 Task: Find a guest house in Sterling Heights, United States, for 4 guests from 10th to 25th July, with a price range of ₹15,000 to ₹25,000, 3 bedrooms, 2 bathrooms, and amenities like TV, gym, and breakfast.
Action: Mouse moved to (722, 139)
Screenshot: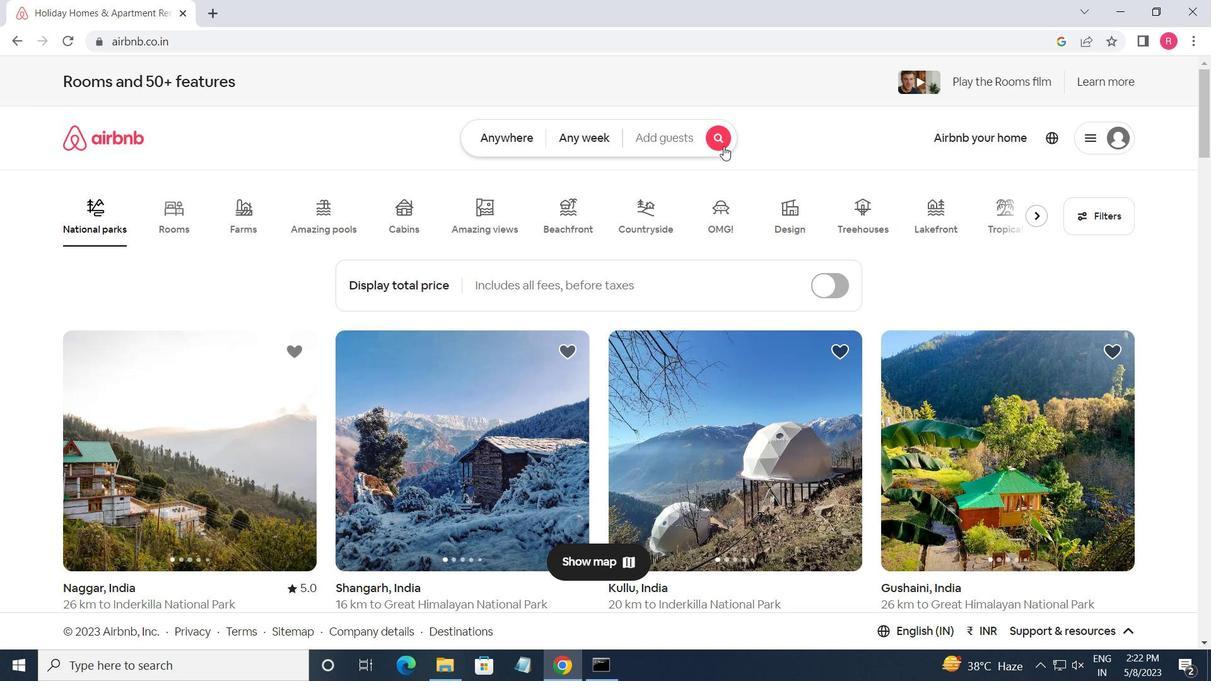 
Action: Mouse pressed left at (722, 139)
Screenshot: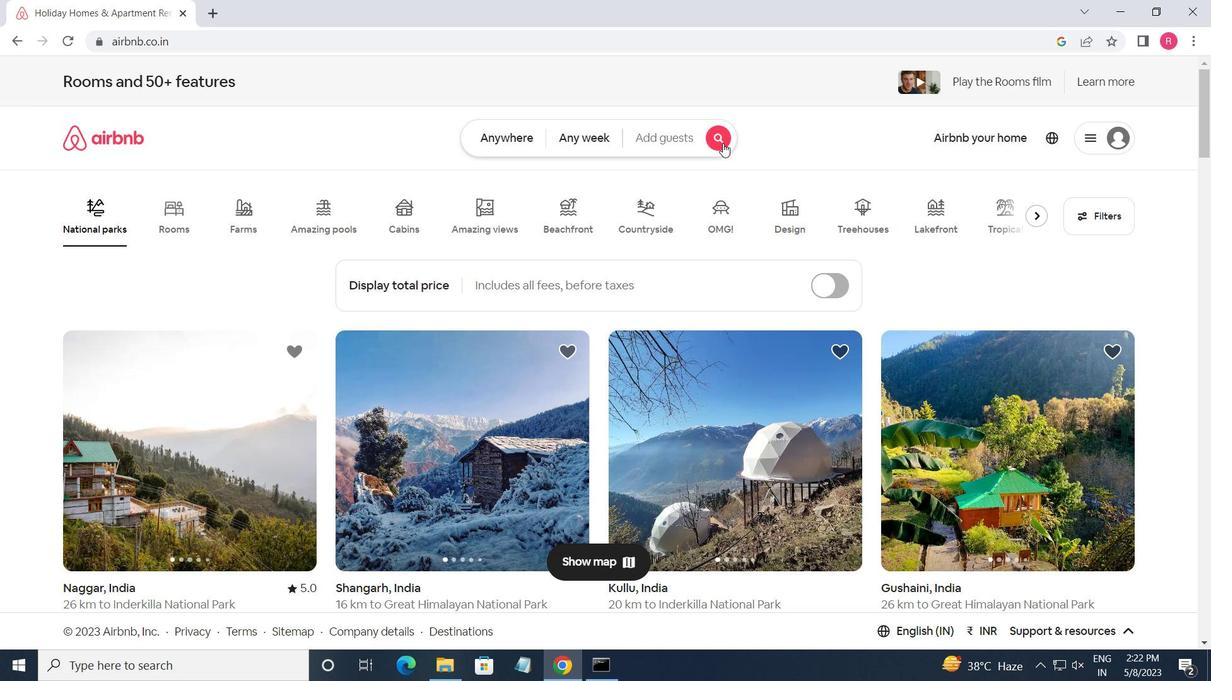
Action: Mouse moved to (359, 200)
Screenshot: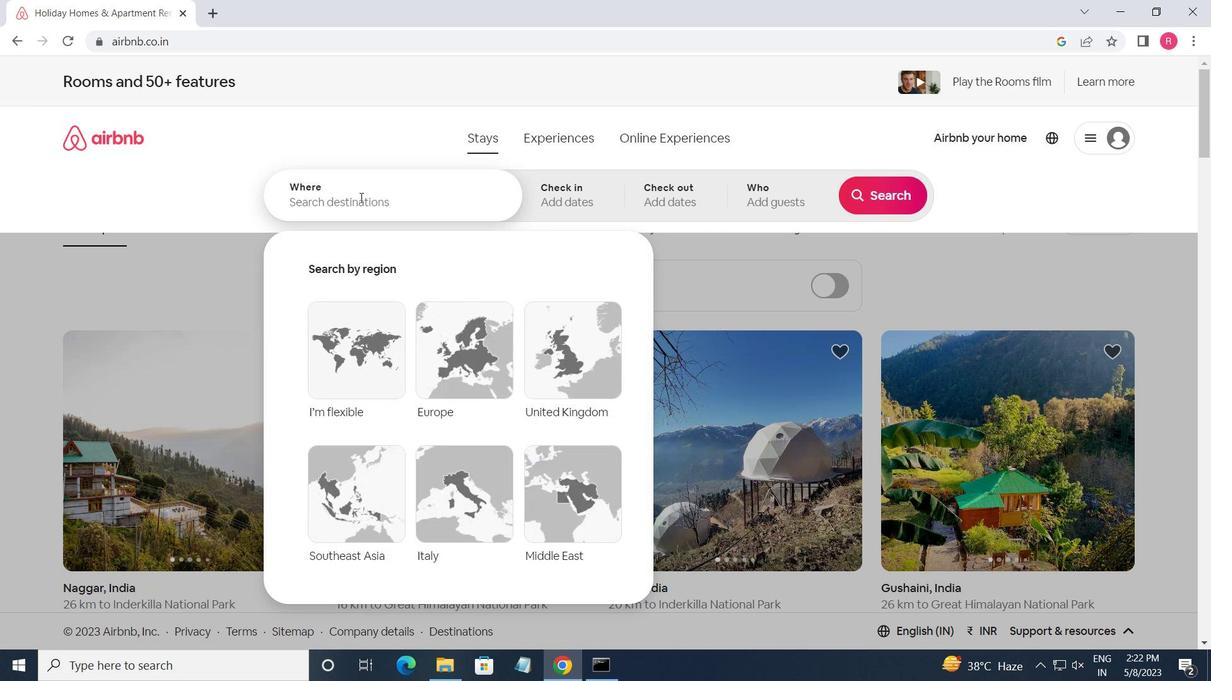 
Action: Mouse pressed left at (359, 200)
Screenshot: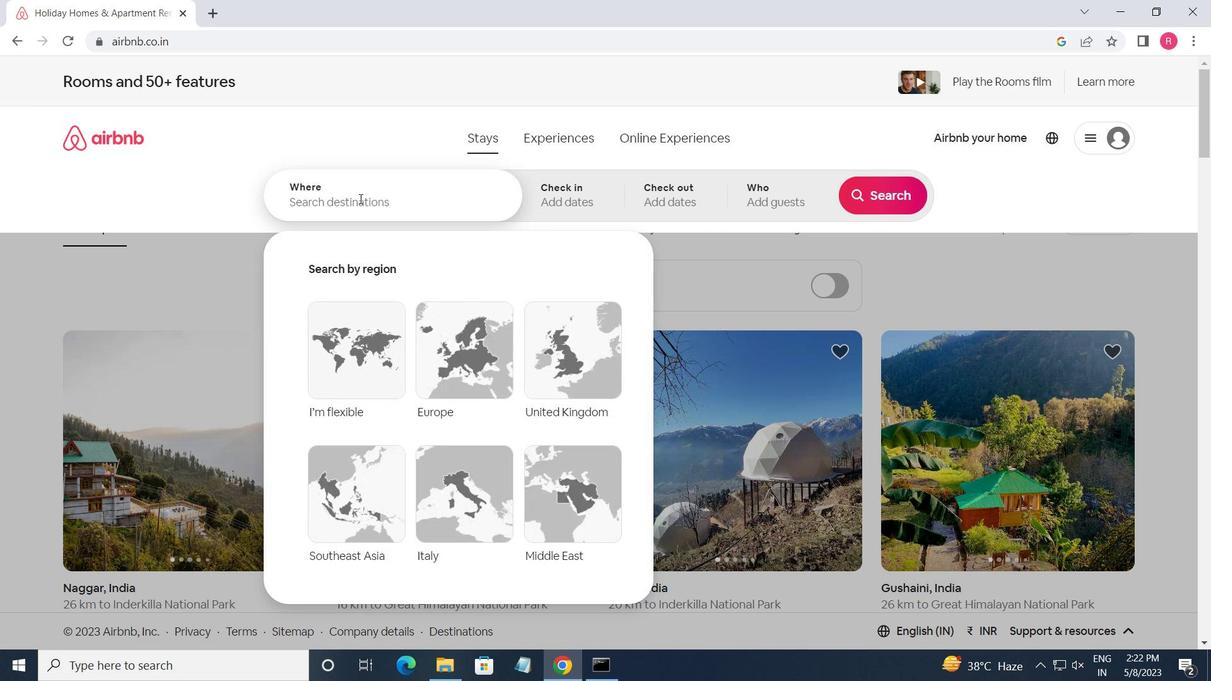 
Action: Key pressed <Key.shift>STERLING<Key.space><Key.shift_r>HIGHTS,<Key.space><Key.shift_r>UNITES<Key.backspace>D<Key.space><Key.shift><Key.shift><Key.shift><Key.shift><Key.shift><Key.shift><Key.shift><Key.shift><Key.shift><Key.shift><Key.shift><Key.shift><Key.shift><Key.shift><Key.shift><Key.shift>STATS<Key.enter>
Screenshot: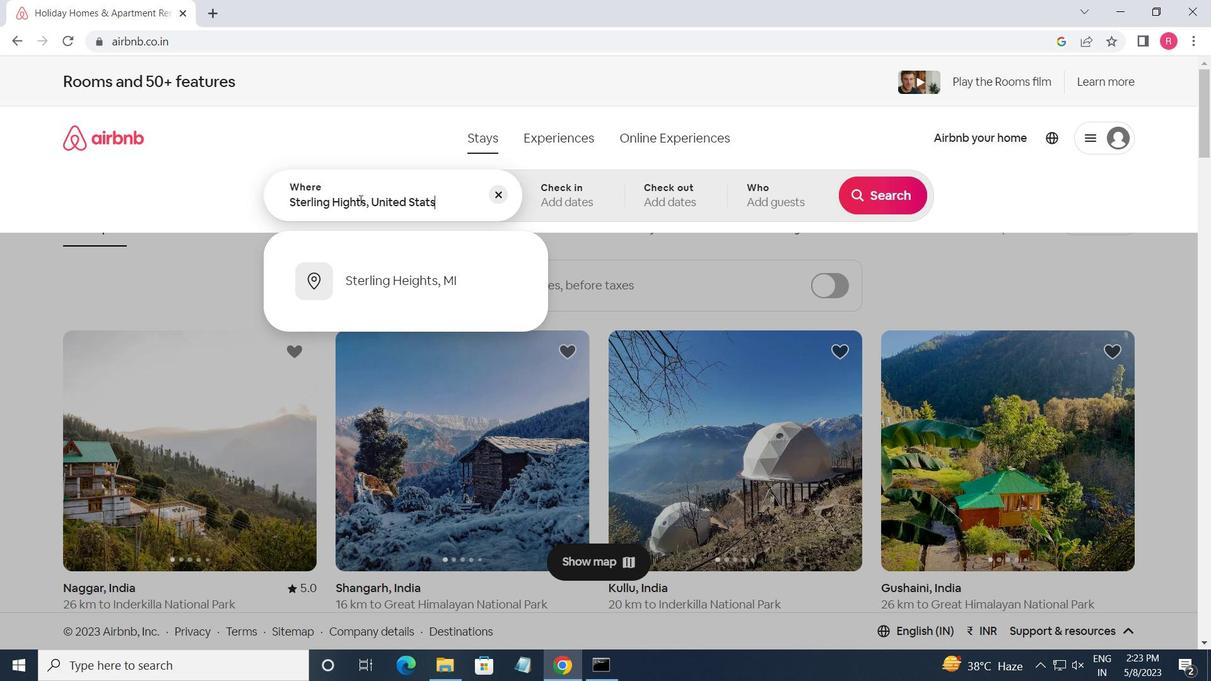 
Action: Mouse moved to (449, 207)
Screenshot: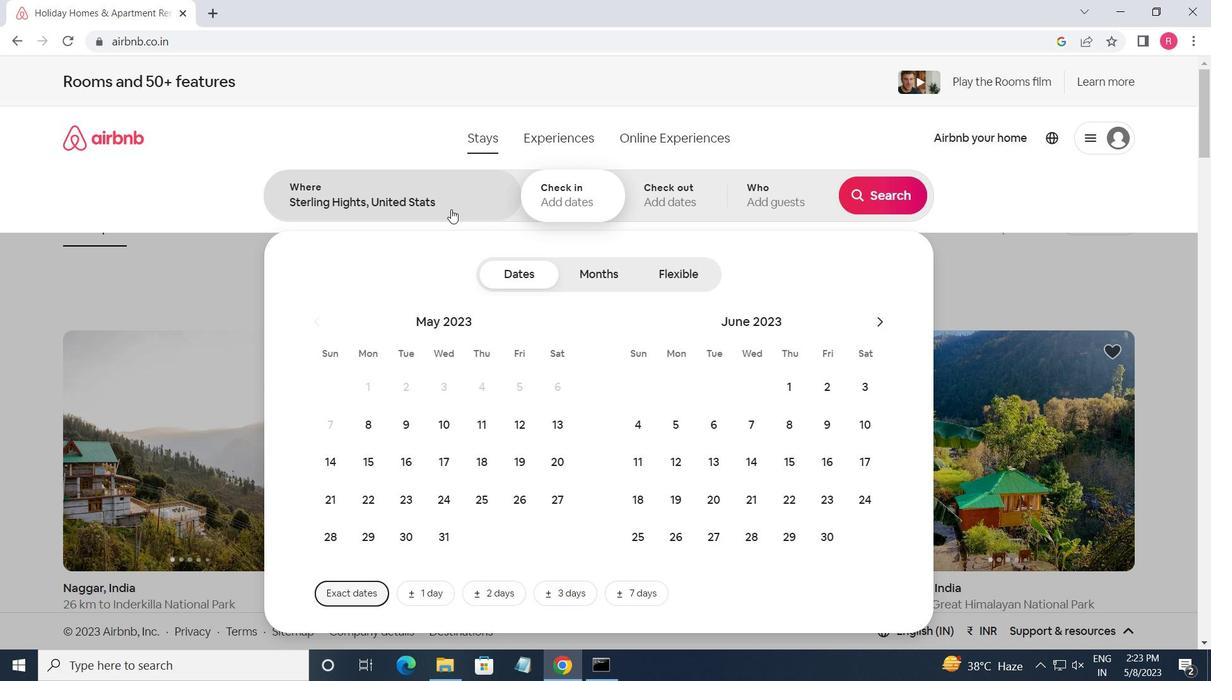 
Action: Mouse pressed left at (449, 207)
Screenshot: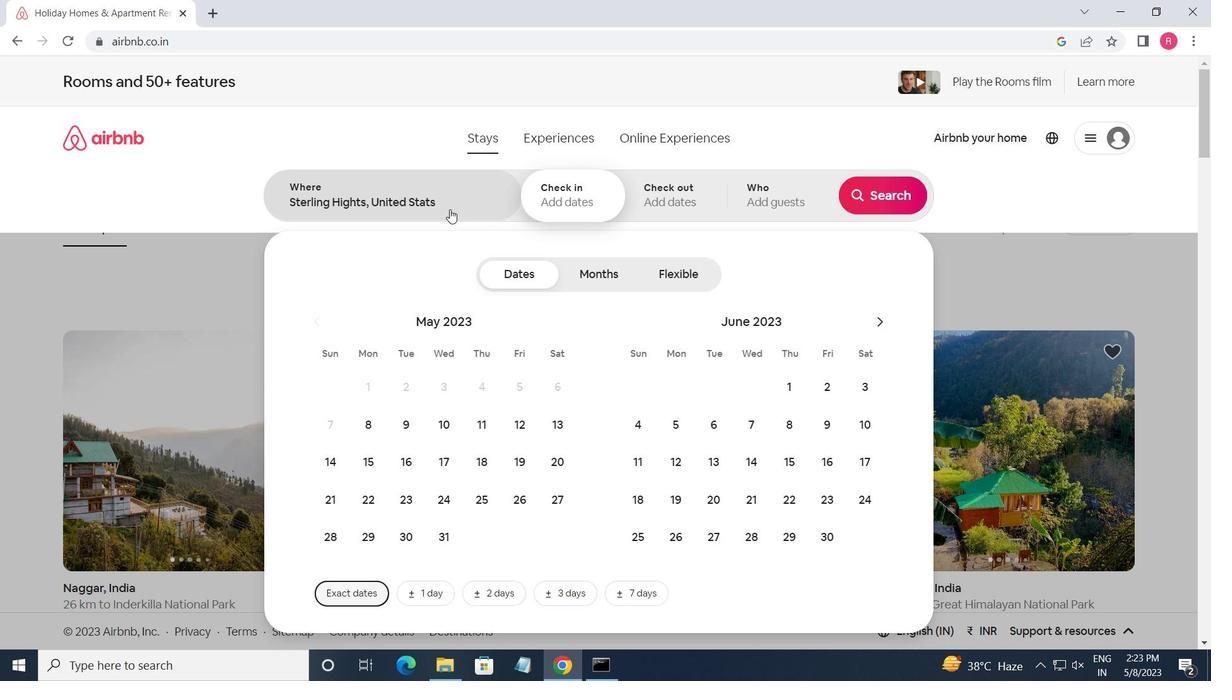
Action: Key pressed <Key.backspace>ES<Key.enter>
Screenshot: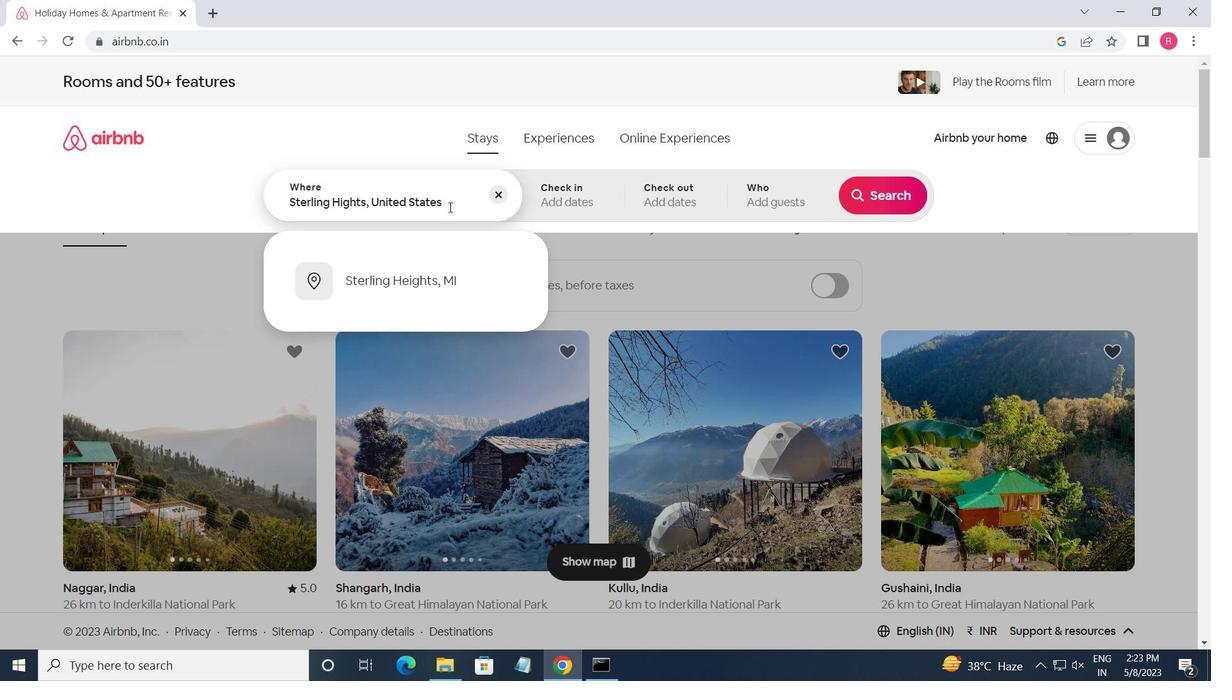 
Action: Mouse moved to (871, 325)
Screenshot: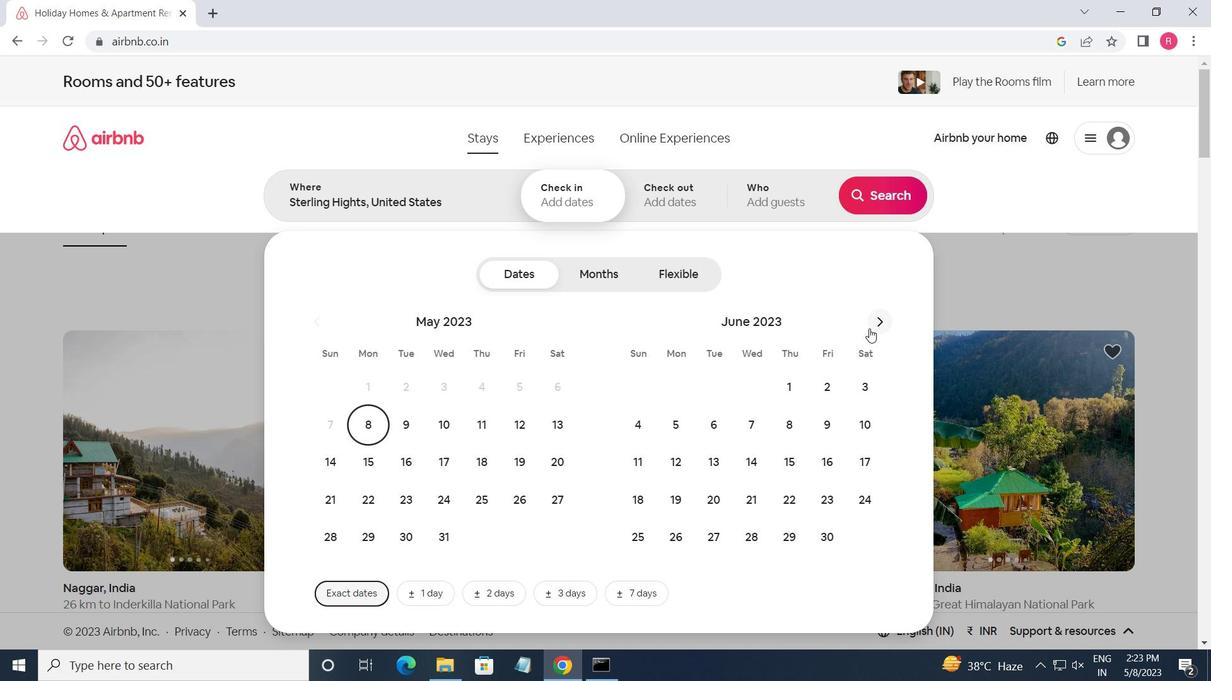
Action: Mouse pressed left at (871, 325)
Screenshot: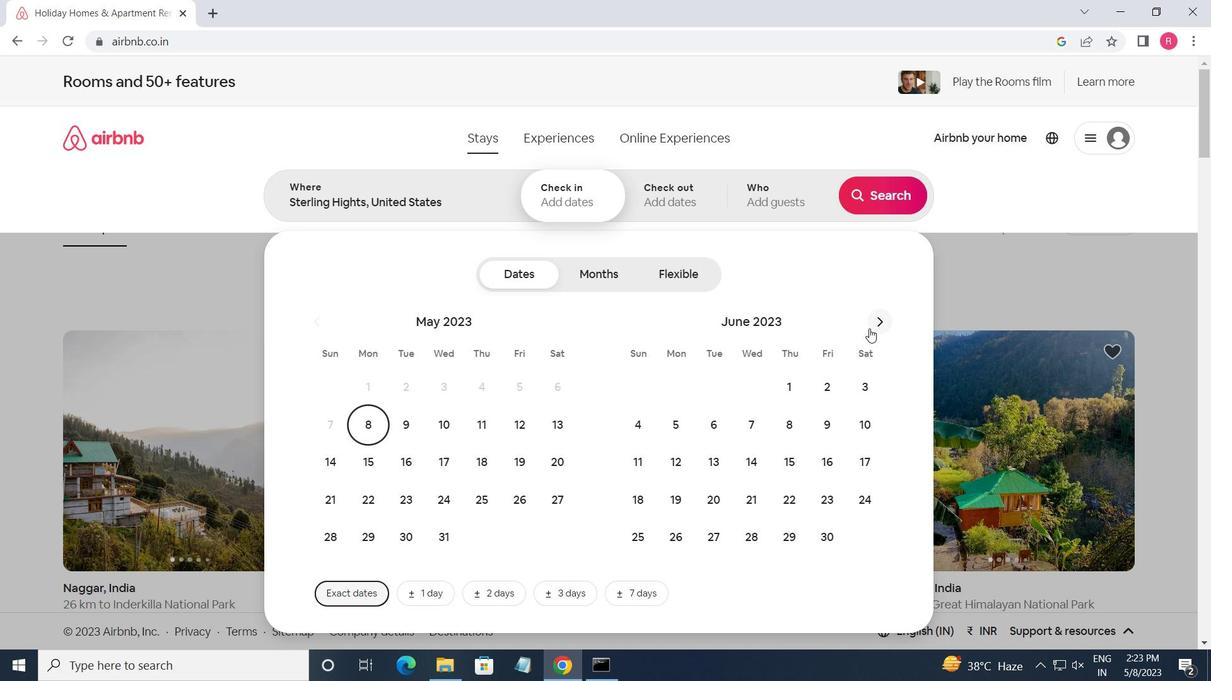 
Action: Mouse moved to (673, 474)
Screenshot: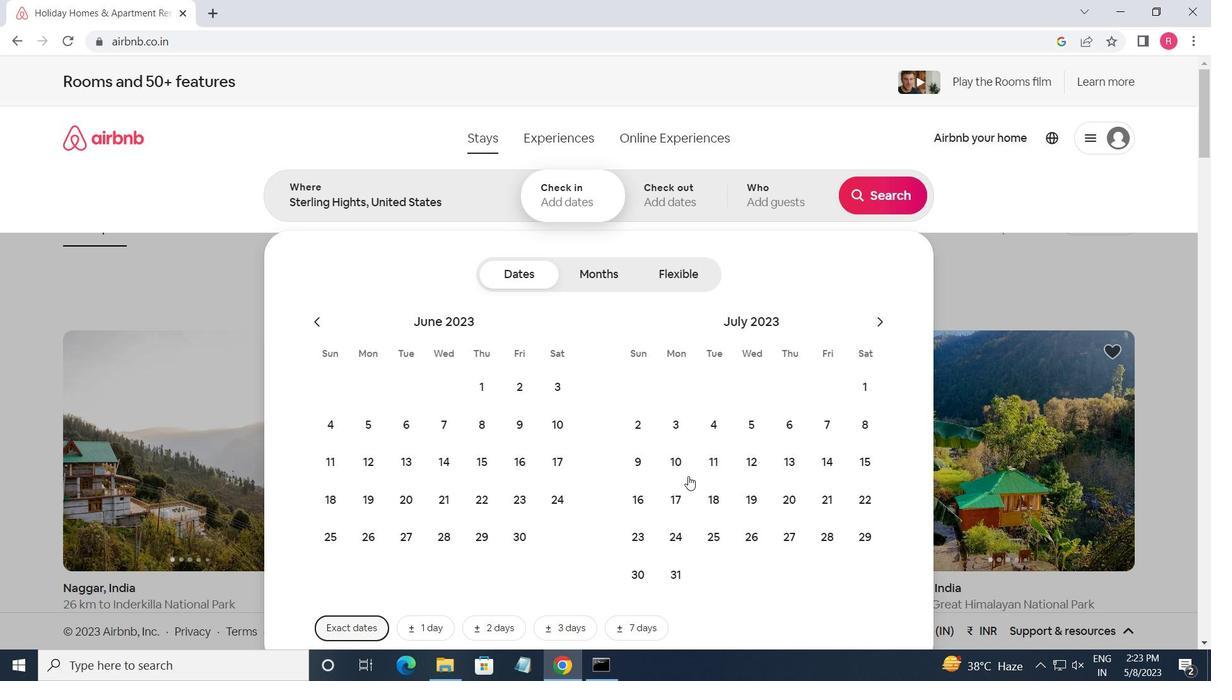 
Action: Mouse pressed left at (673, 474)
Screenshot: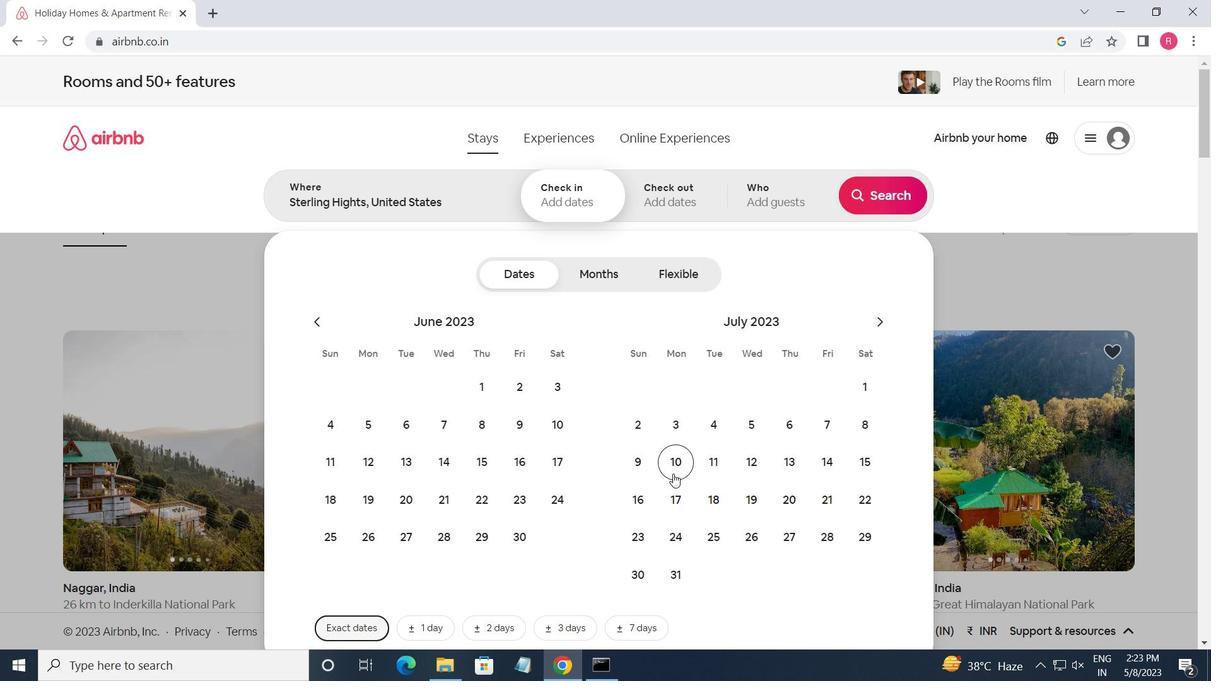 
Action: Mouse moved to (708, 528)
Screenshot: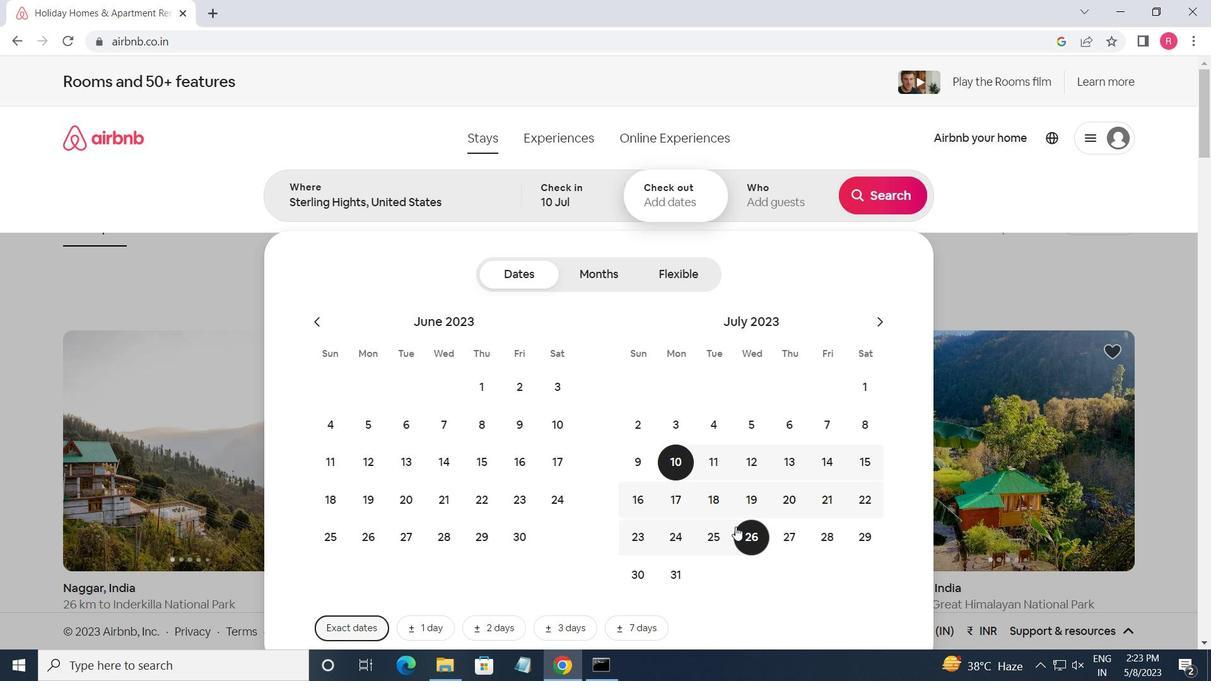 
Action: Mouse pressed left at (708, 528)
Screenshot: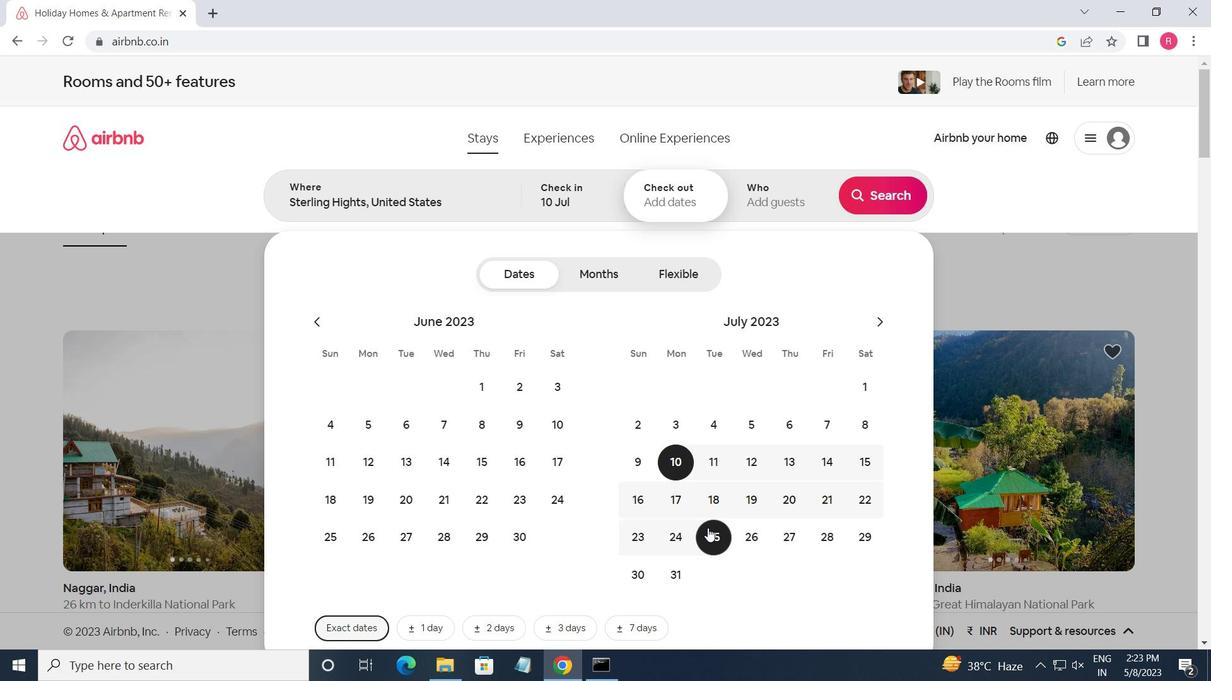 
Action: Mouse moved to (758, 209)
Screenshot: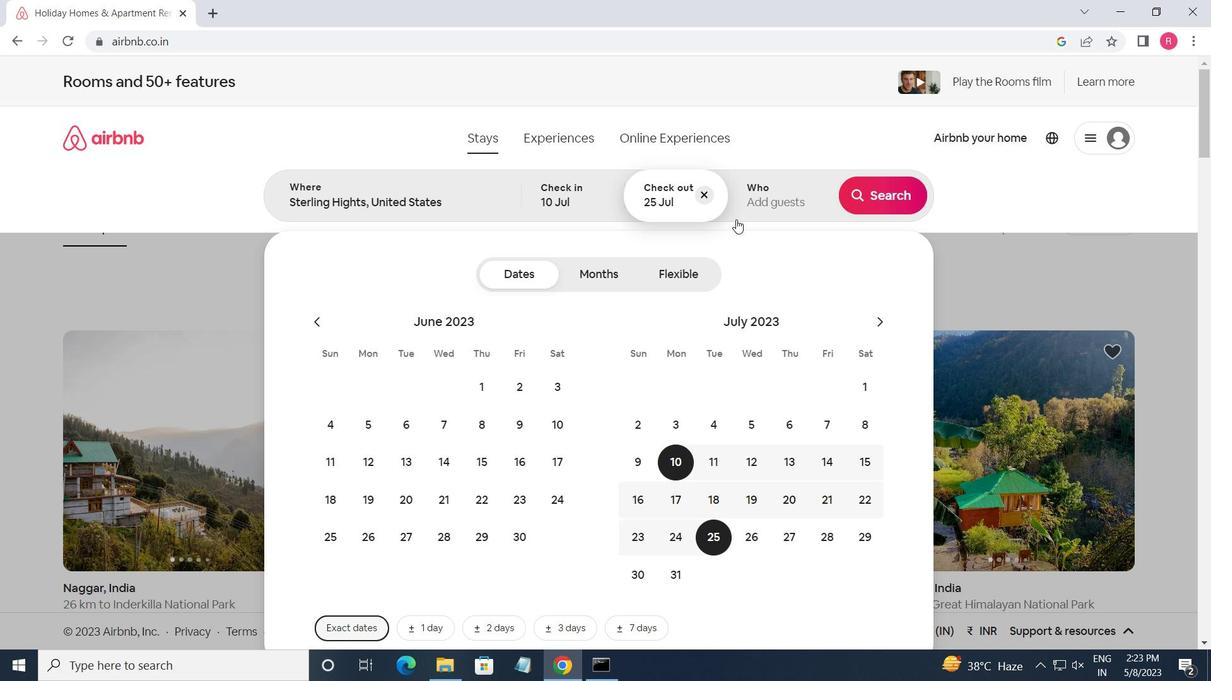 
Action: Mouse pressed left at (758, 209)
Screenshot: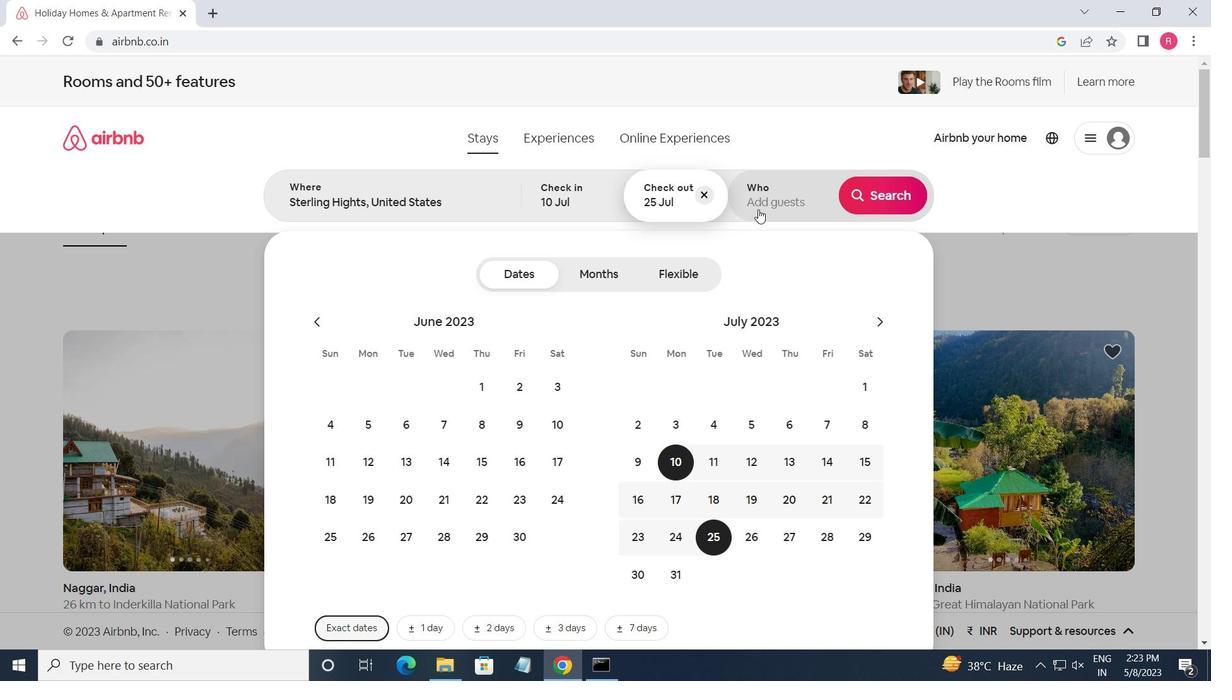 
Action: Mouse moved to (884, 276)
Screenshot: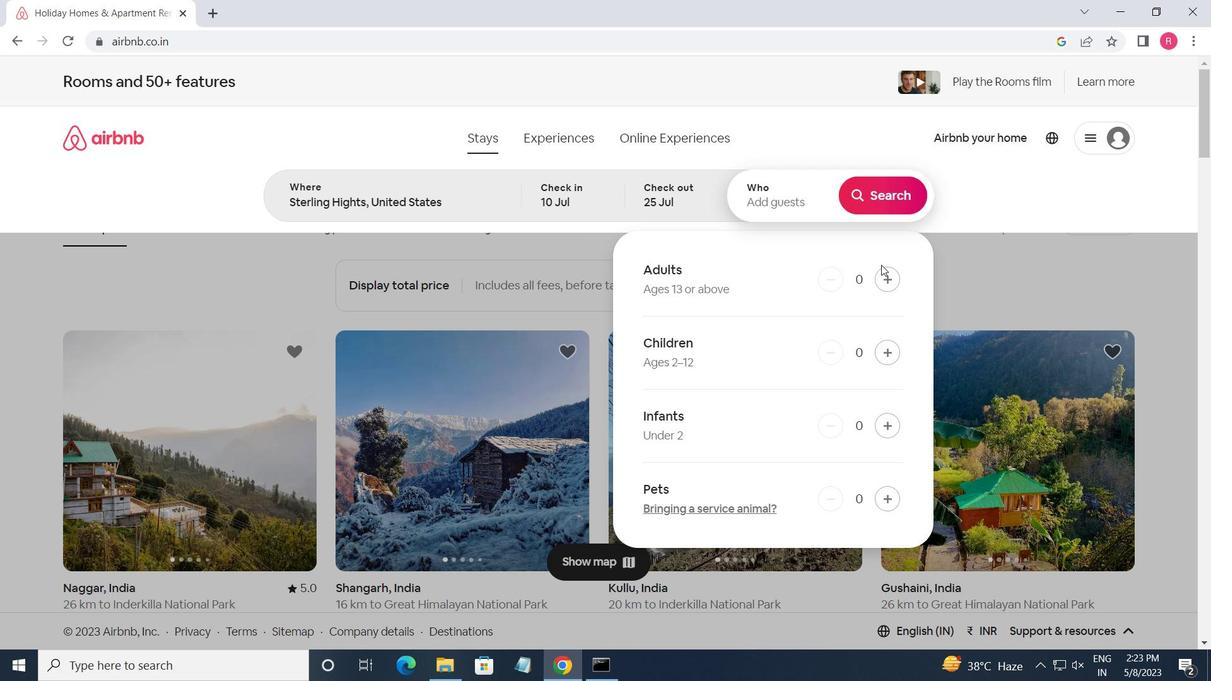 
Action: Mouse pressed left at (884, 276)
Screenshot: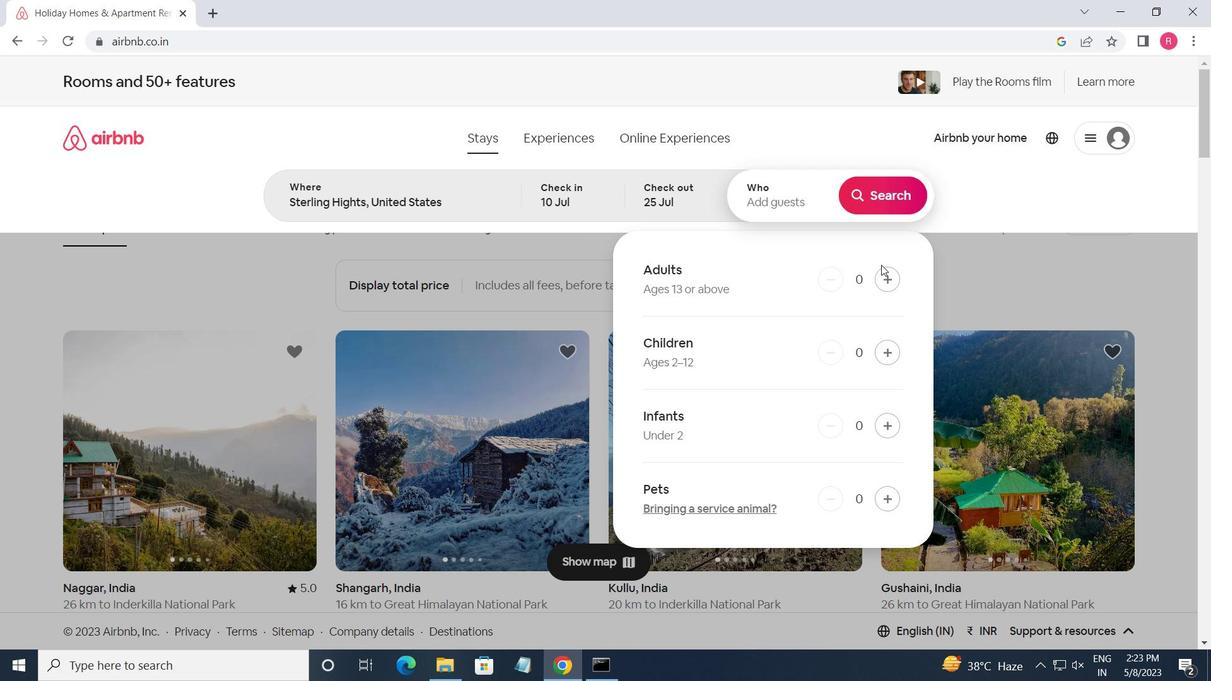 
Action: Mouse moved to (885, 276)
Screenshot: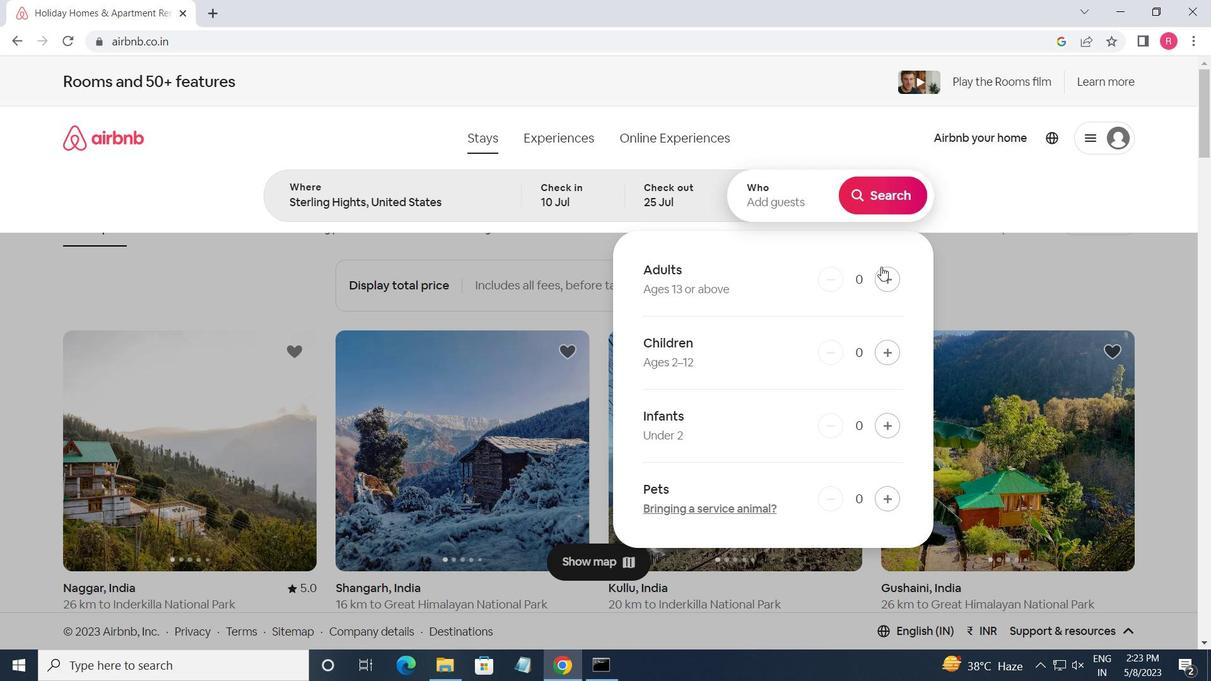 
Action: Mouse pressed left at (885, 276)
Screenshot: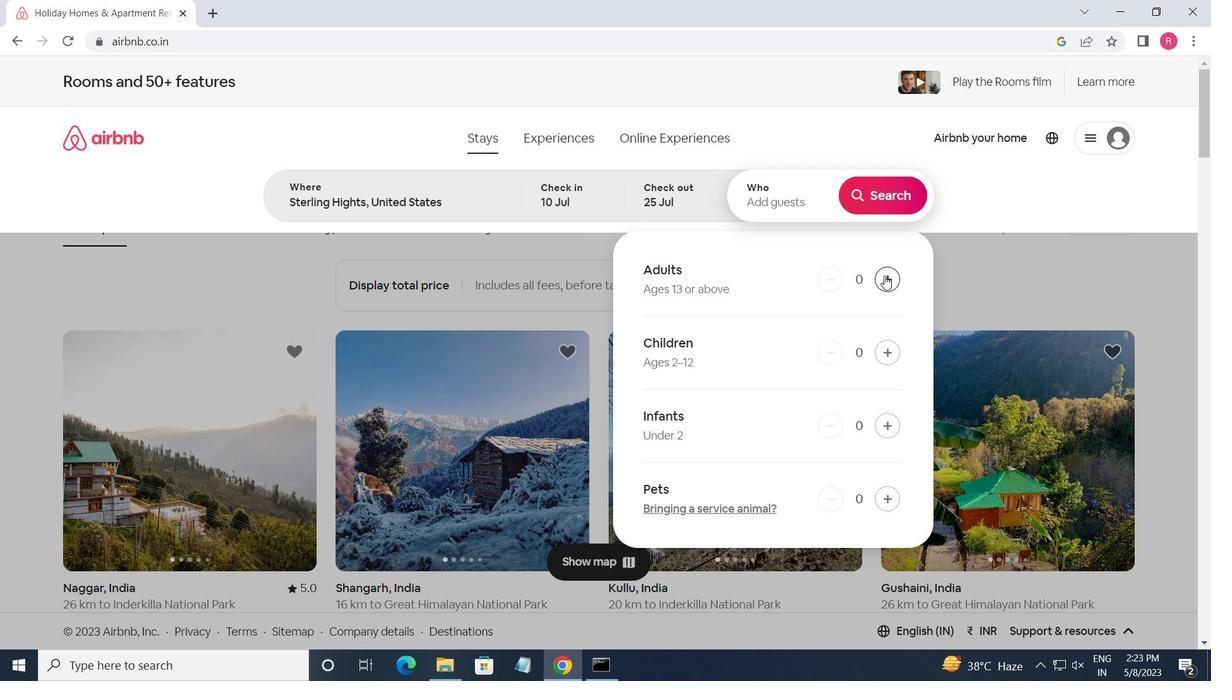 
Action: Mouse moved to (884, 276)
Screenshot: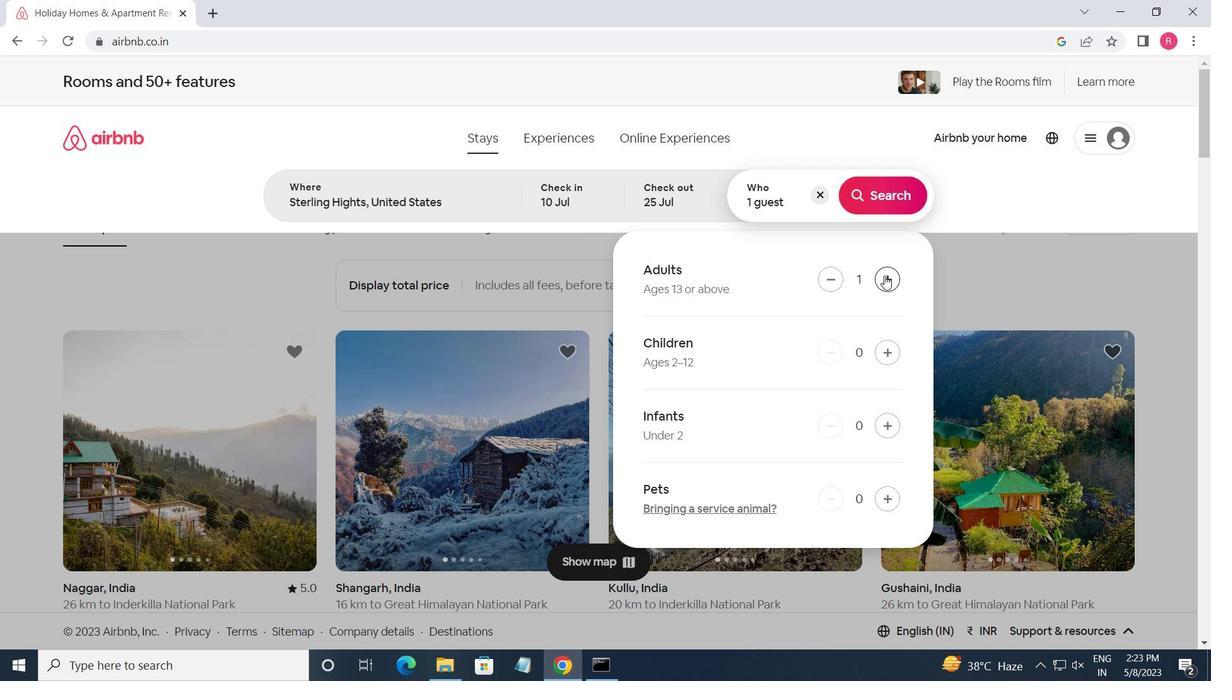 
Action: Mouse pressed left at (884, 276)
Screenshot: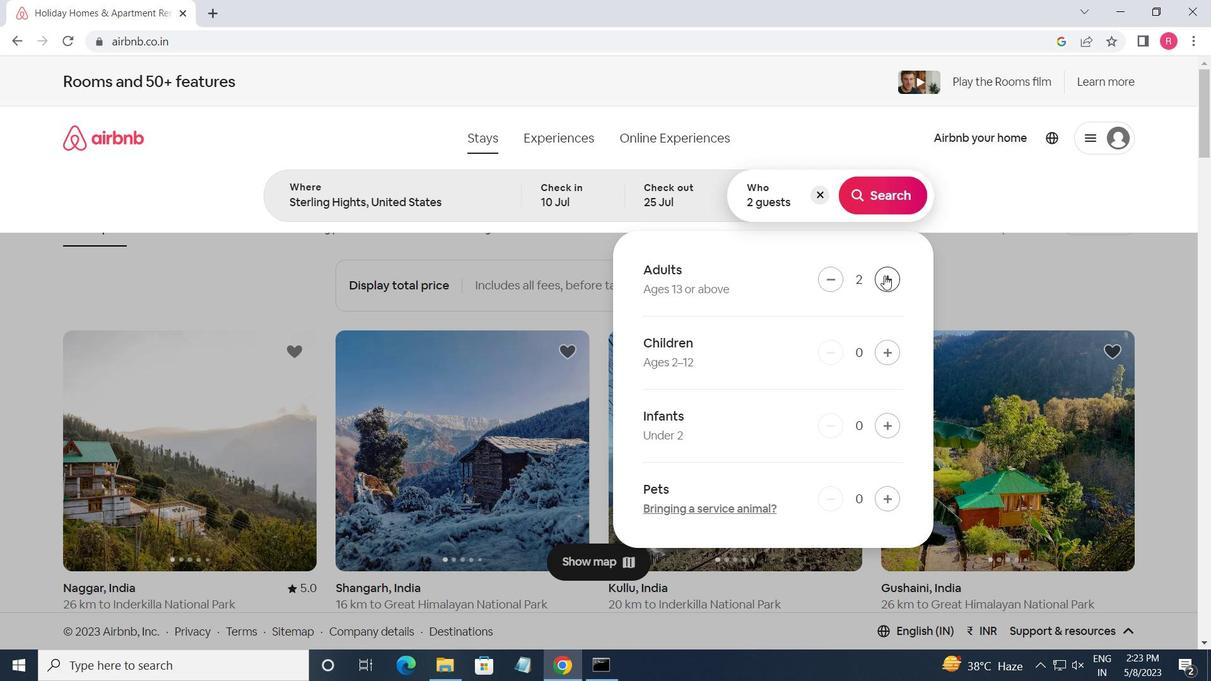 
Action: Mouse moved to (889, 349)
Screenshot: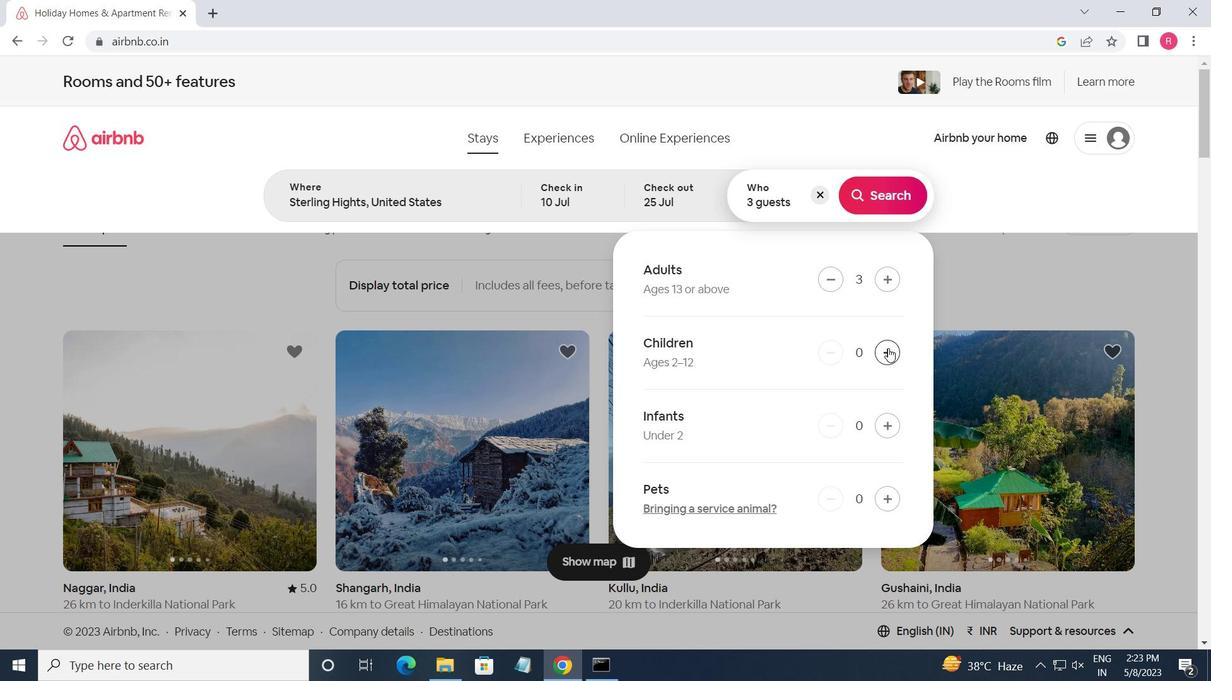 
Action: Mouse pressed left at (889, 349)
Screenshot: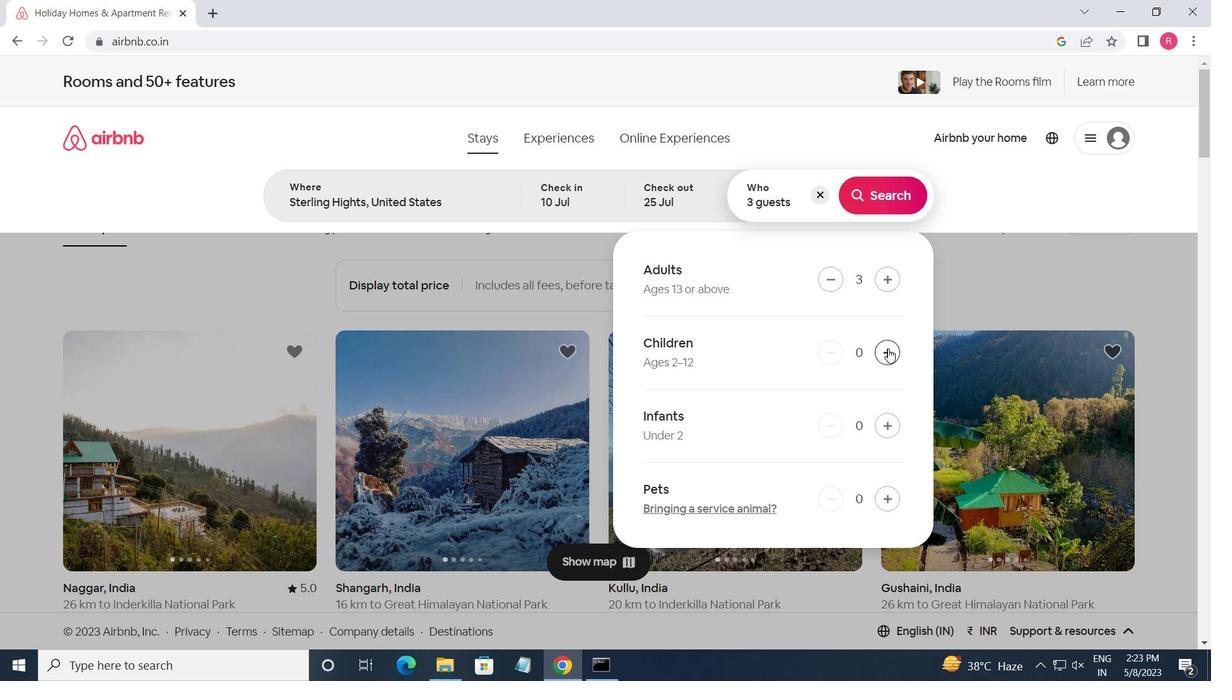 
Action: Mouse moved to (877, 200)
Screenshot: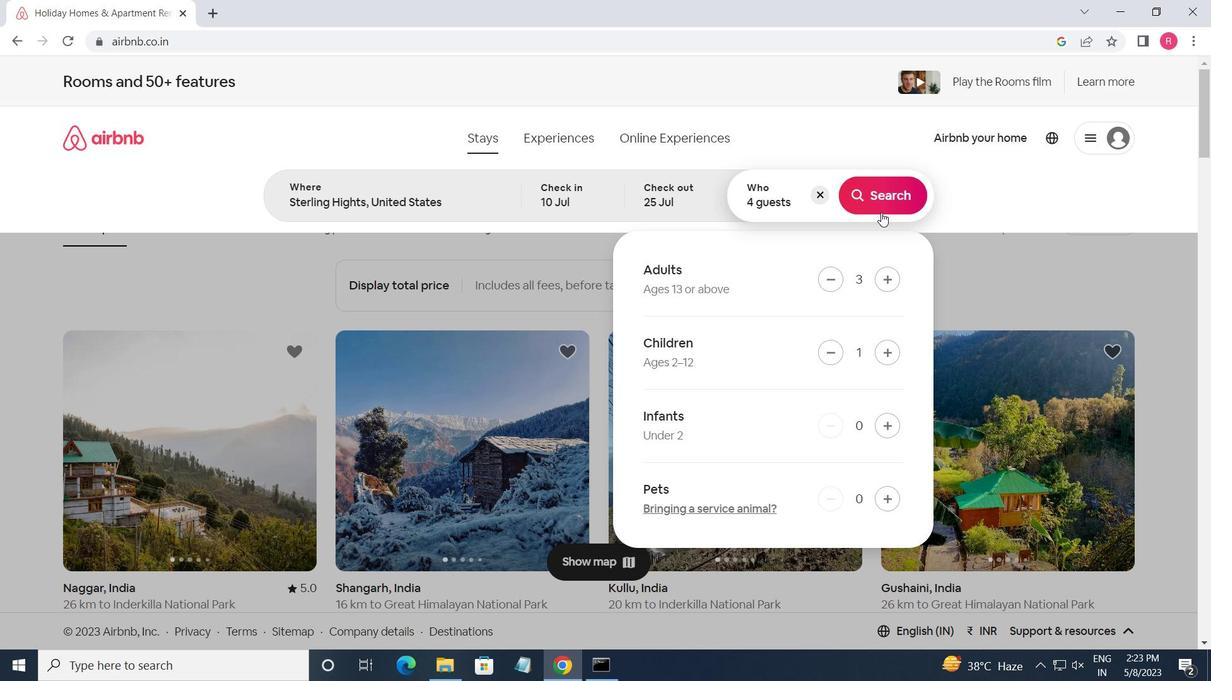 
Action: Mouse pressed left at (877, 200)
Screenshot: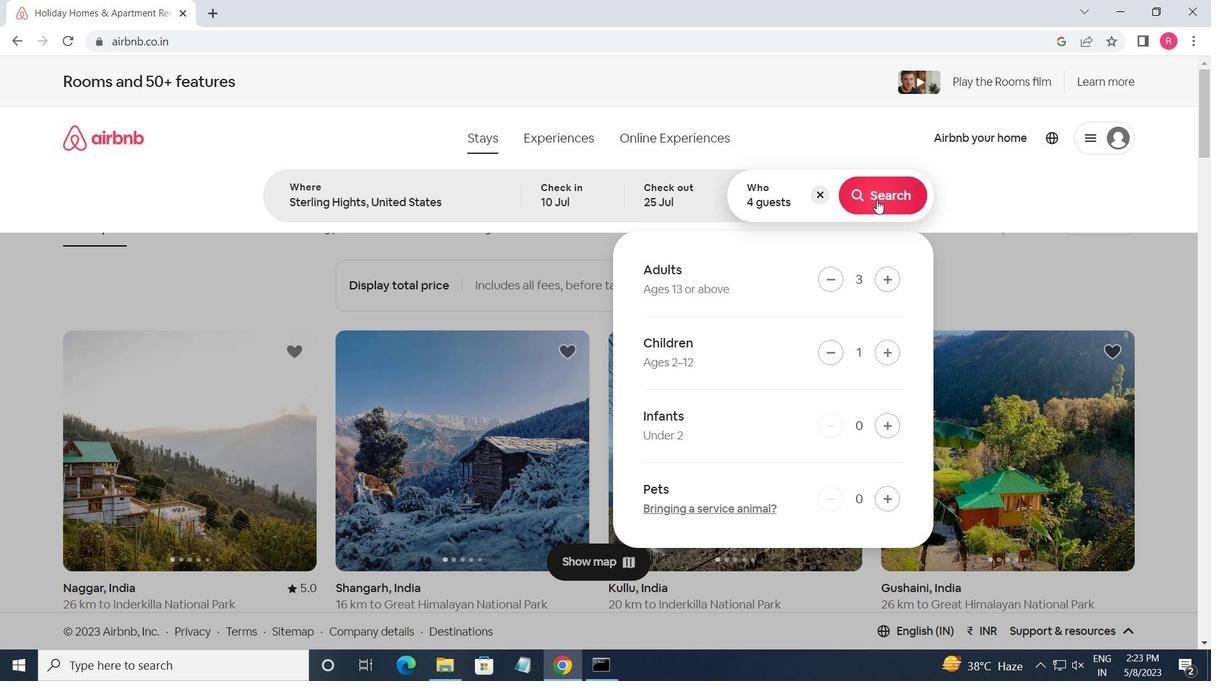 
Action: Mouse moved to (1129, 145)
Screenshot: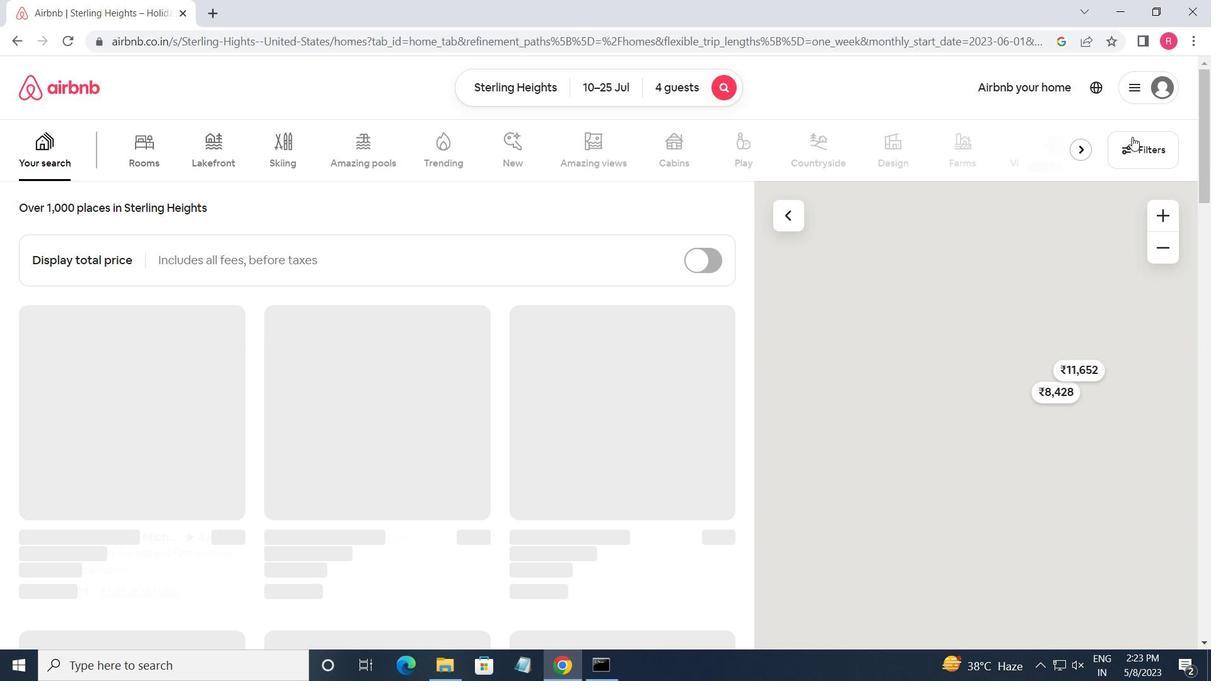 
Action: Mouse pressed left at (1129, 145)
Screenshot: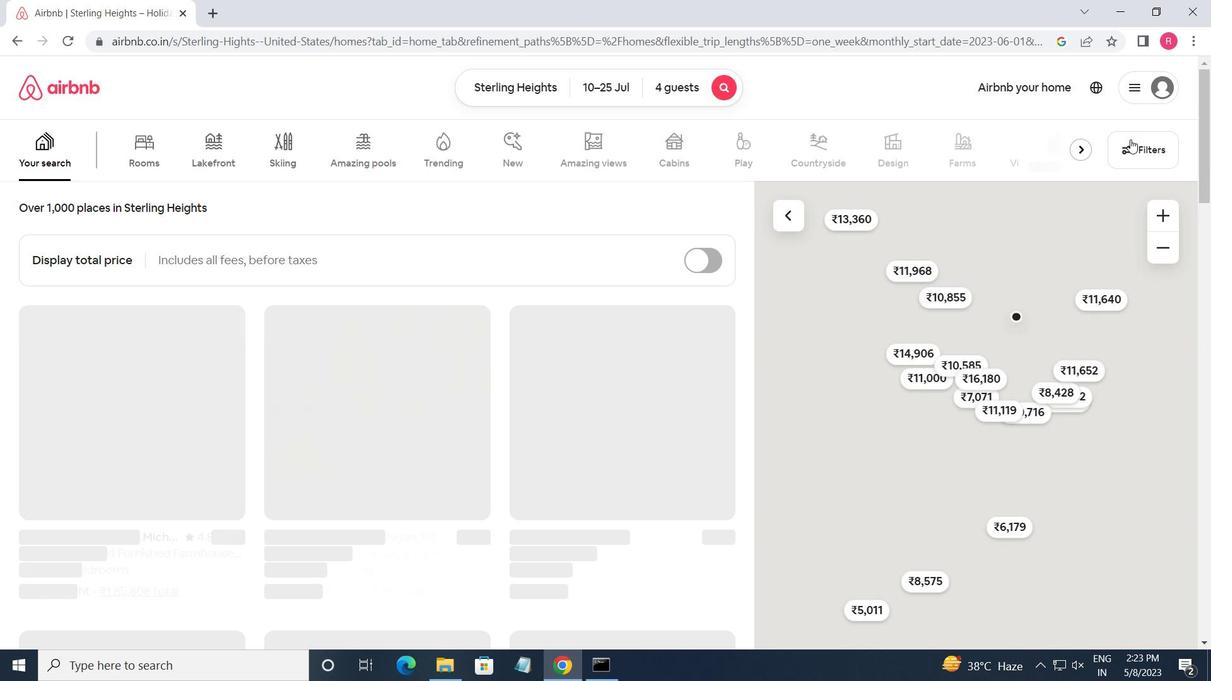 
Action: Mouse moved to (414, 530)
Screenshot: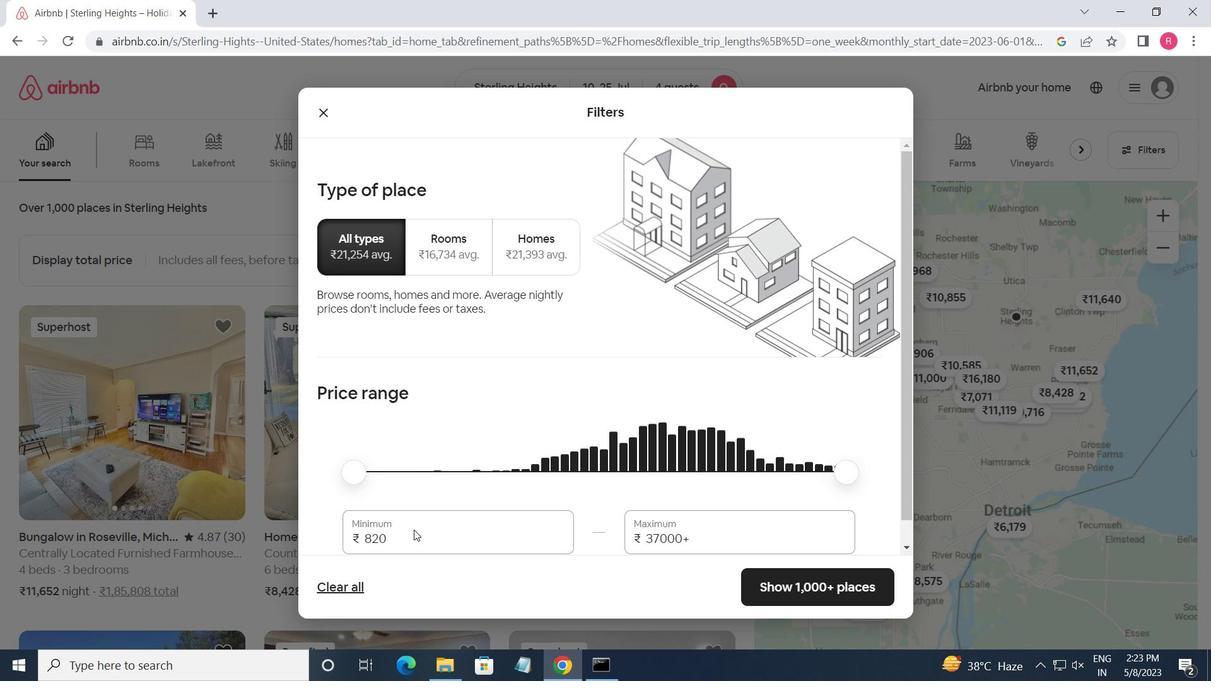 
Action: Mouse pressed left at (414, 530)
Screenshot: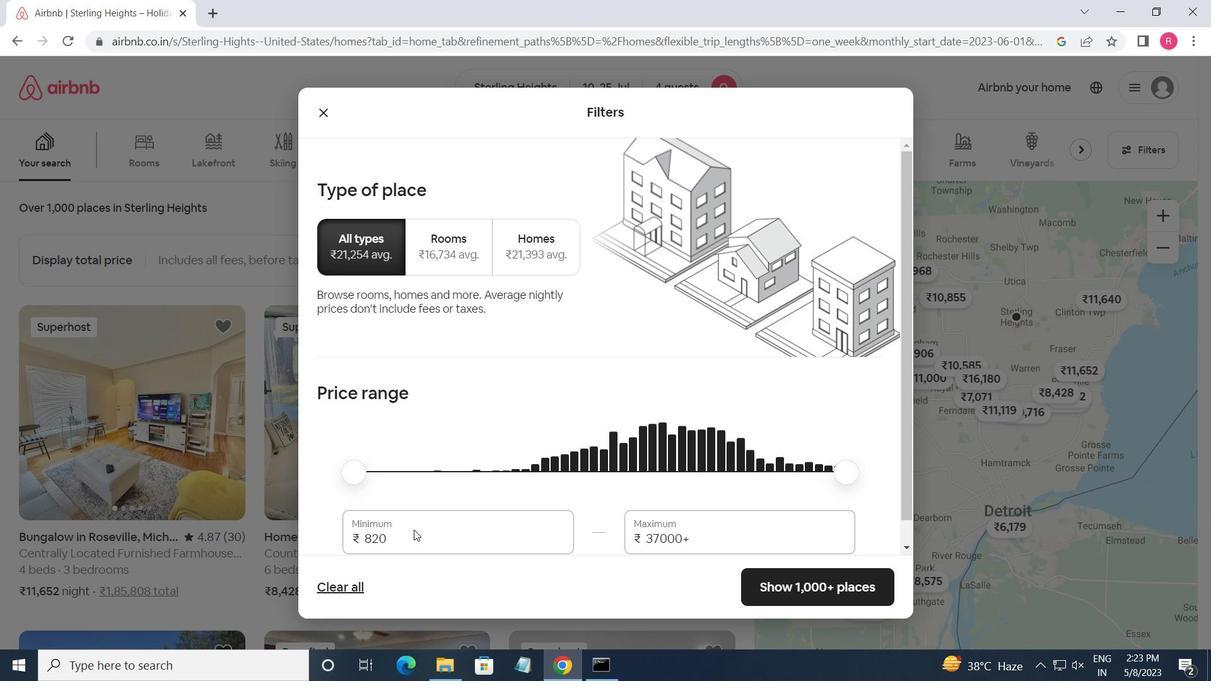 
Action: Mouse moved to (414, 530)
Screenshot: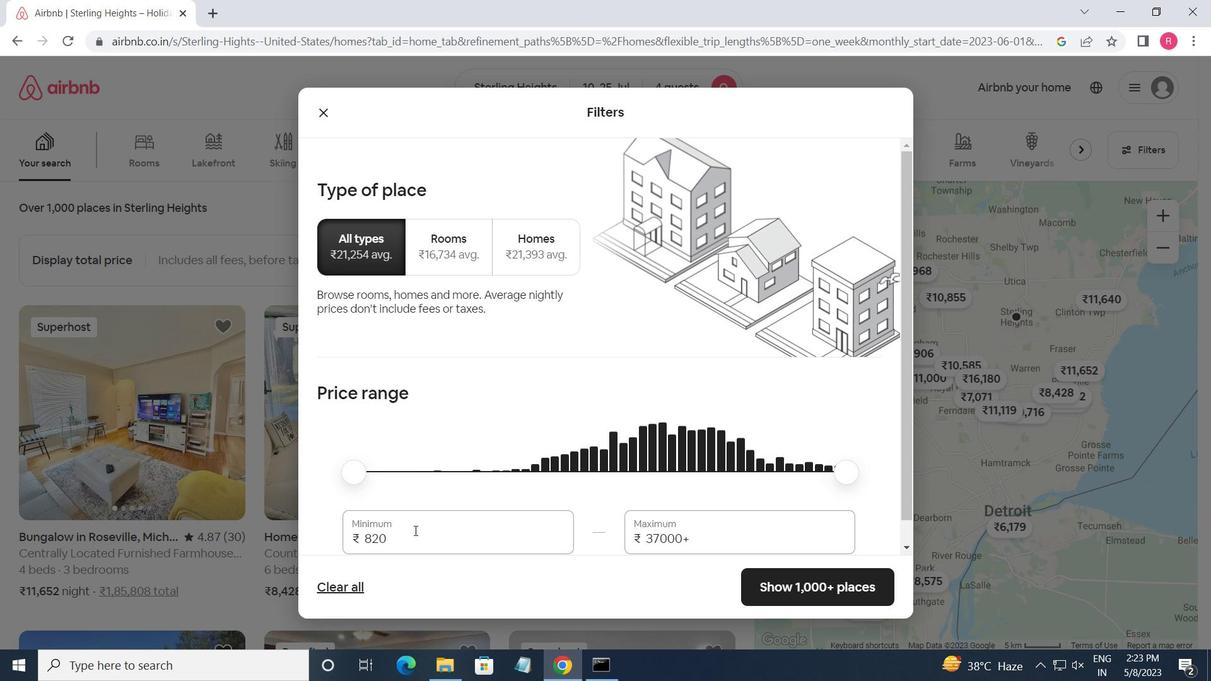 
Action: Key pressed <Key.backspace><Key.backspace><Key.backspace><Key.backspace>15000<Key.tab>25000
Screenshot: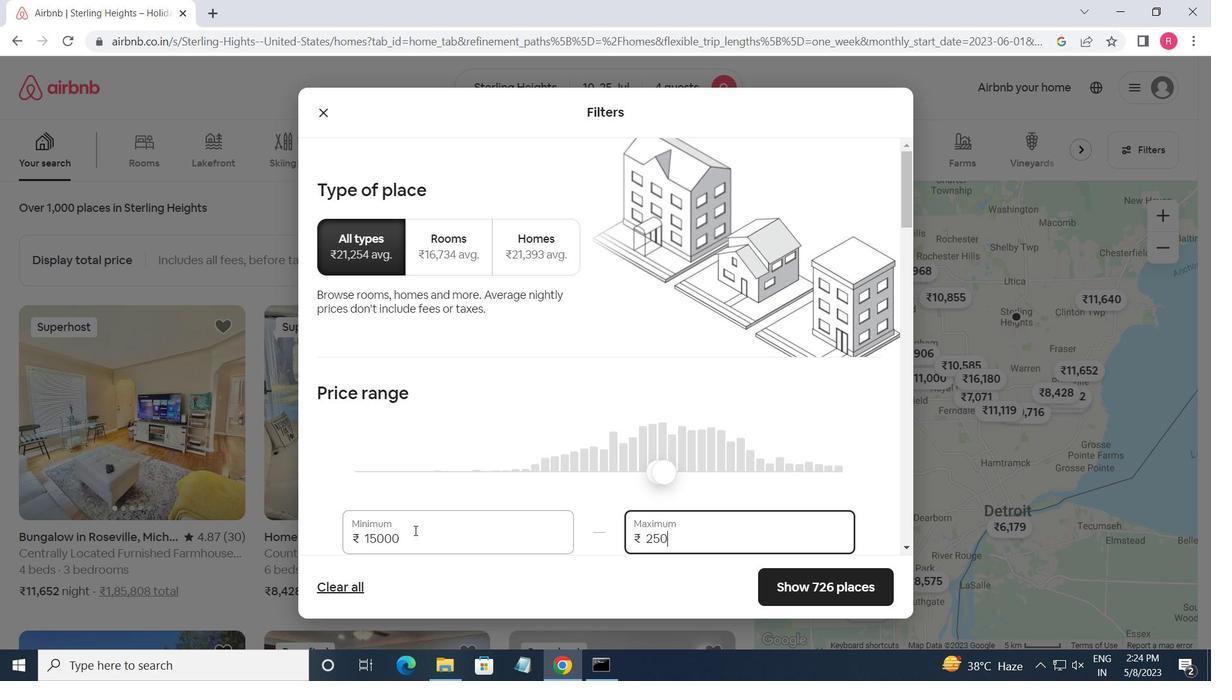 
Action: Mouse moved to (424, 535)
Screenshot: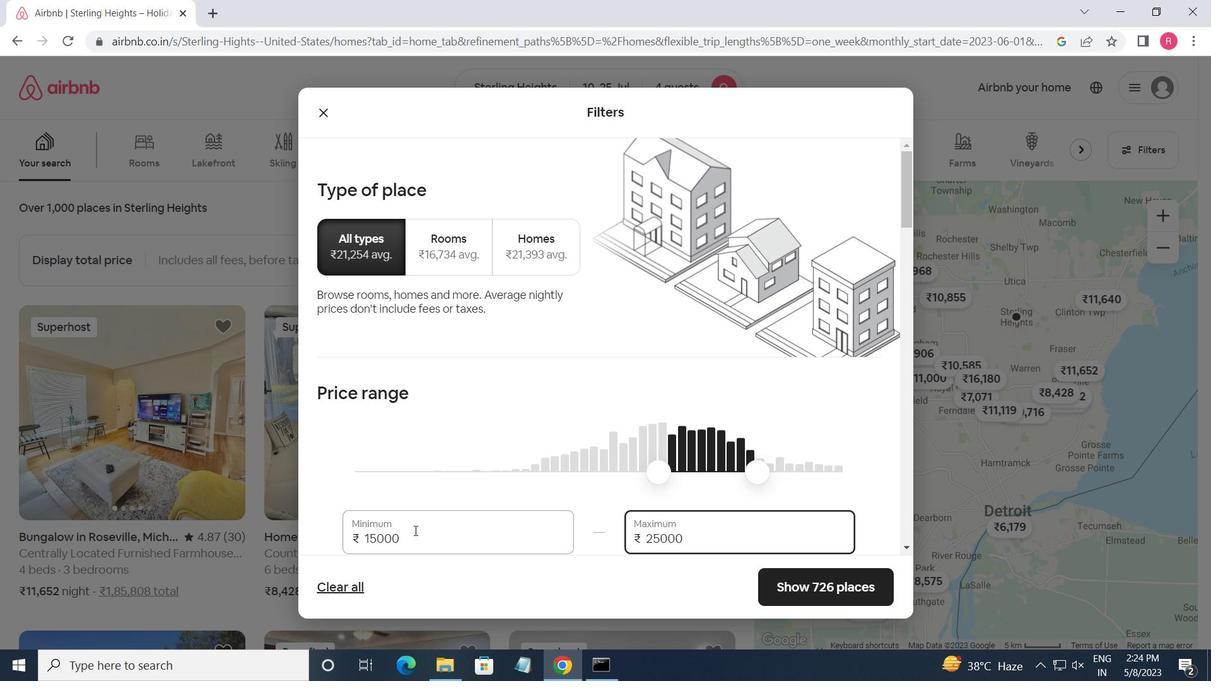 
Action: Mouse scrolled (424, 534) with delta (0, 0)
Screenshot: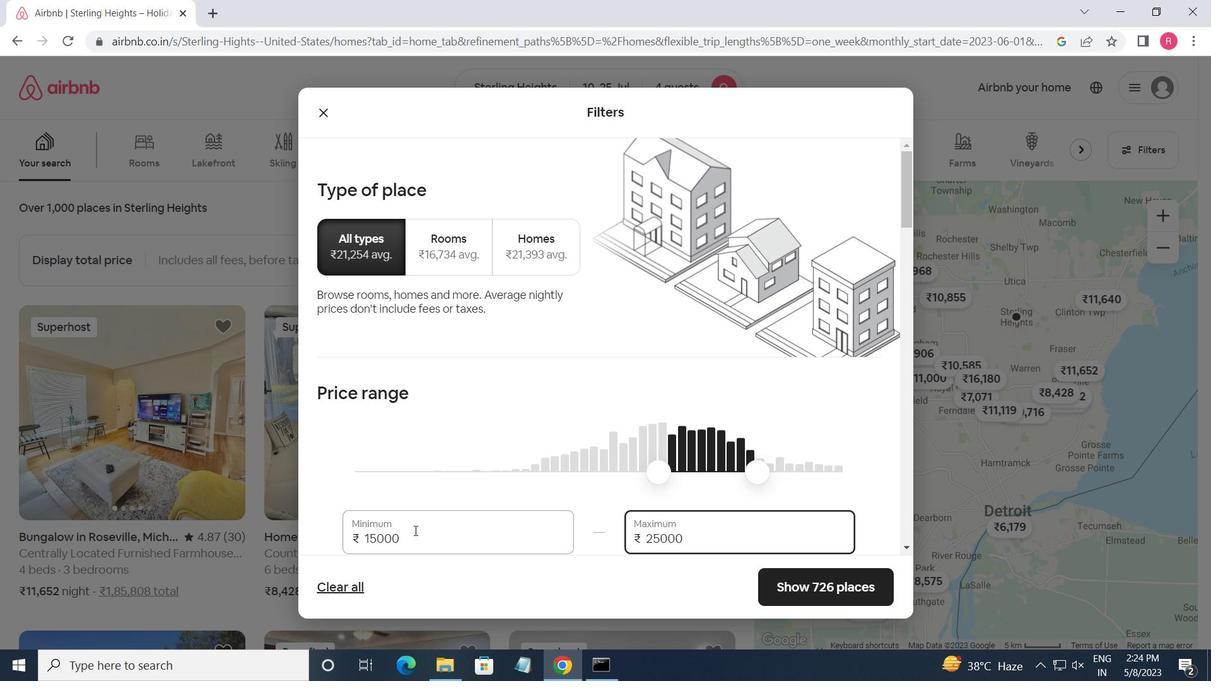 
Action: Mouse moved to (425, 535)
Screenshot: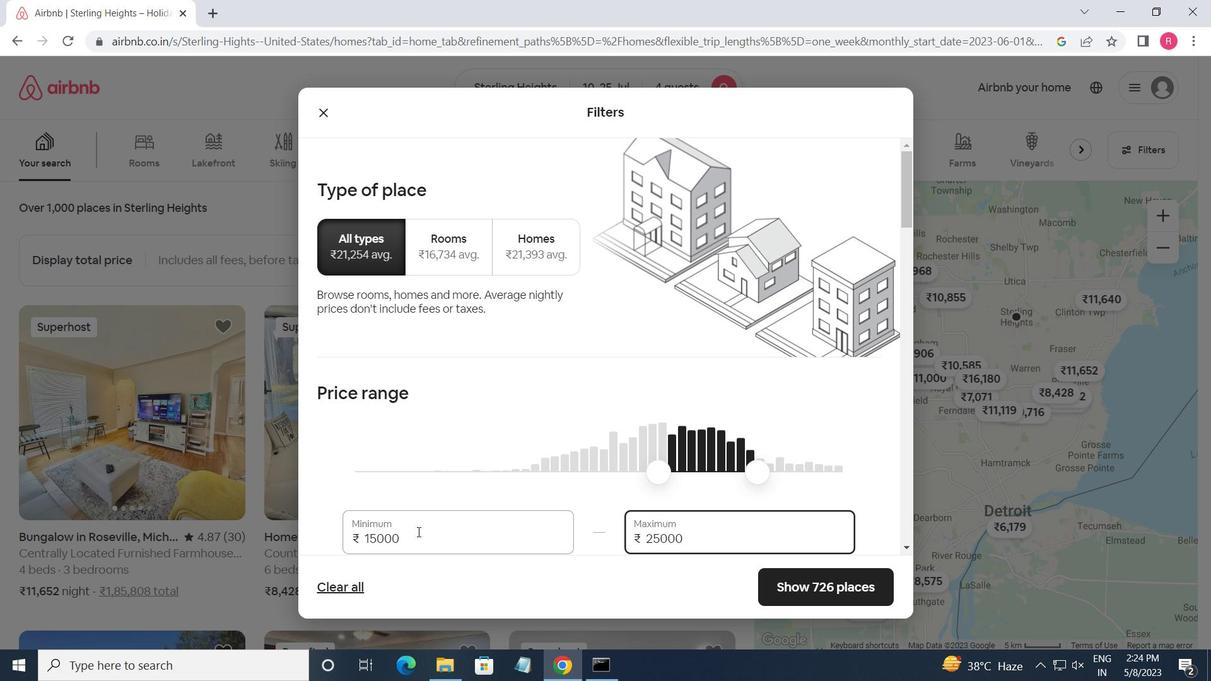 
Action: Mouse scrolled (425, 534) with delta (0, 0)
Screenshot: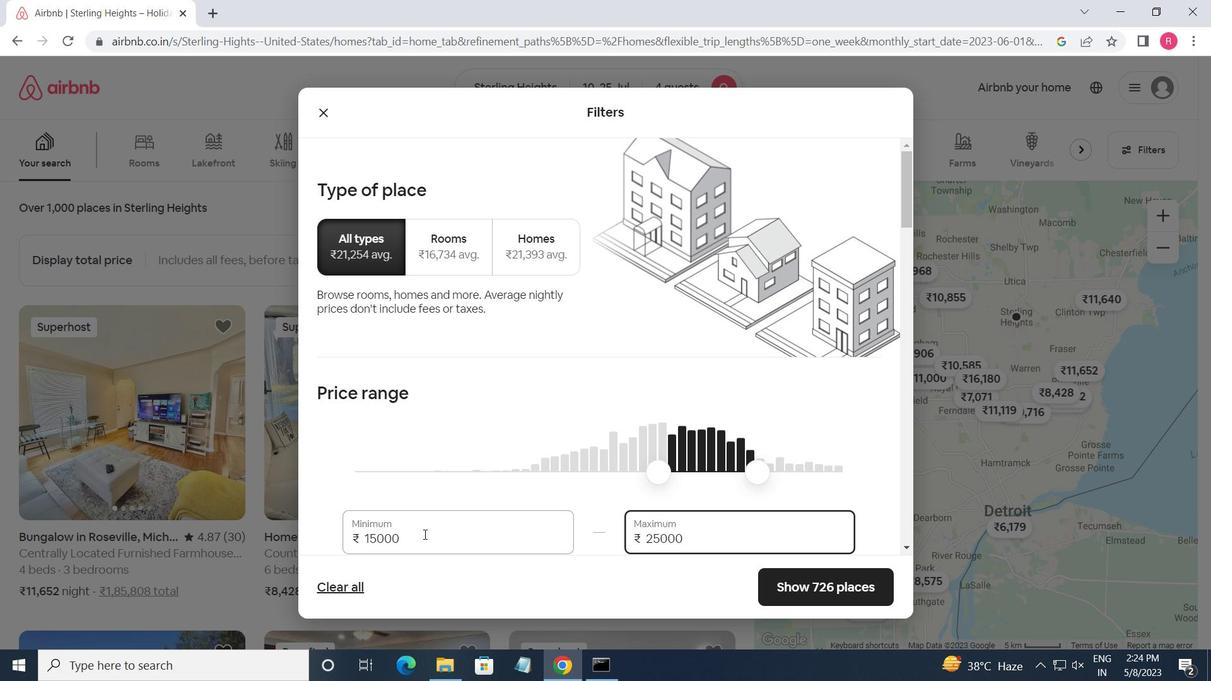 
Action: Mouse moved to (586, 442)
Screenshot: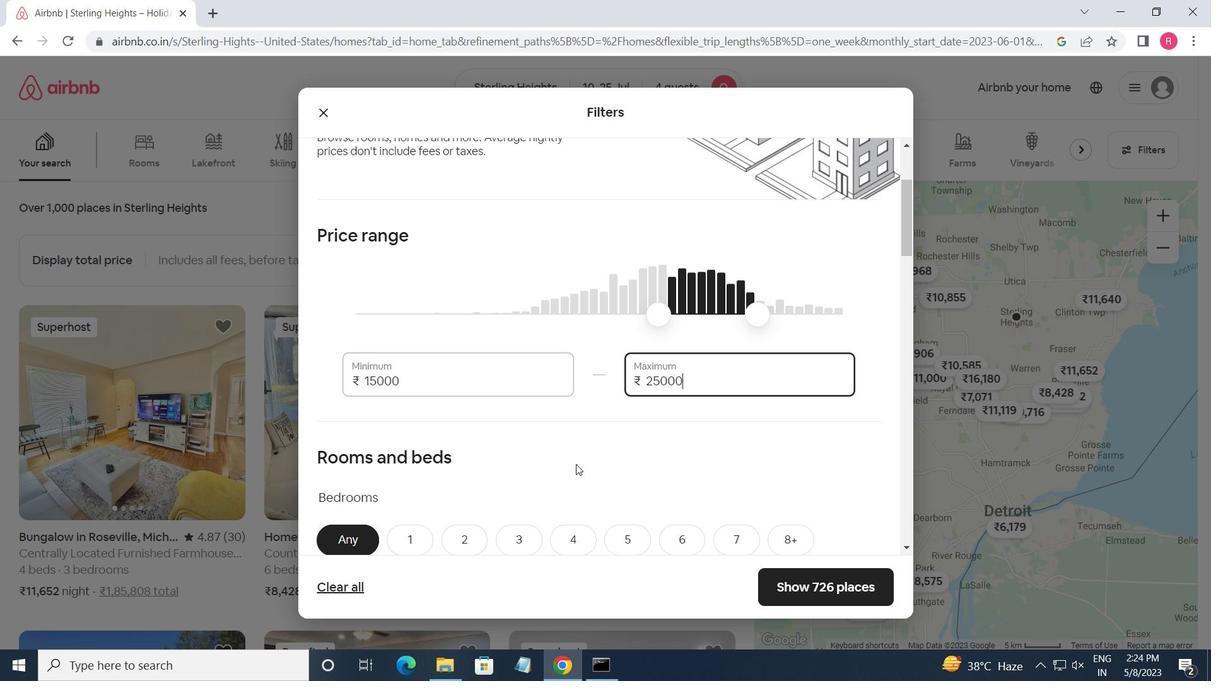 
Action: Mouse scrolled (586, 441) with delta (0, 0)
Screenshot: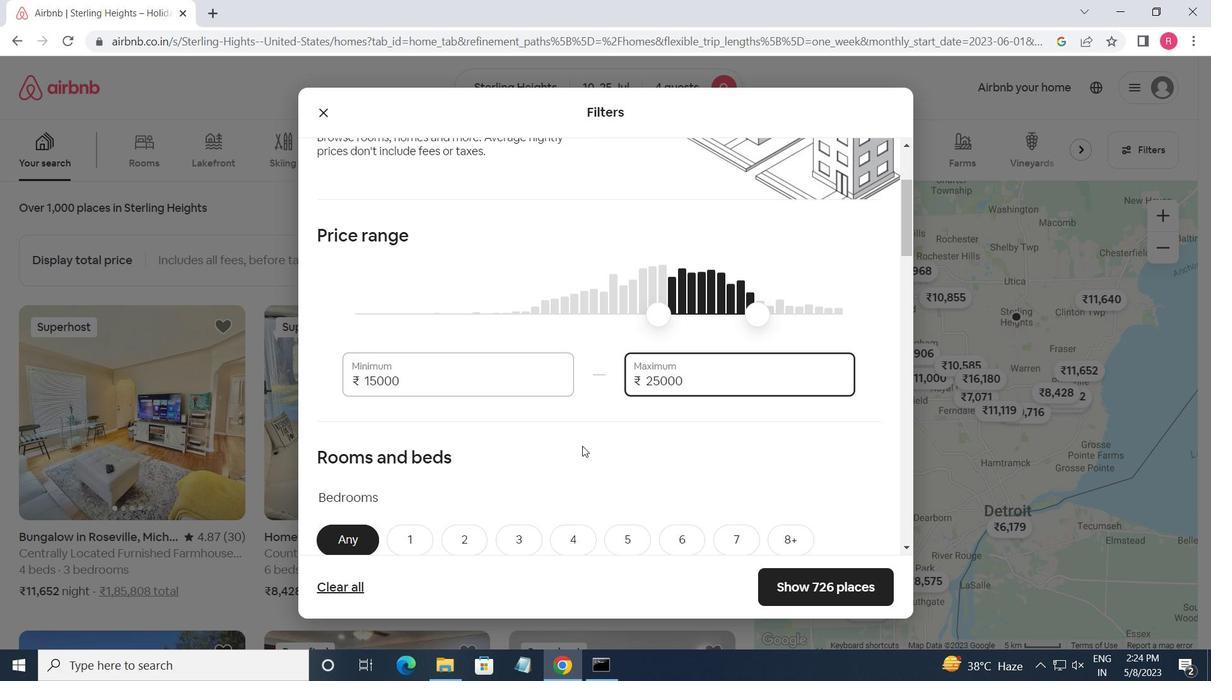 
Action: Mouse scrolled (586, 441) with delta (0, 0)
Screenshot: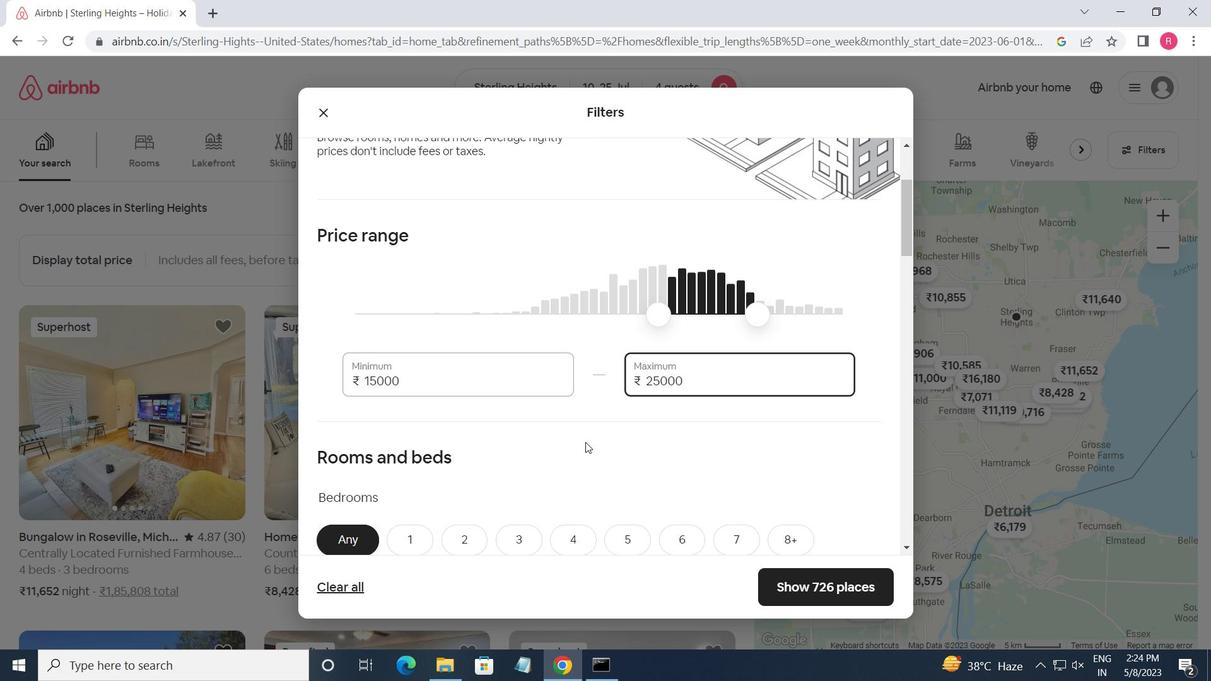 
Action: Mouse moved to (464, 383)
Screenshot: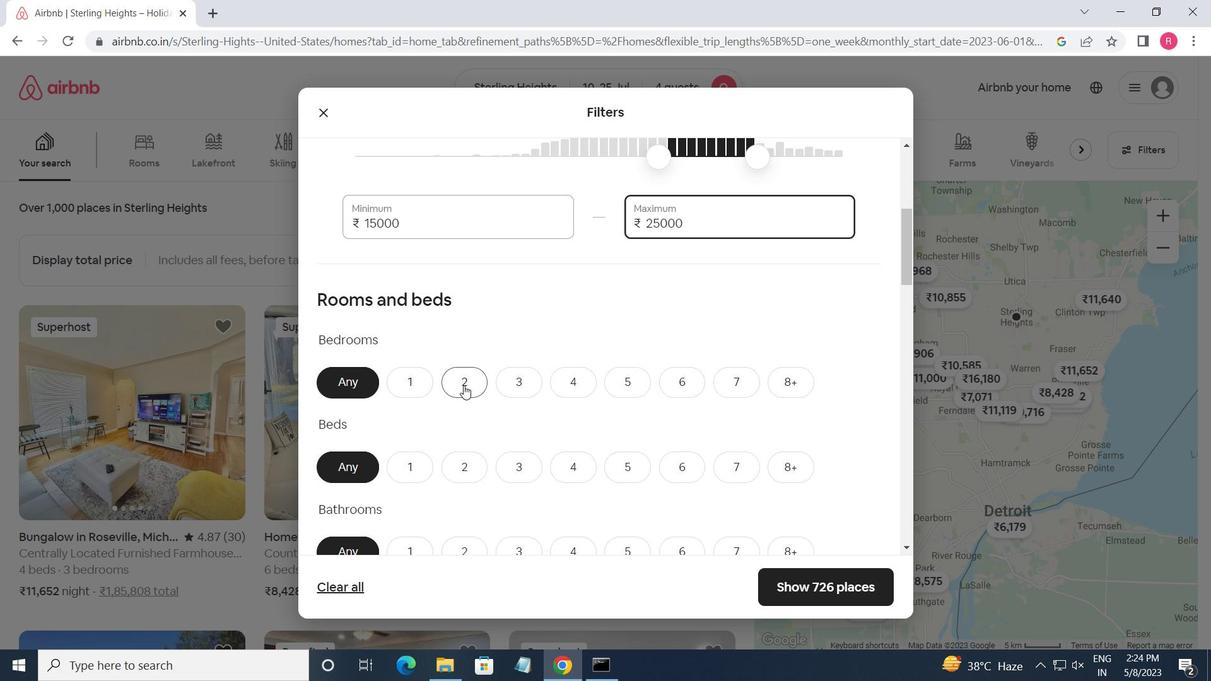 
Action: Mouse pressed left at (464, 383)
Screenshot: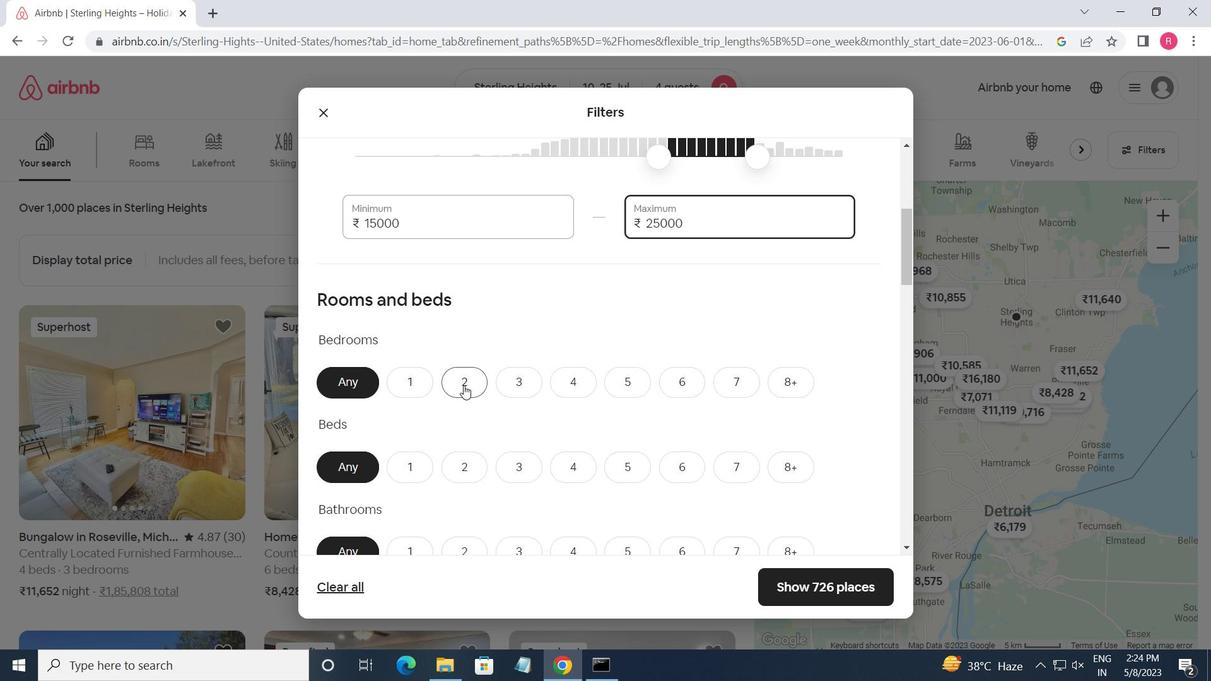 
Action: Mouse moved to (522, 470)
Screenshot: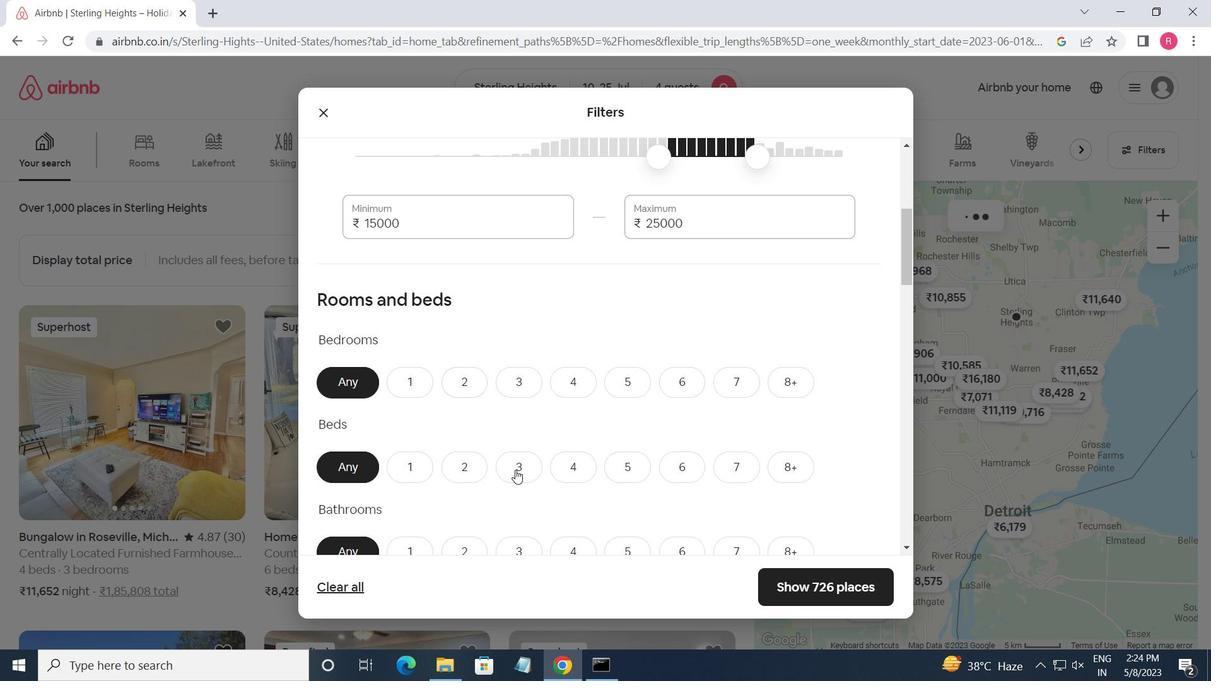 
Action: Mouse pressed left at (522, 470)
Screenshot: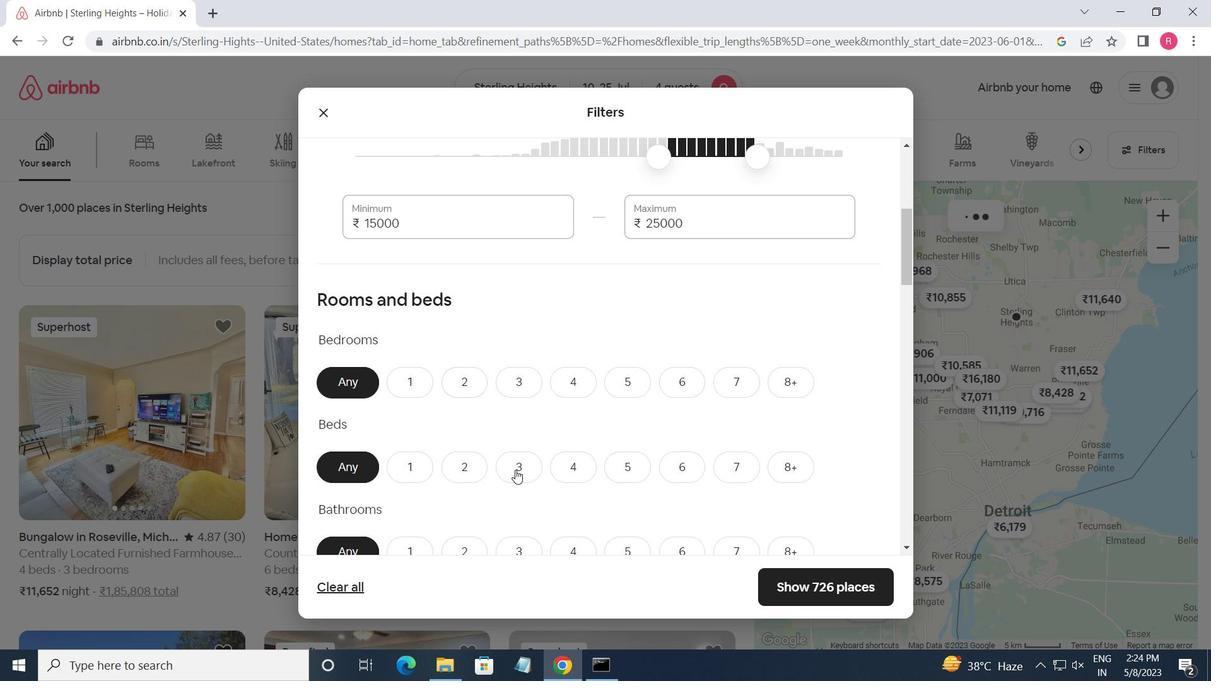 
Action: Mouse moved to (455, 381)
Screenshot: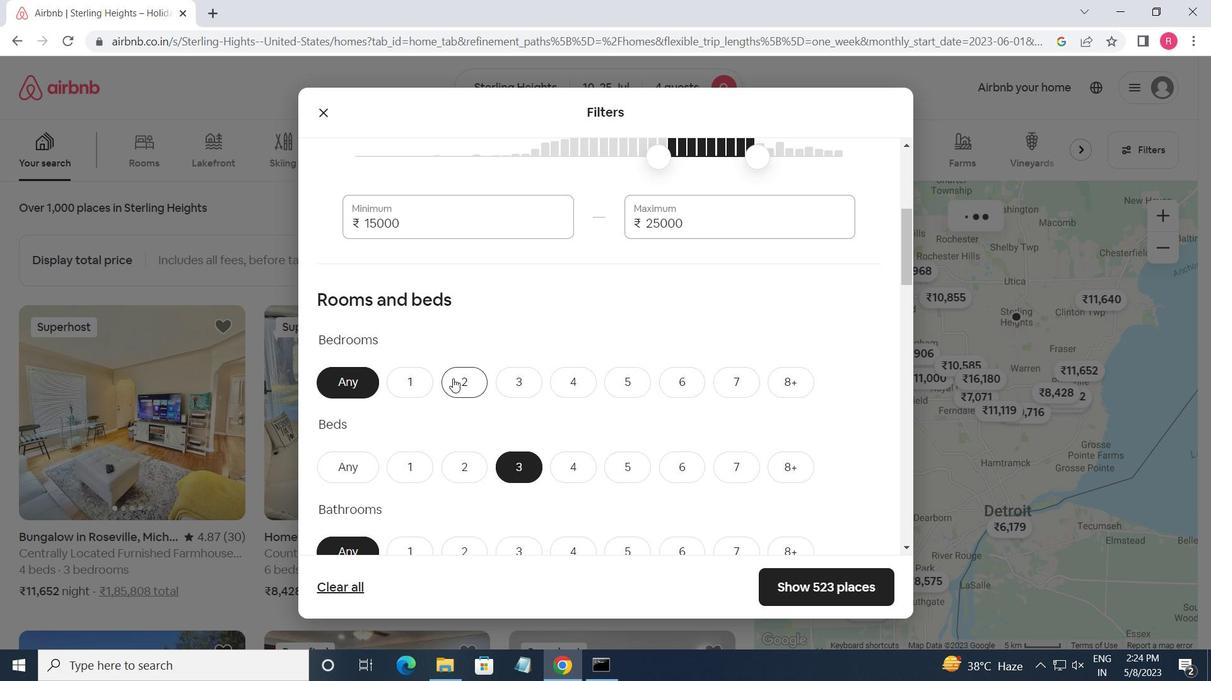 
Action: Mouse pressed left at (455, 381)
Screenshot: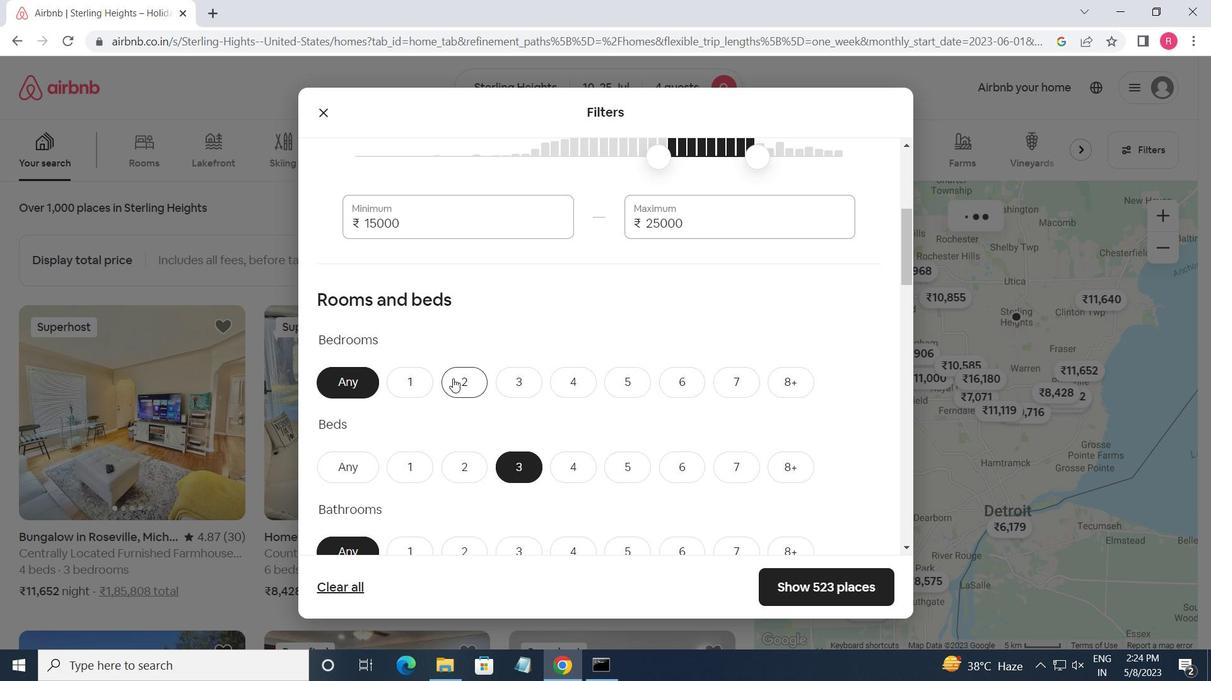 
Action: Mouse moved to (477, 439)
Screenshot: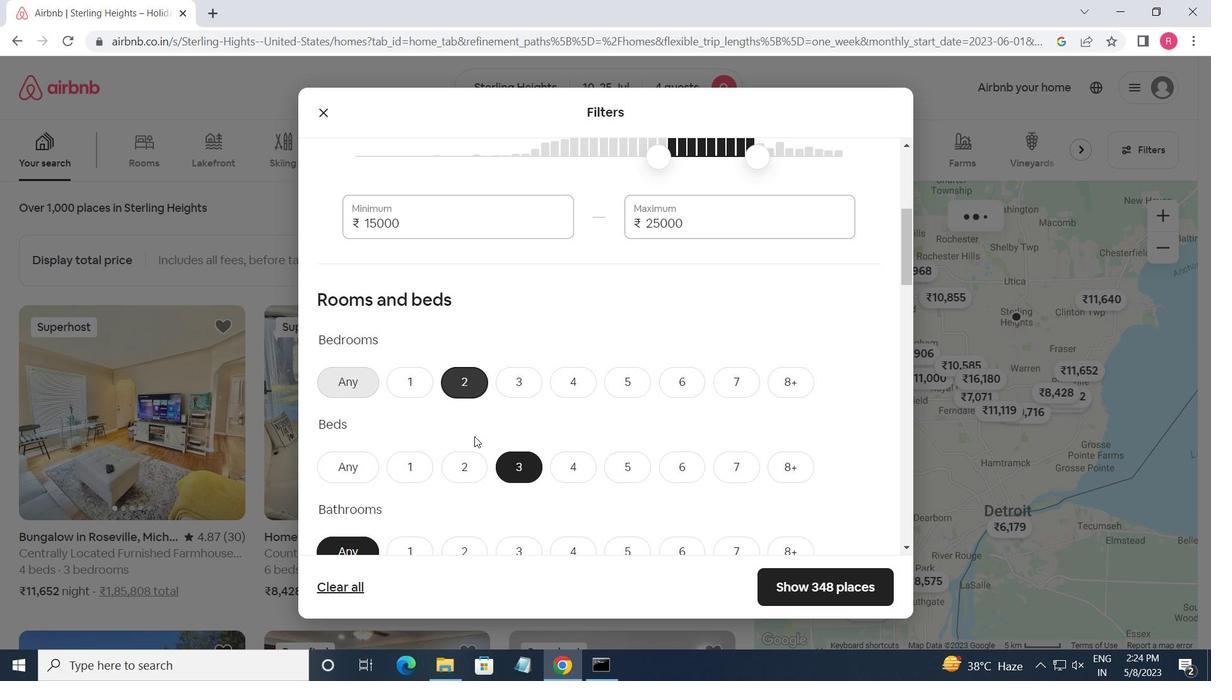 
Action: Mouse scrolled (477, 439) with delta (0, 0)
Screenshot: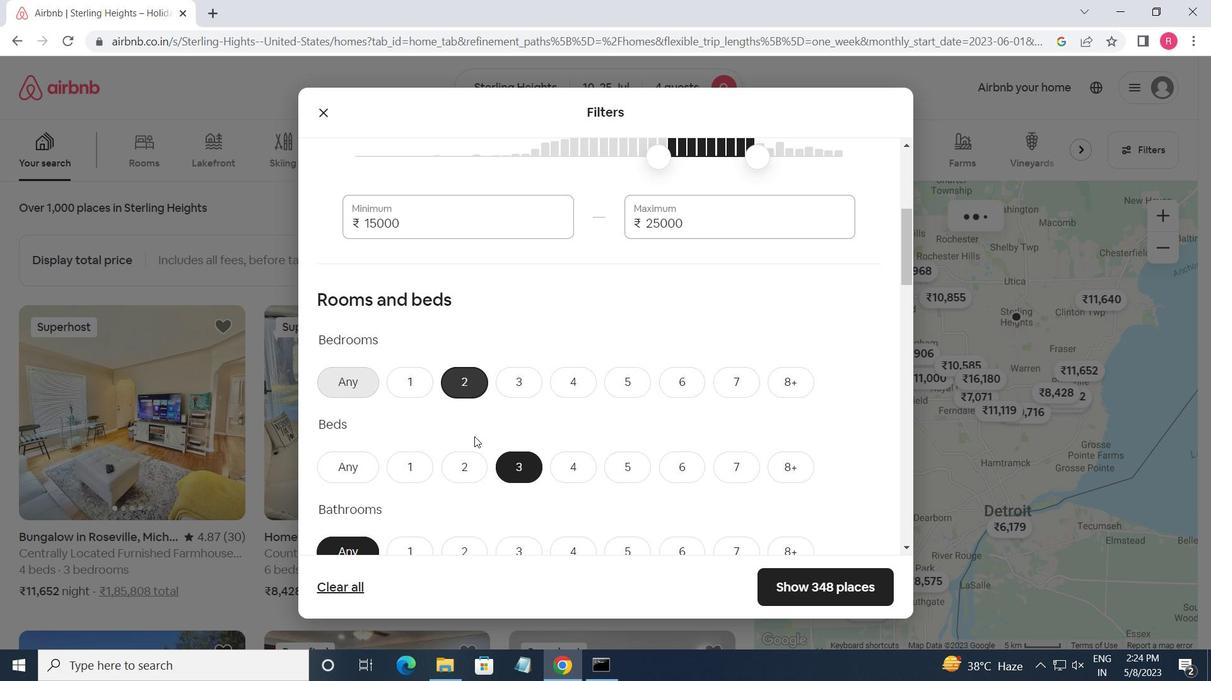 
Action: Mouse moved to (469, 471)
Screenshot: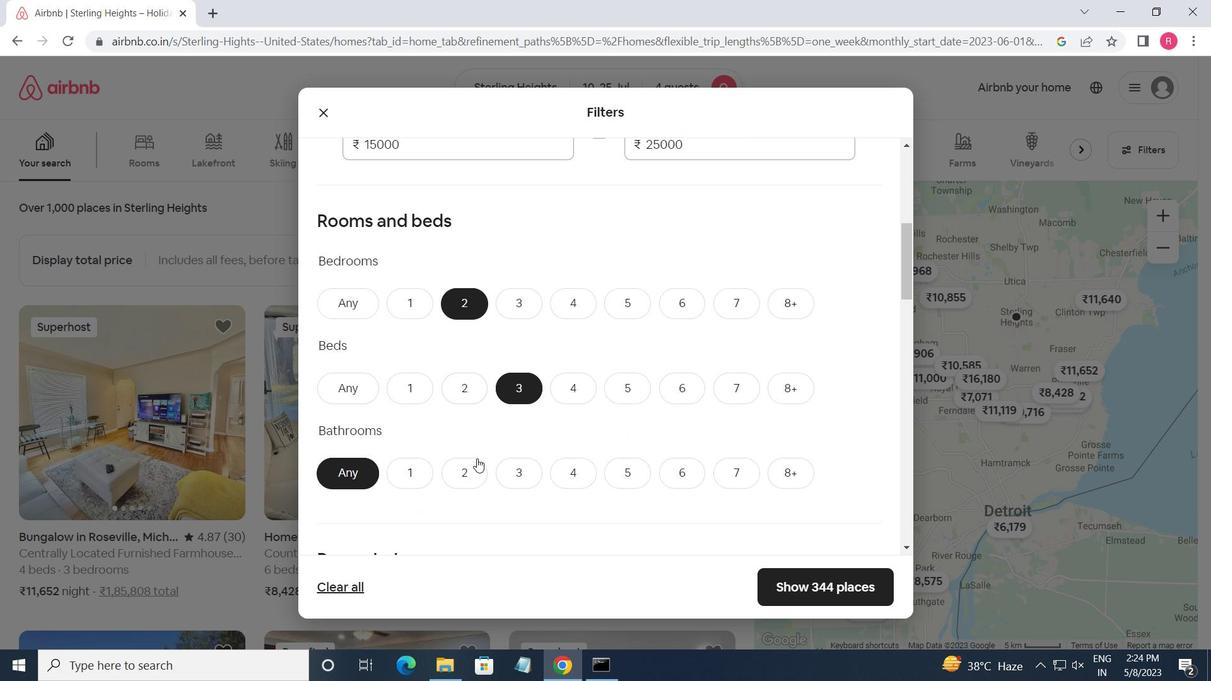 
Action: Mouse pressed left at (469, 471)
Screenshot: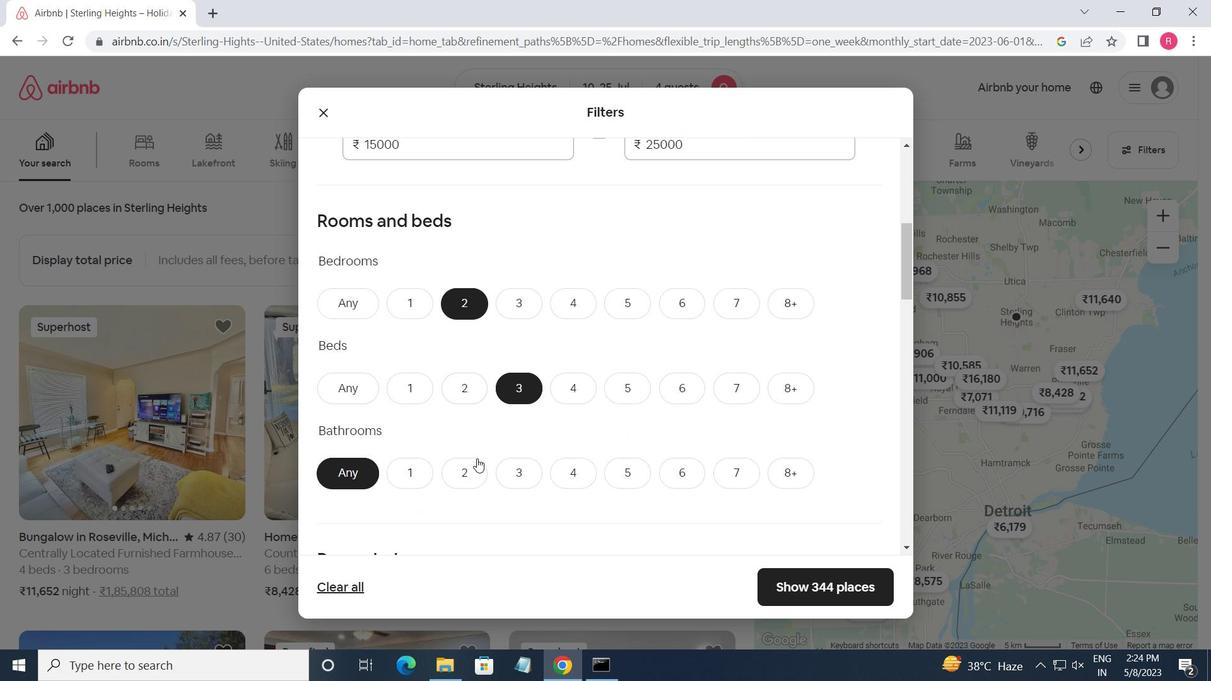 
Action: Mouse moved to (468, 472)
Screenshot: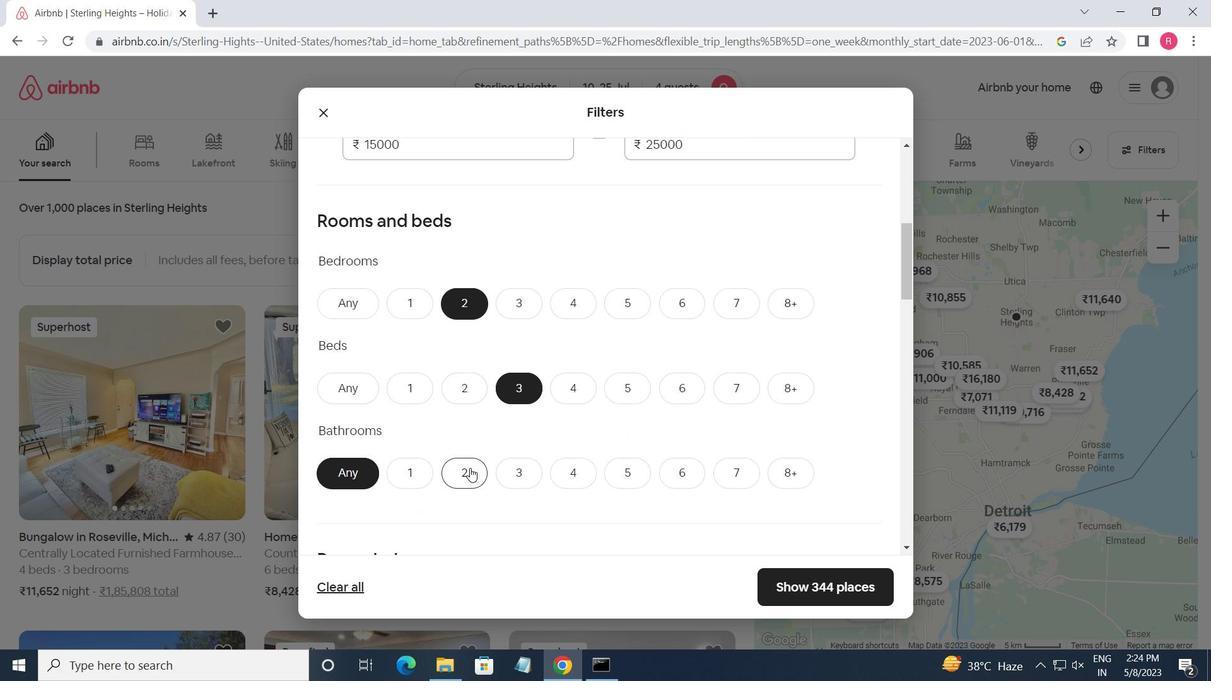 
Action: Mouse scrolled (468, 471) with delta (0, 0)
Screenshot: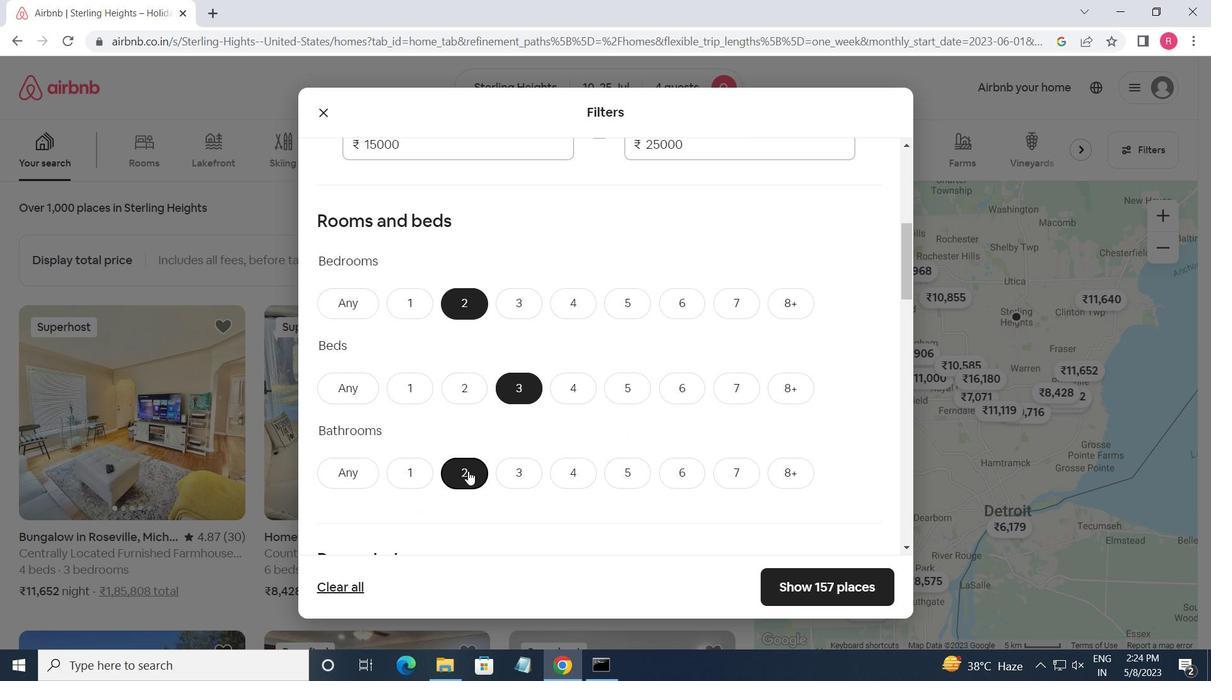 
Action: Mouse scrolled (468, 471) with delta (0, 0)
Screenshot: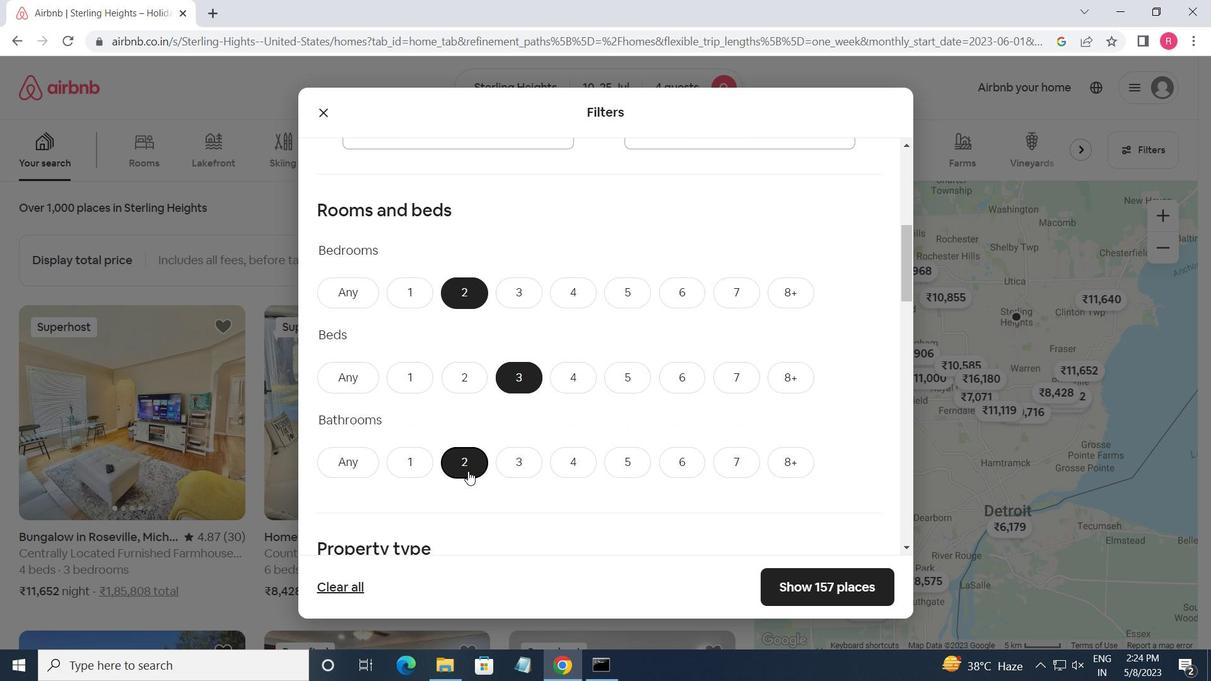 
Action: Mouse scrolled (468, 471) with delta (0, 0)
Screenshot: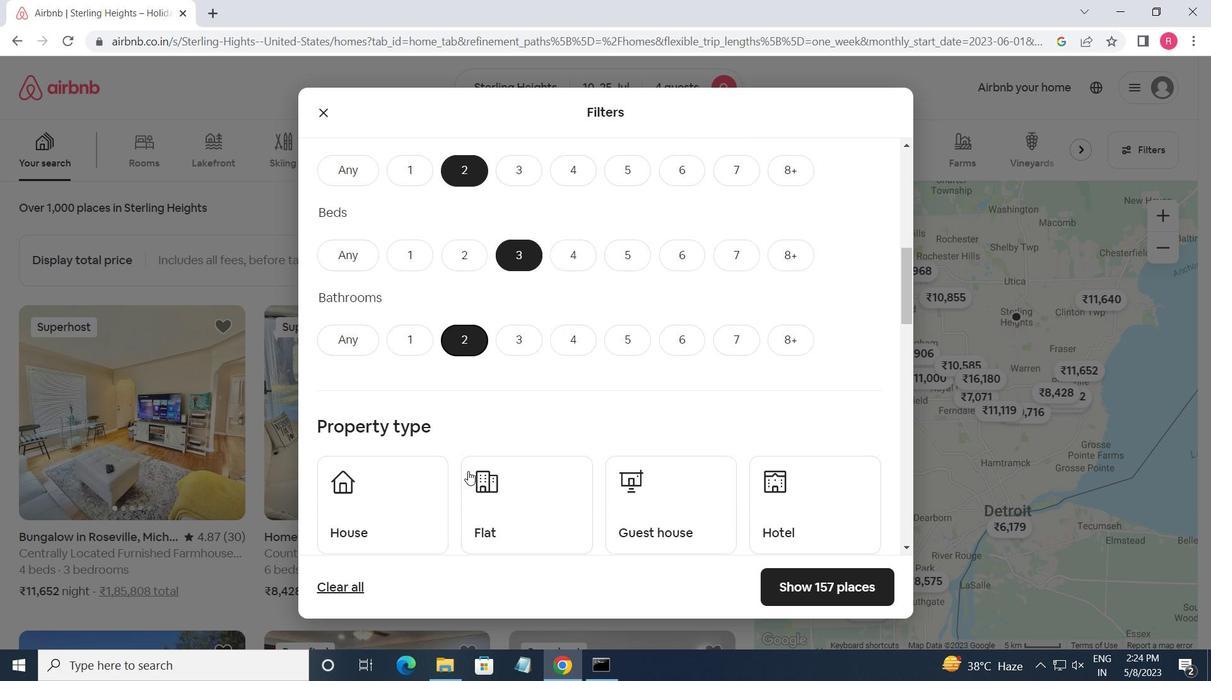 
Action: Mouse moved to (382, 429)
Screenshot: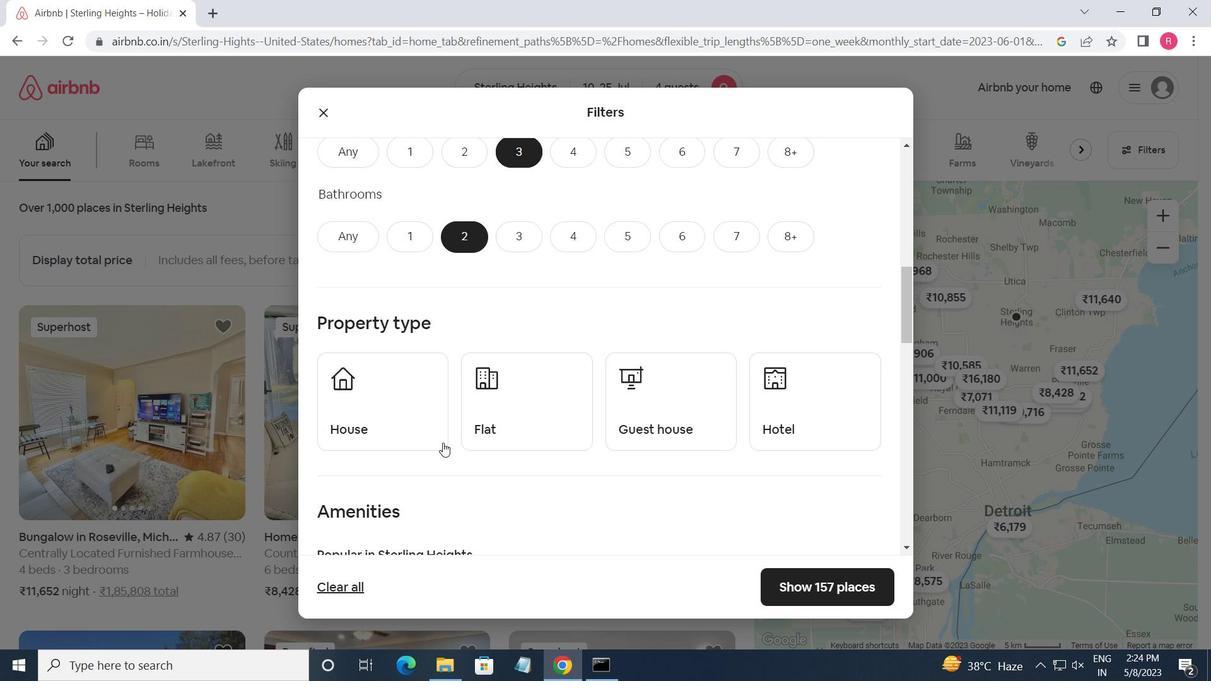 
Action: Mouse pressed left at (382, 429)
Screenshot: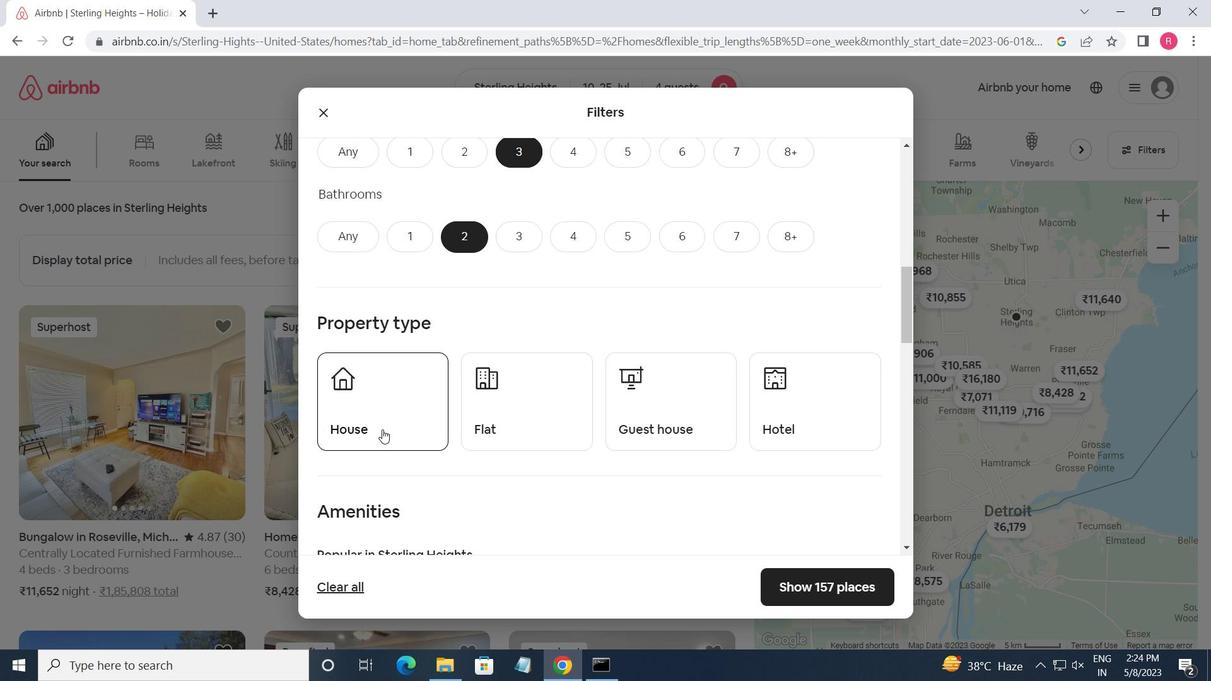 
Action: Mouse moved to (491, 426)
Screenshot: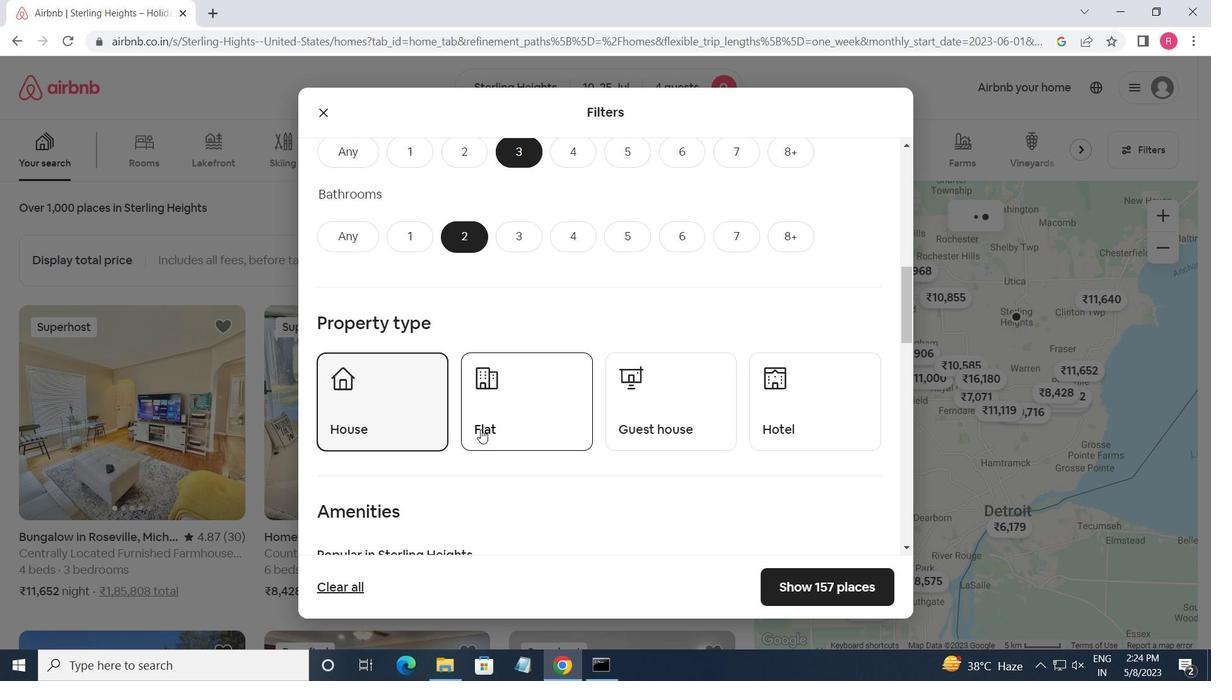 
Action: Mouse pressed left at (491, 426)
Screenshot: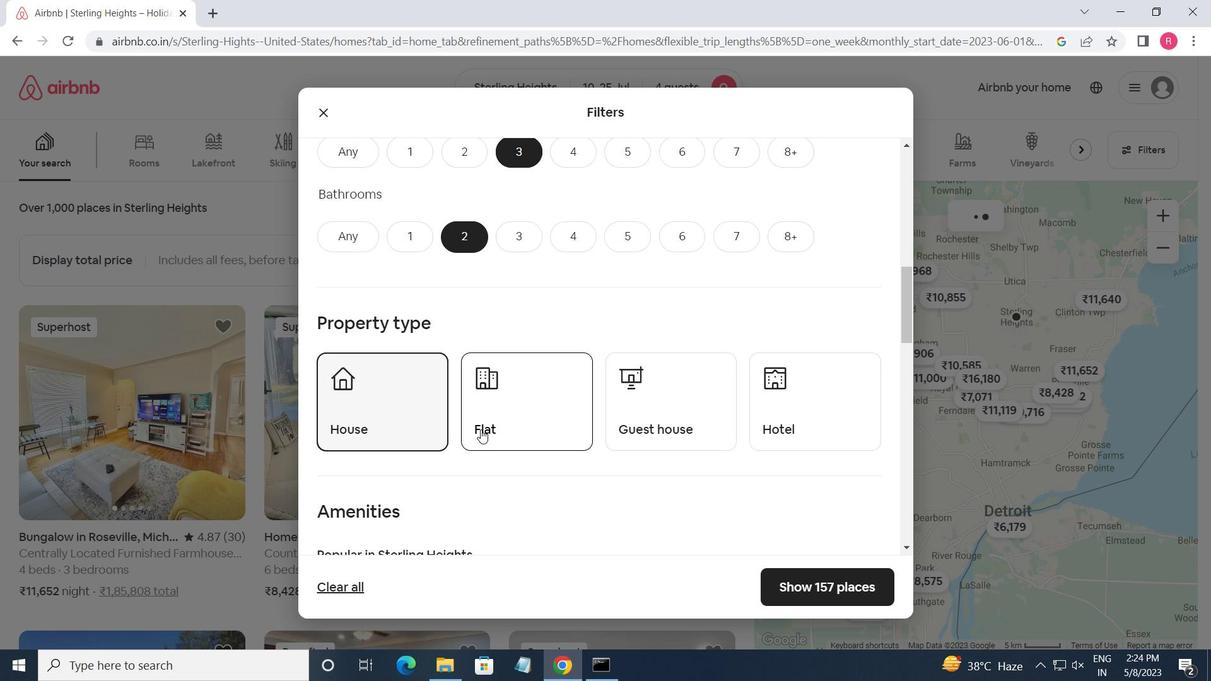 
Action: Mouse moved to (660, 436)
Screenshot: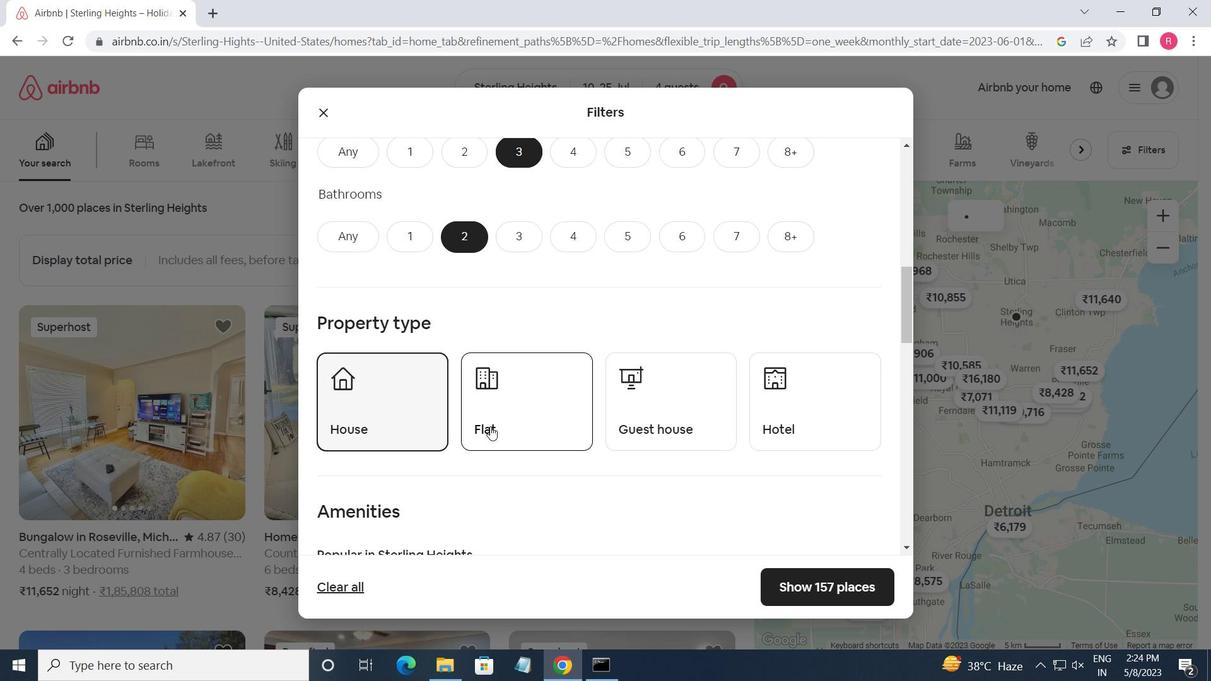 
Action: Mouse pressed left at (660, 436)
Screenshot: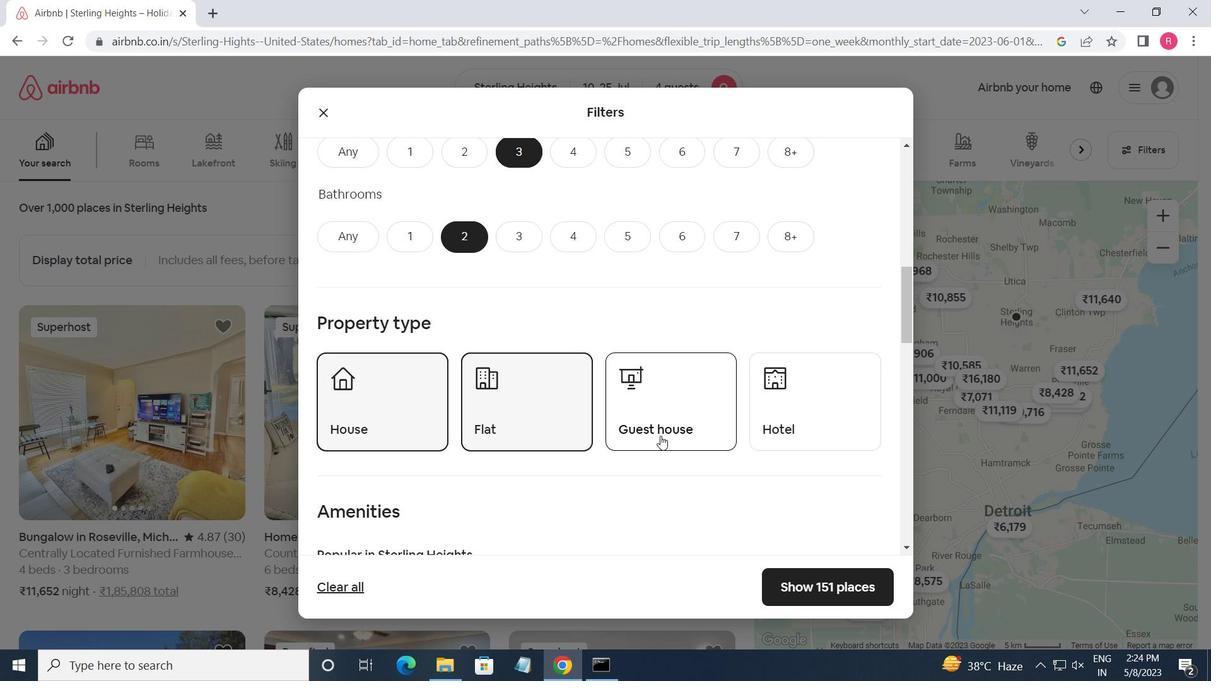 
Action: Mouse moved to (654, 432)
Screenshot: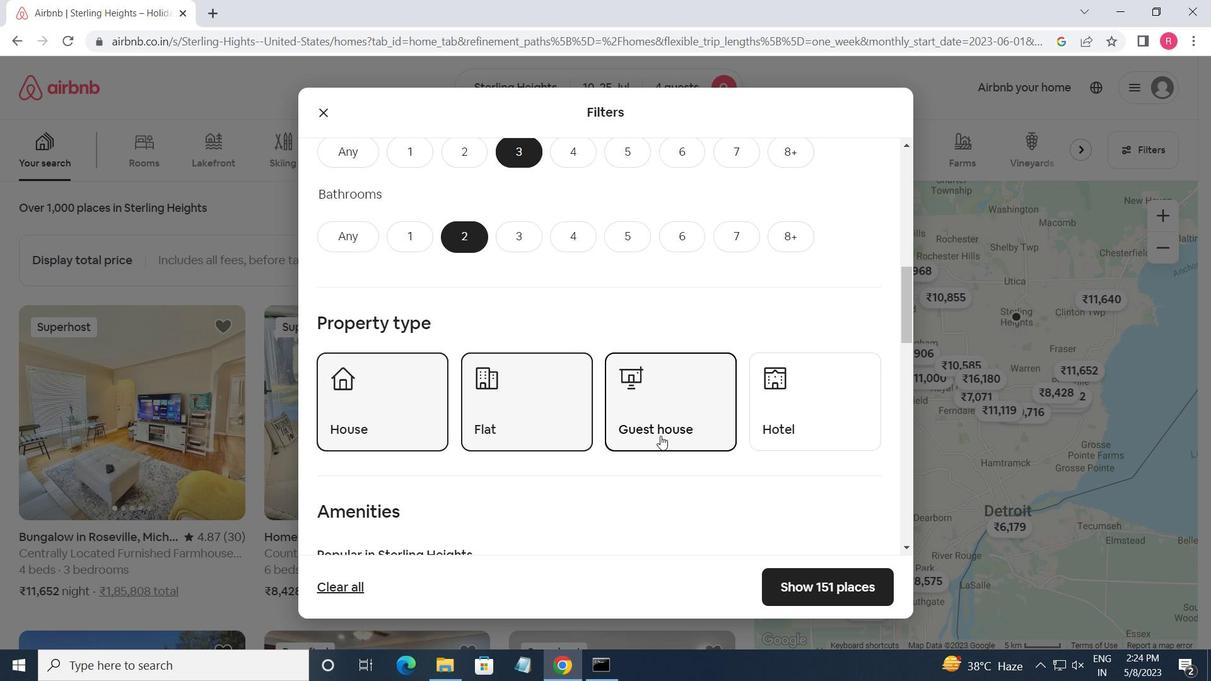 
Action: Mouse scrolled (654, 432) with delta (0, 0)
Screenshot: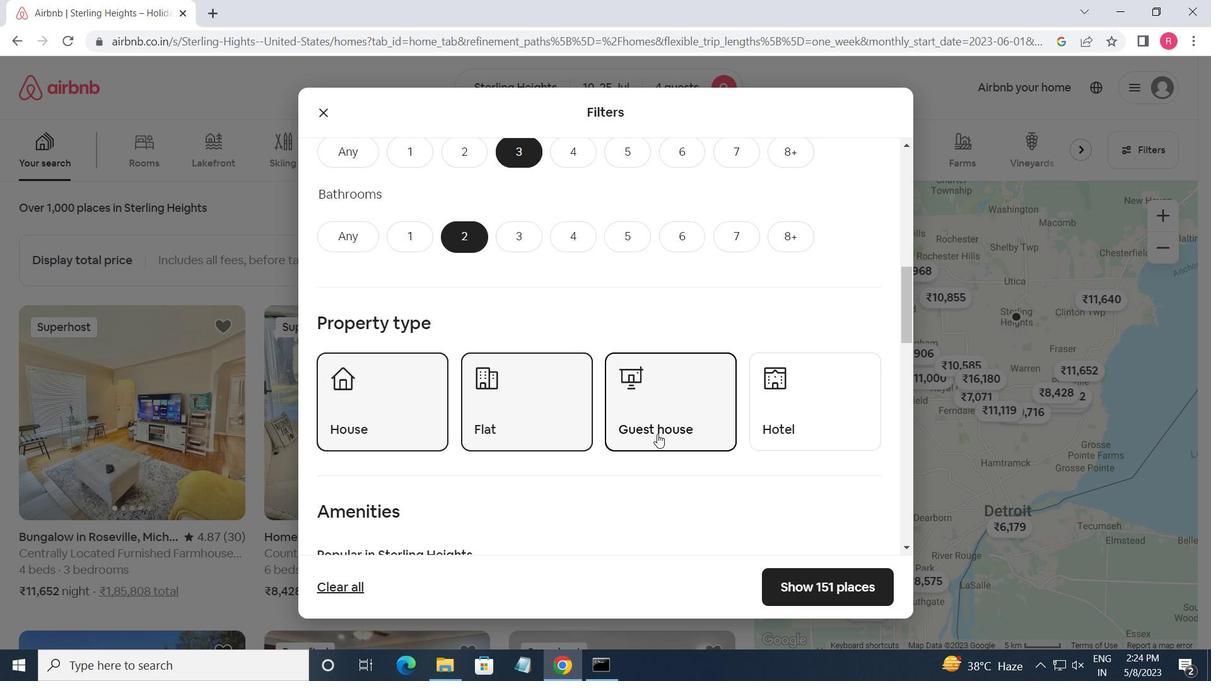 
Action: Mouse scrolled (654, 432) with delta (0, 0)
Screenshot: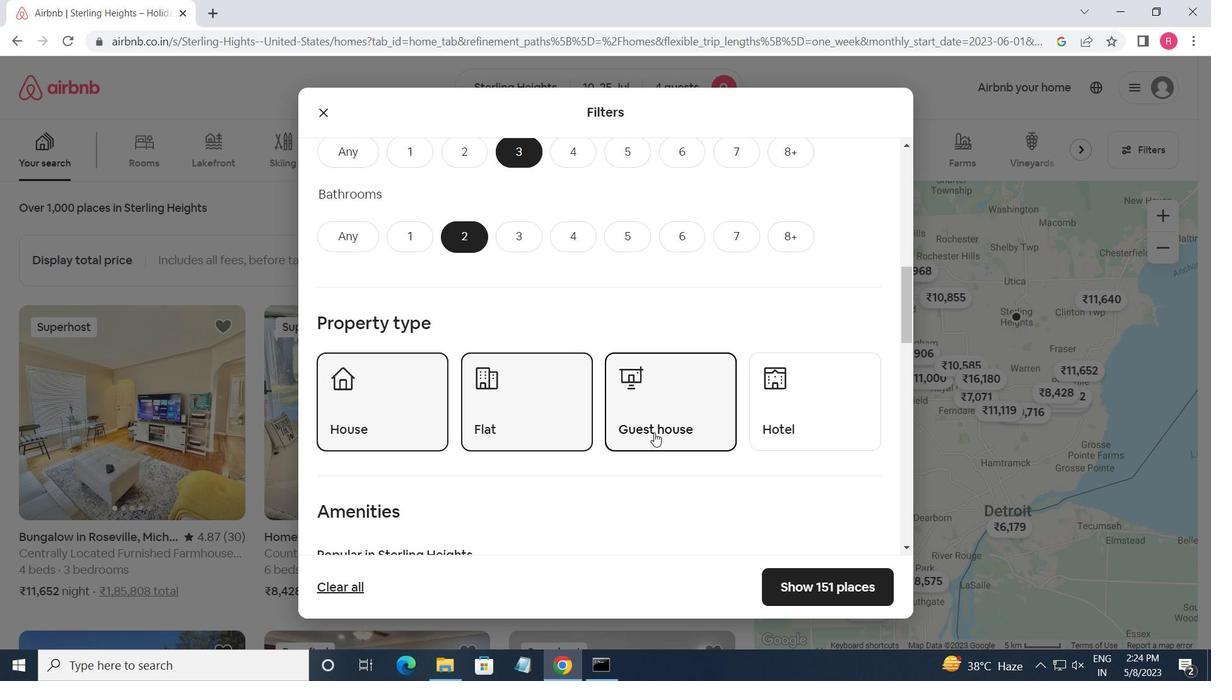 
Action: Mouse moved to (326, 433)
Screenshot: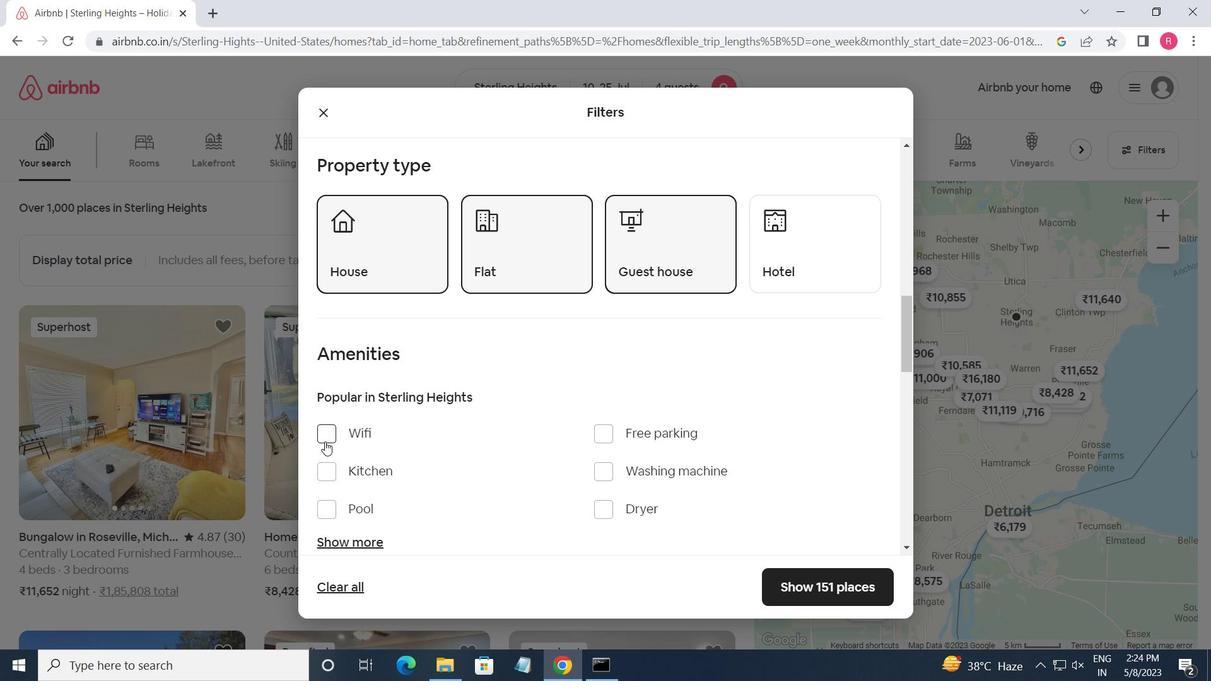 
Action: Mouse pressed left at (326, 433)
Screenshot: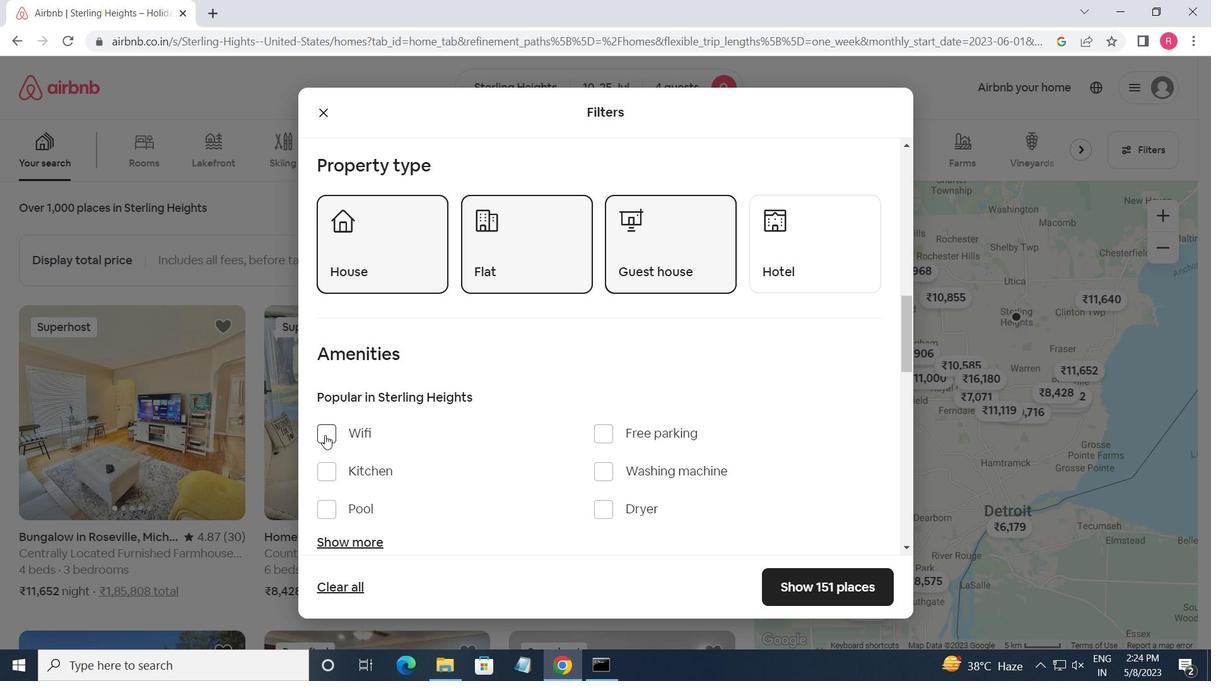 
Action: Mouse moved to (609, 436)
Screenshot: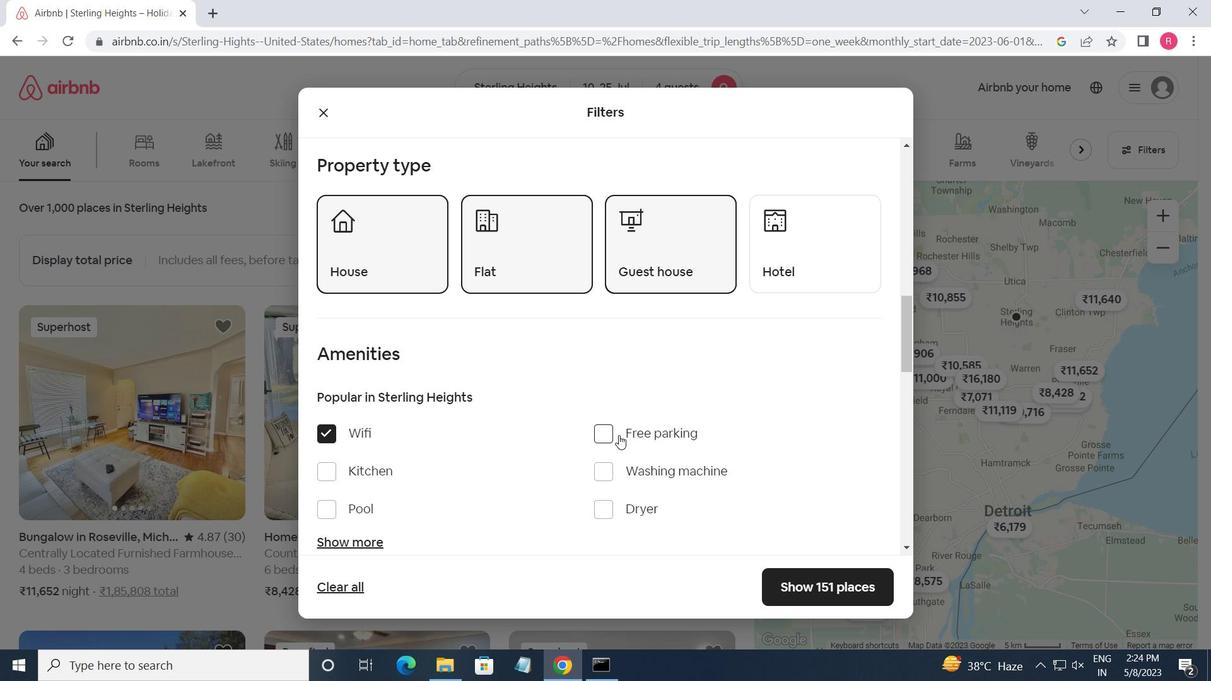 
Action: Mouse pressed left at (609, 436)
Screenshot: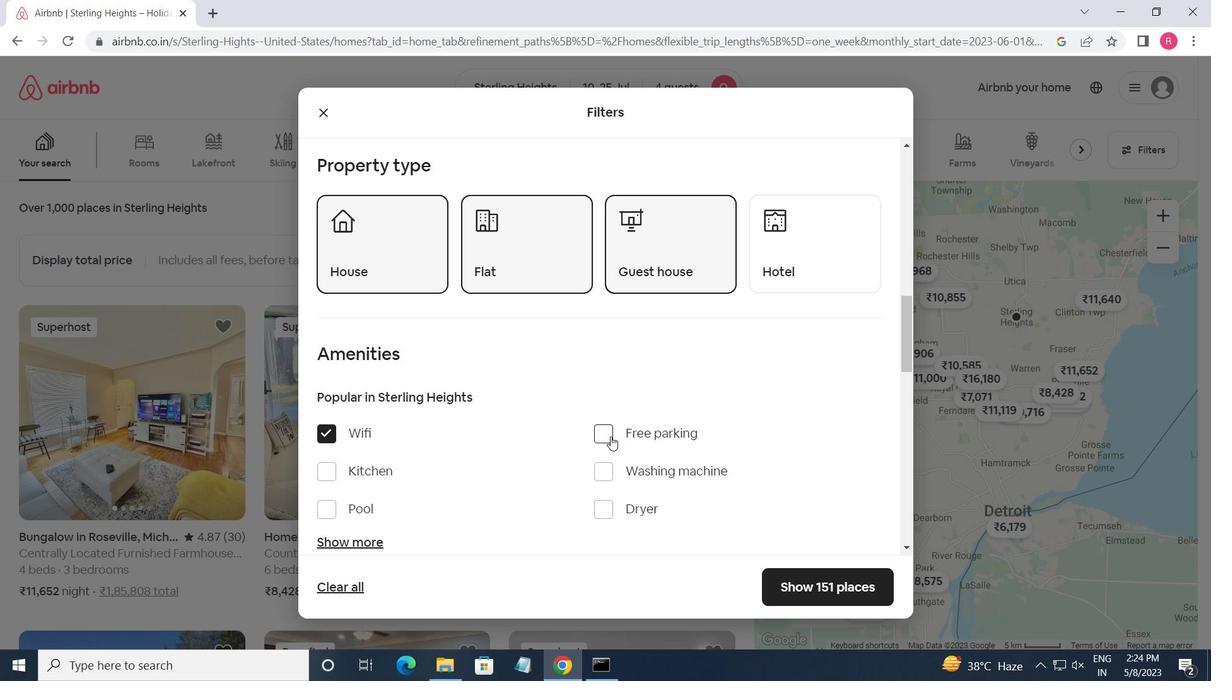 
Action: Mouse moved to (527, 468)
Screenshot: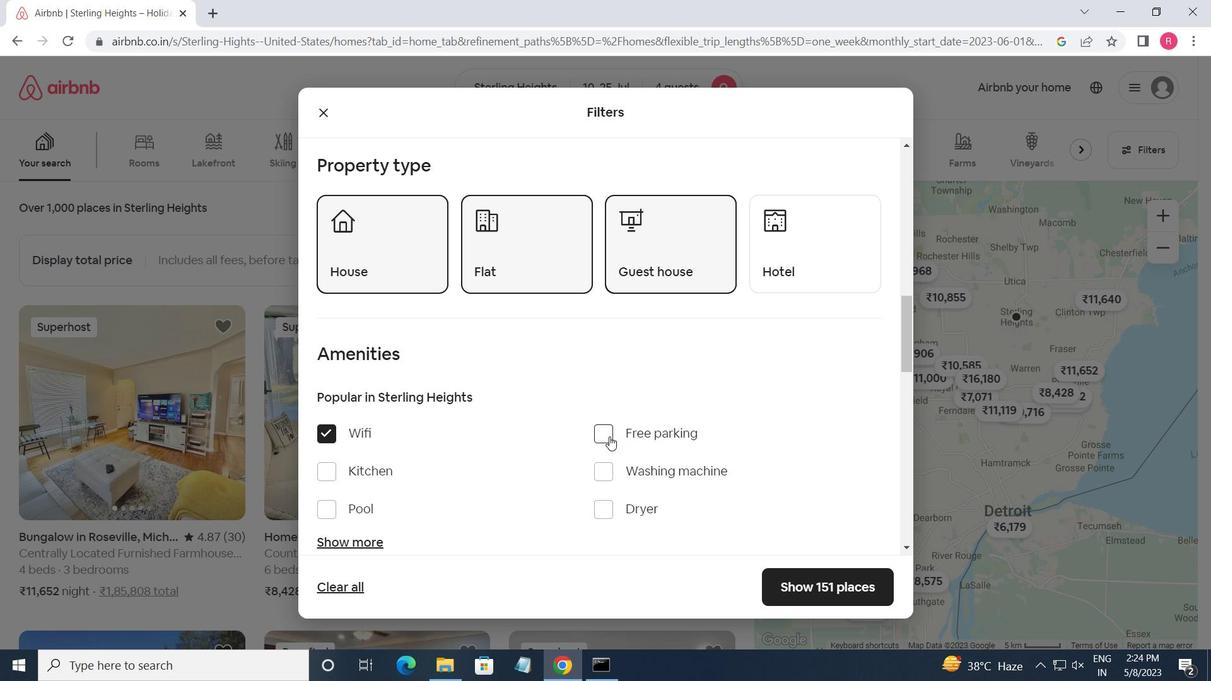 
Action: Mouse scrolled (527, 468) with delta (0, 0)
Screenshot: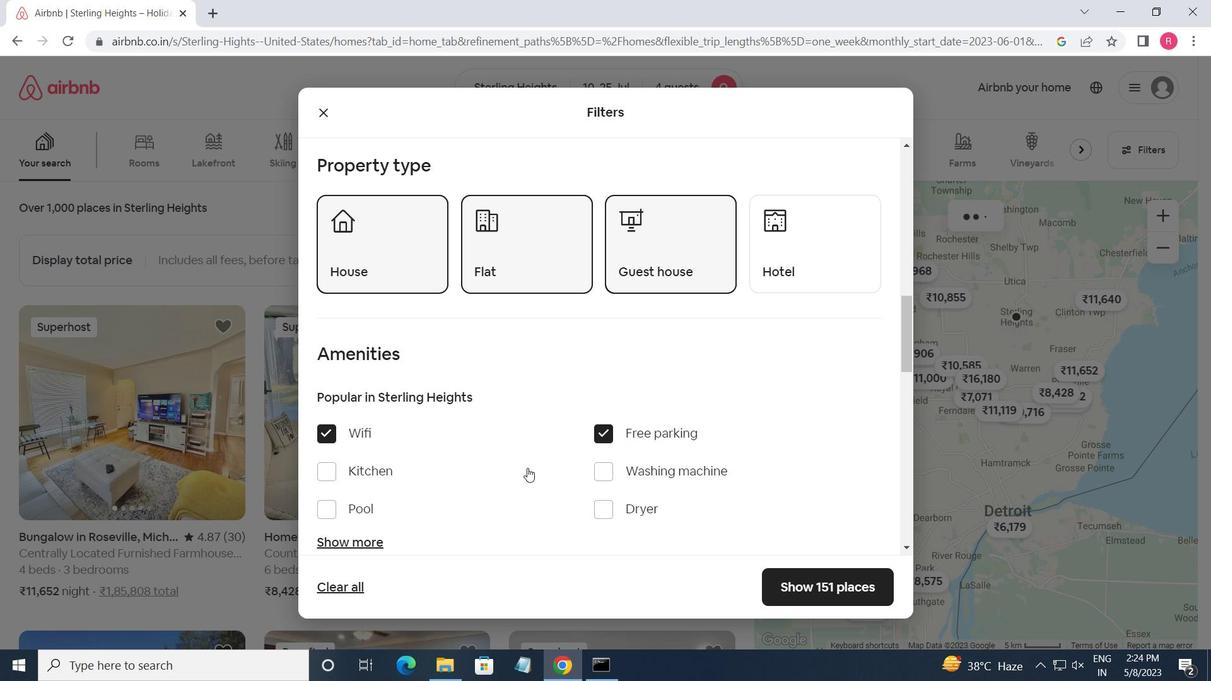 
Action: Mouse moved to (370, 462)
Screenshot: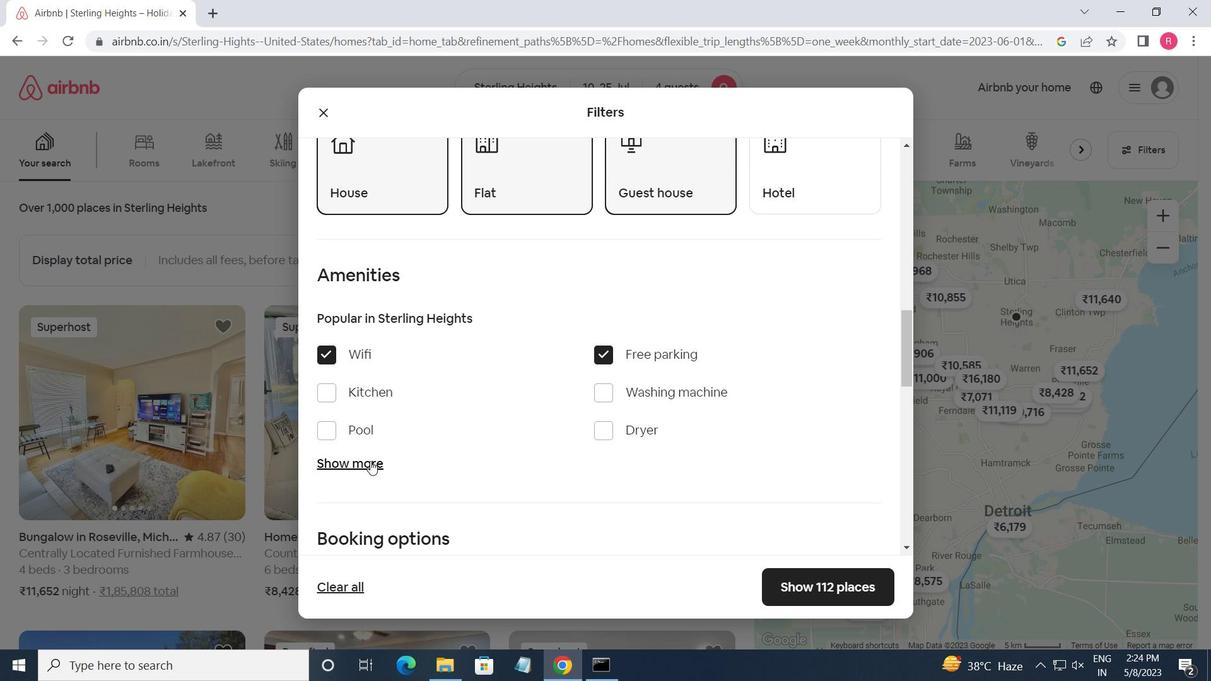 
Action: Mouse pressed left at (370, 462)
Screenshot: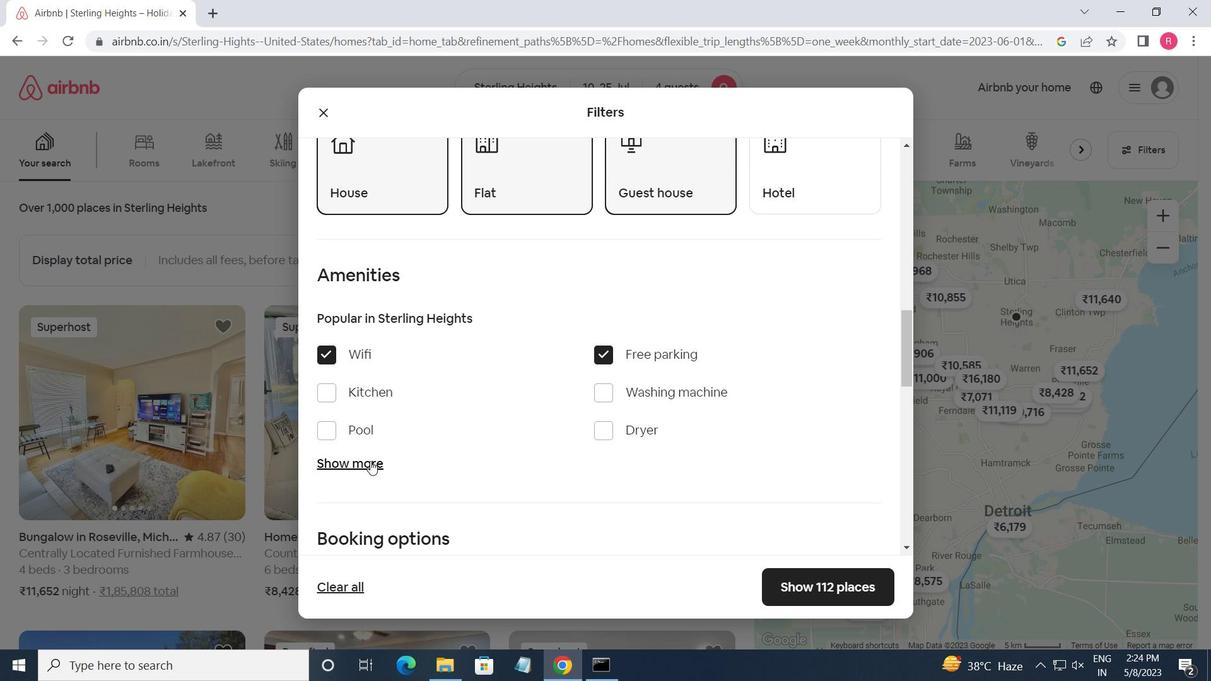 
Action: Mouse moved to (408, 467)
Screenshot: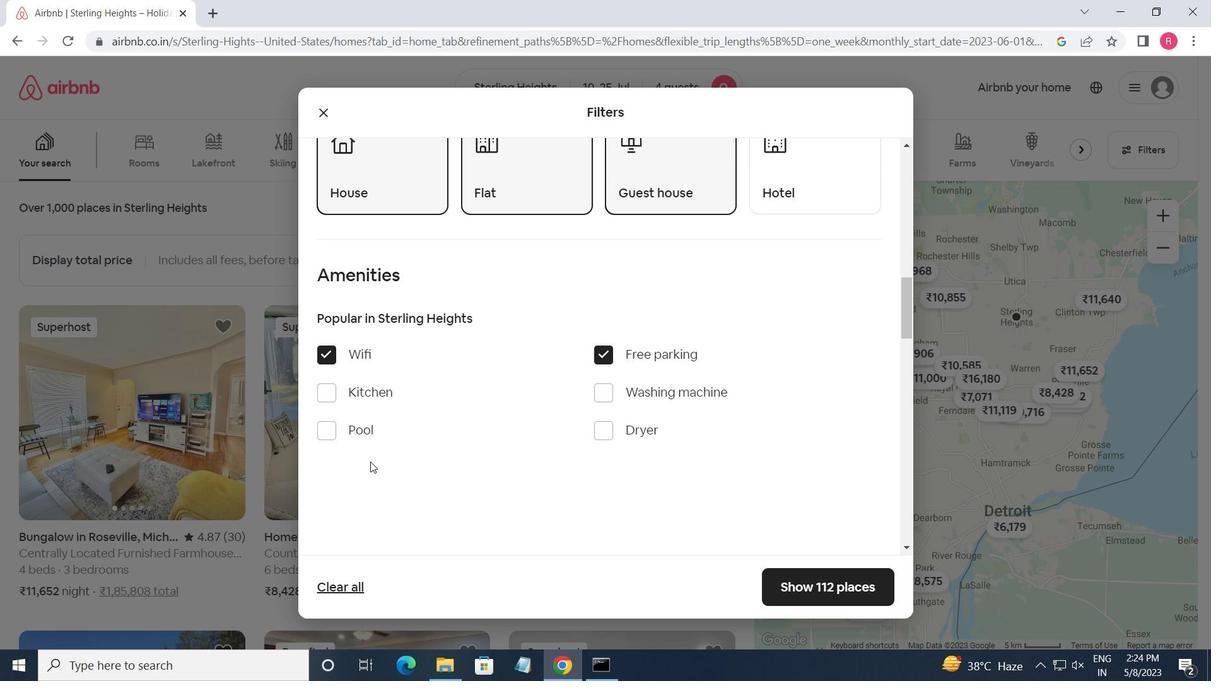 
Action: Mouse scrolled (408, 467) with delta (0, 0)
Screenshot: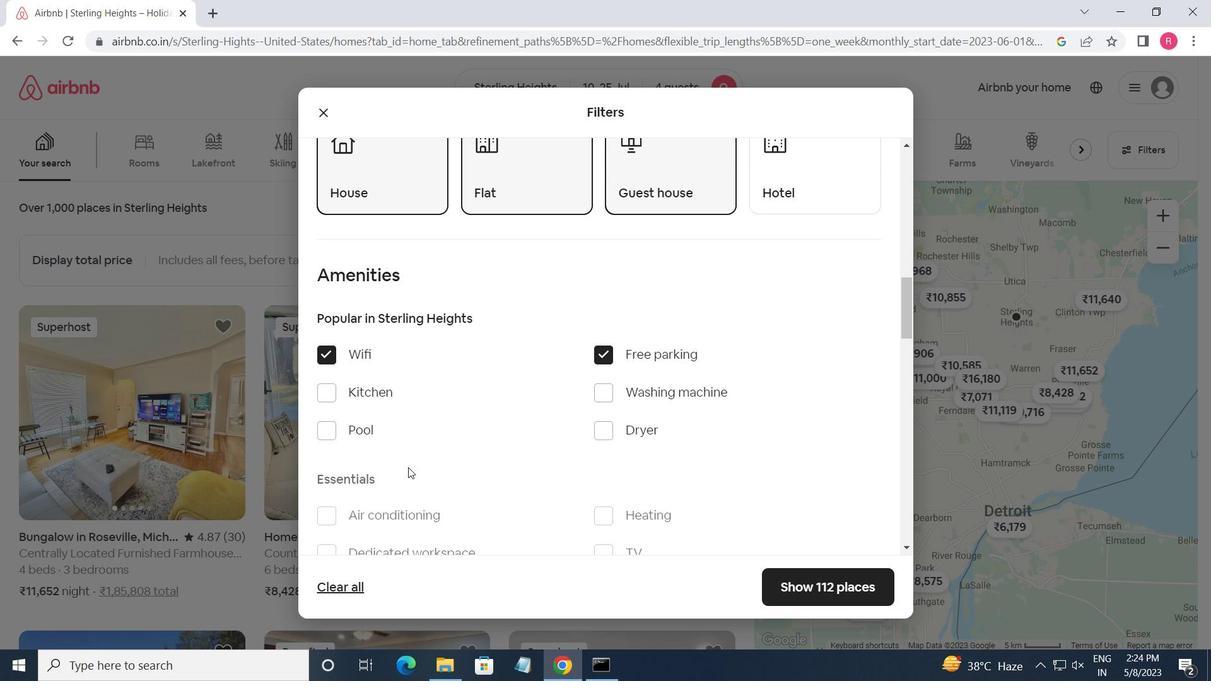 
Action: Mouse scrolled (408, 467) with delta (0, 0)
Screenshot: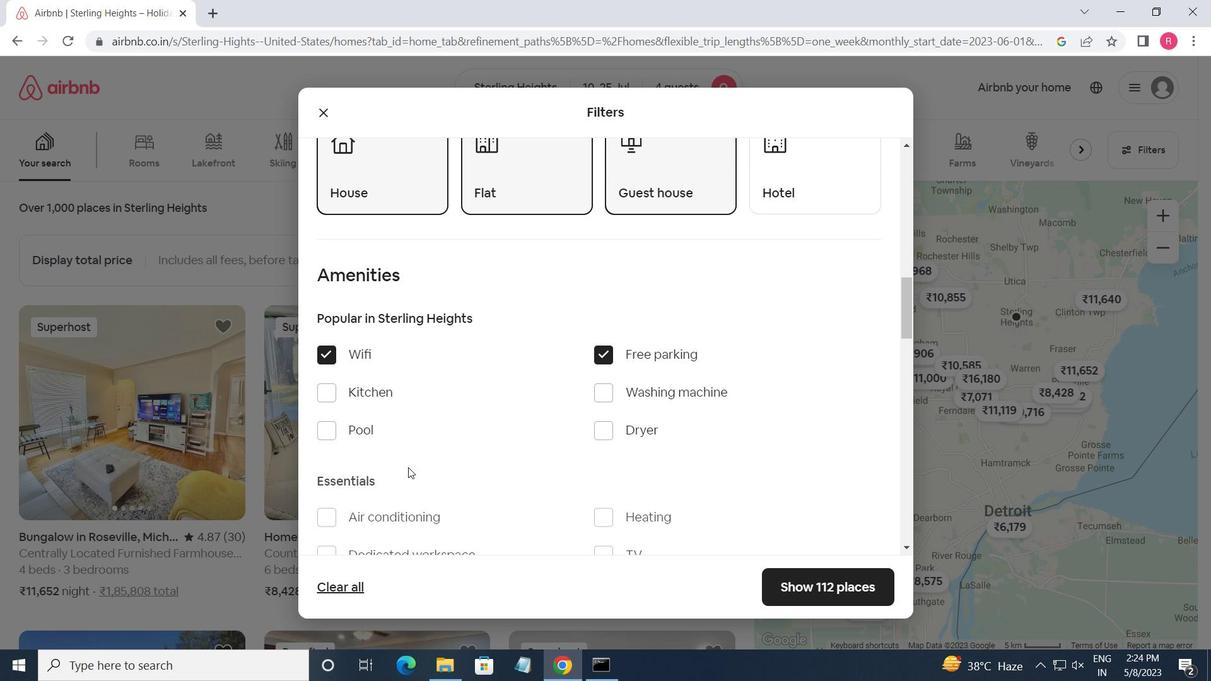
Action: Mouse moved to (598, 395)
Screenshot: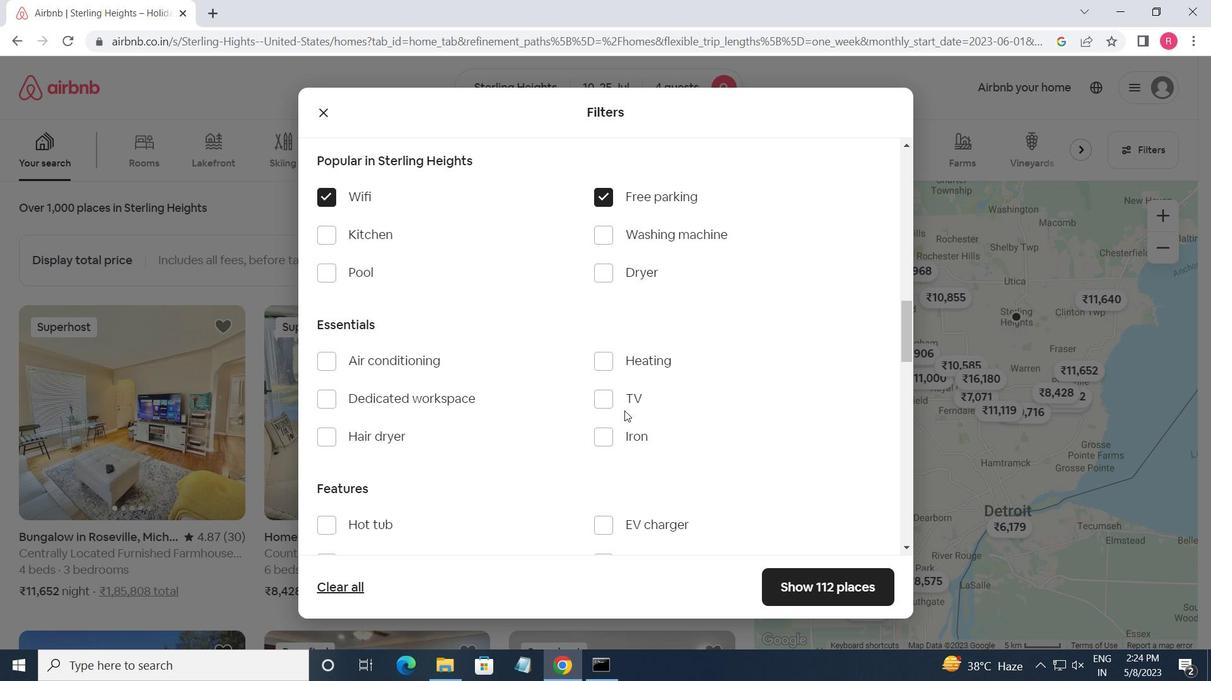 
Action: Mouse pressed left at (598, 395)
Screenshot: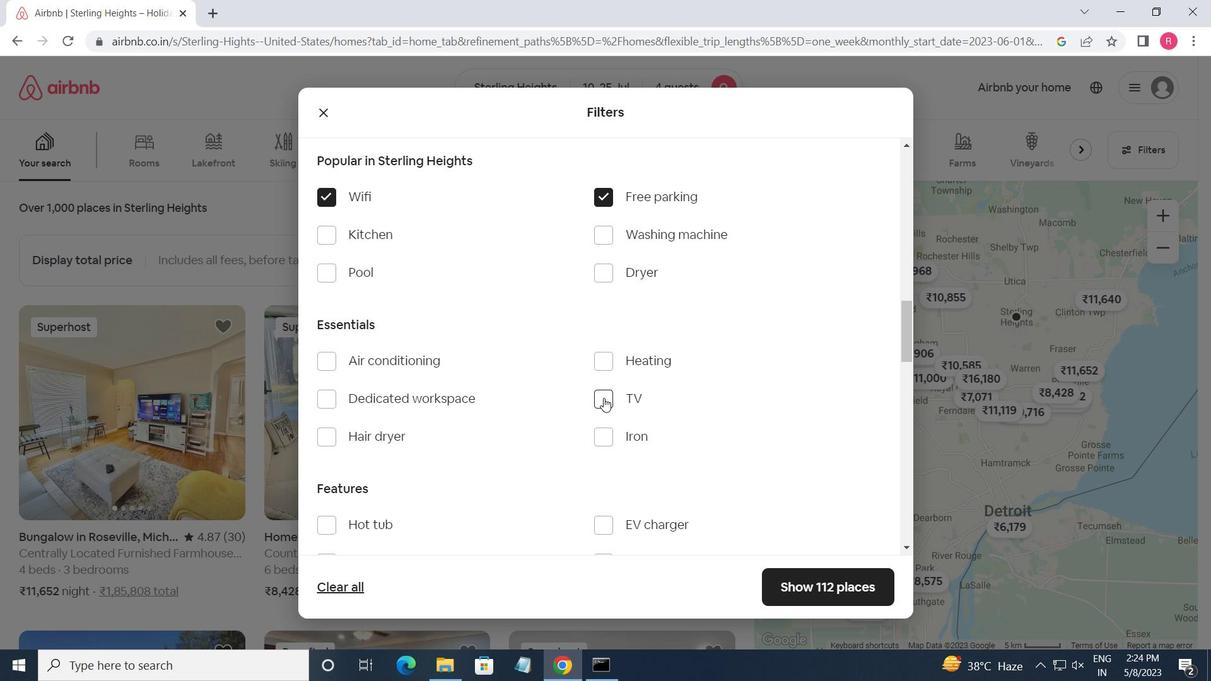 
Action: Mouse moved to (463, 540)
Screenshot: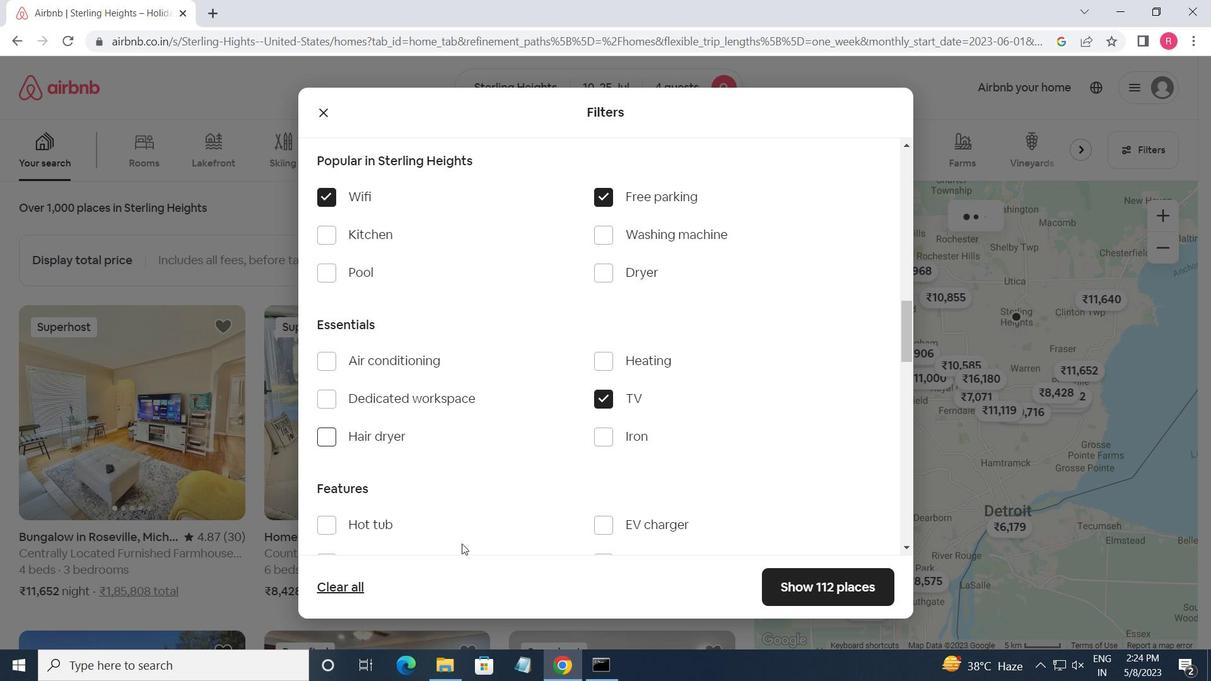 
Action: Mouse scrolled (463, 539) with delta (0, 0)
Screenshot: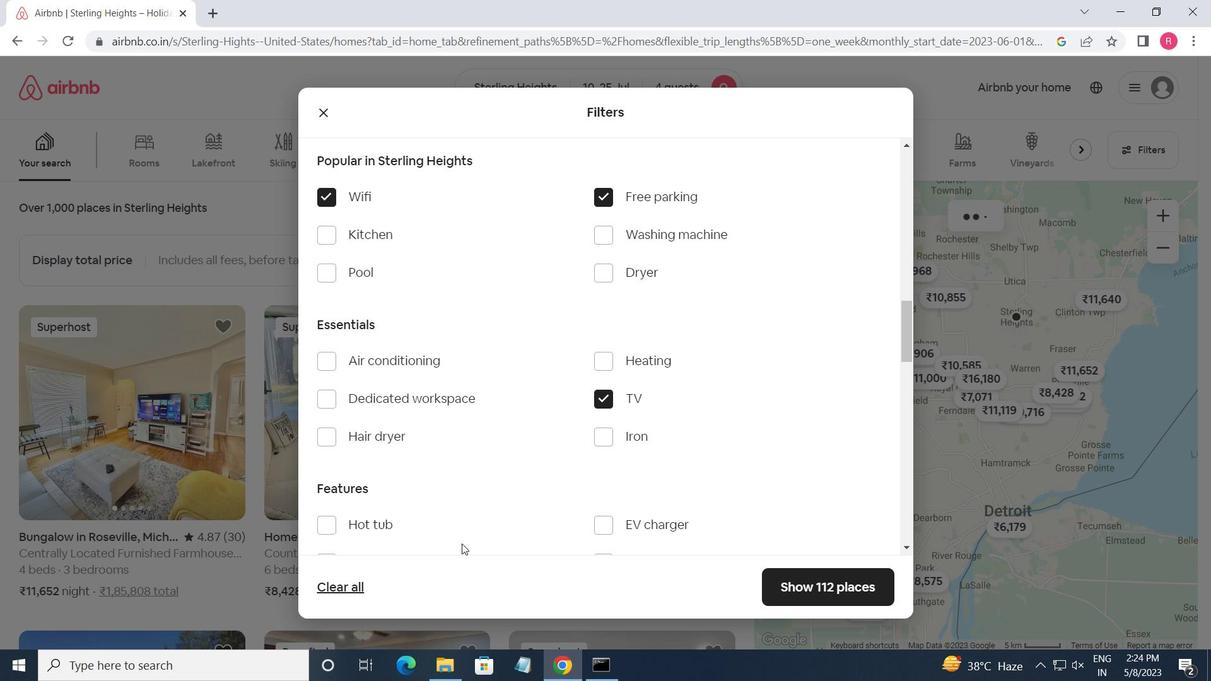 
Action: Mouse moved to (463, 539)
Screenshot: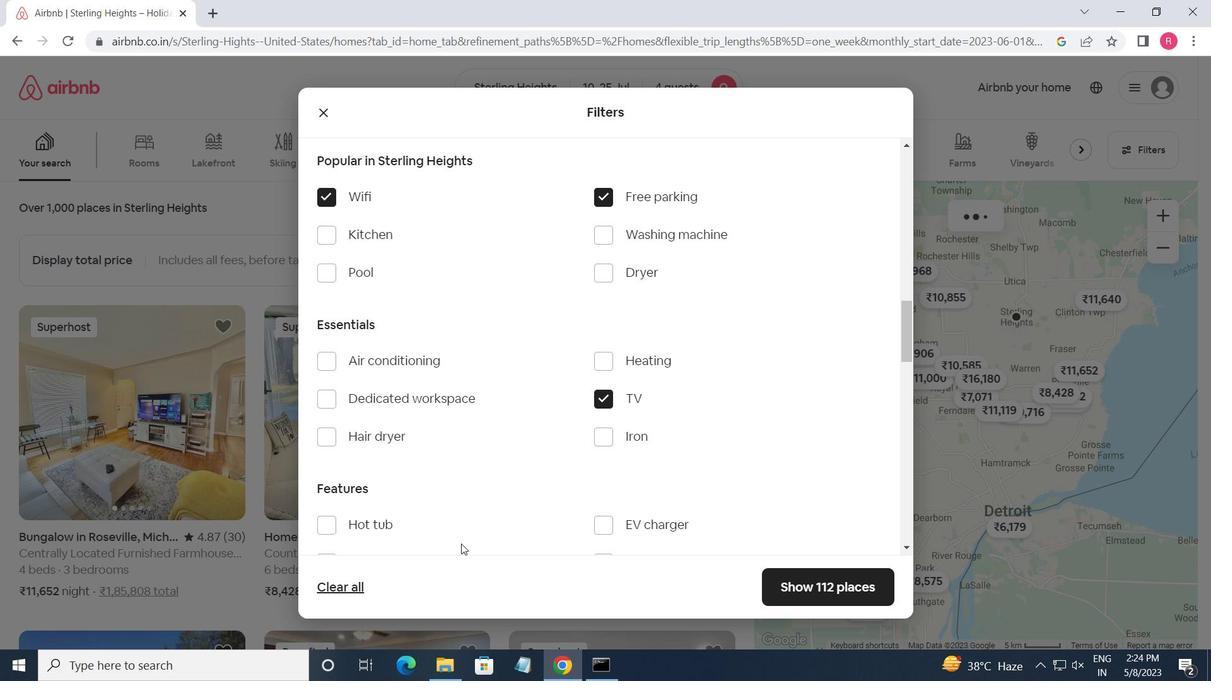 
Action: Mouse scrolled (463, 539) with delta (0, 0)
Screenshot: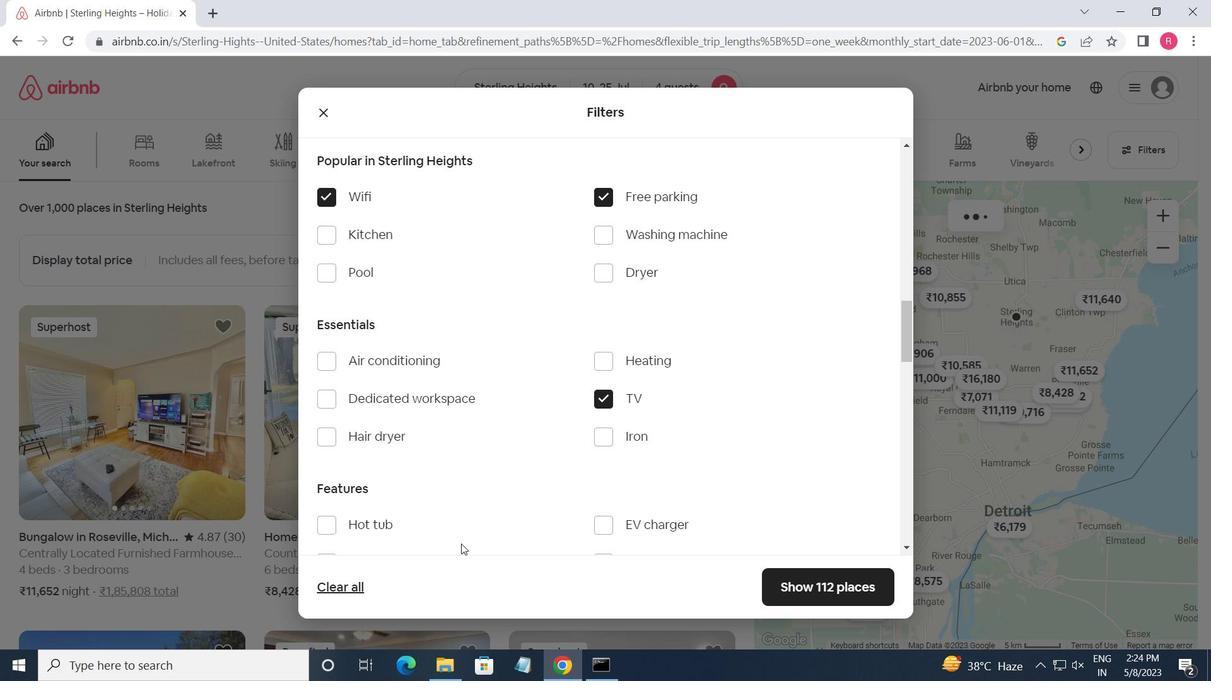 
Action: Mouse moved to (463, 534)
Screenshot: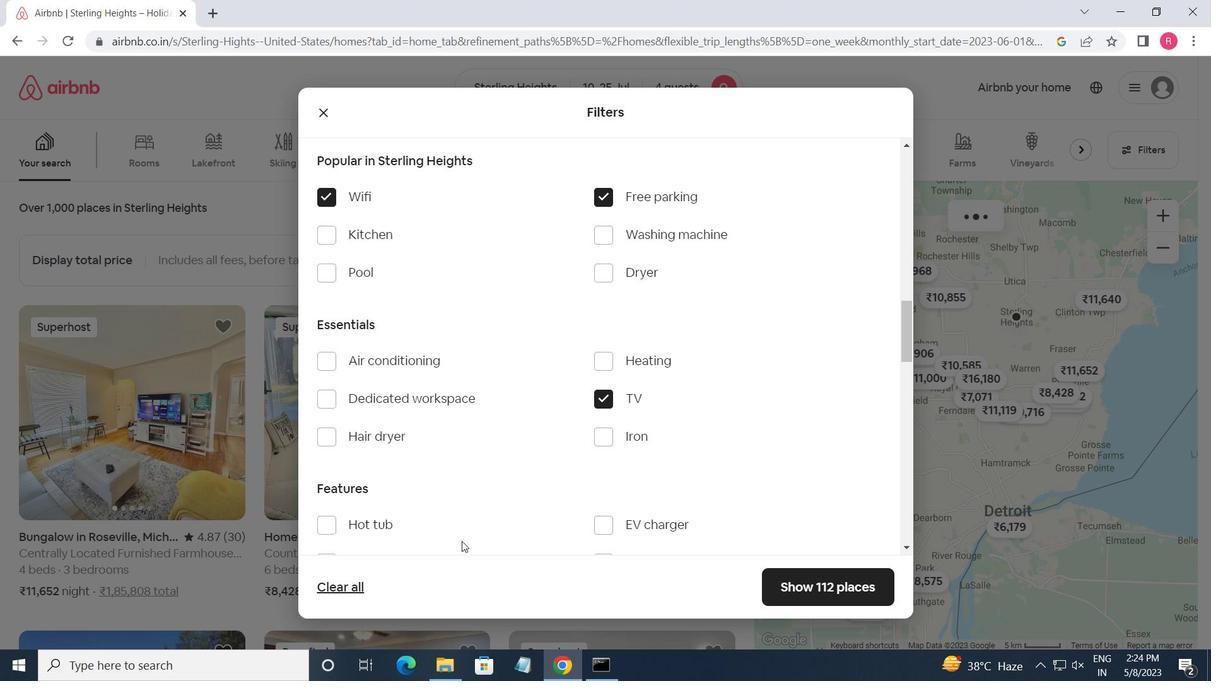 
Action: Mouse scrolled (463, 533) with delta (0, 0)
Screenshot: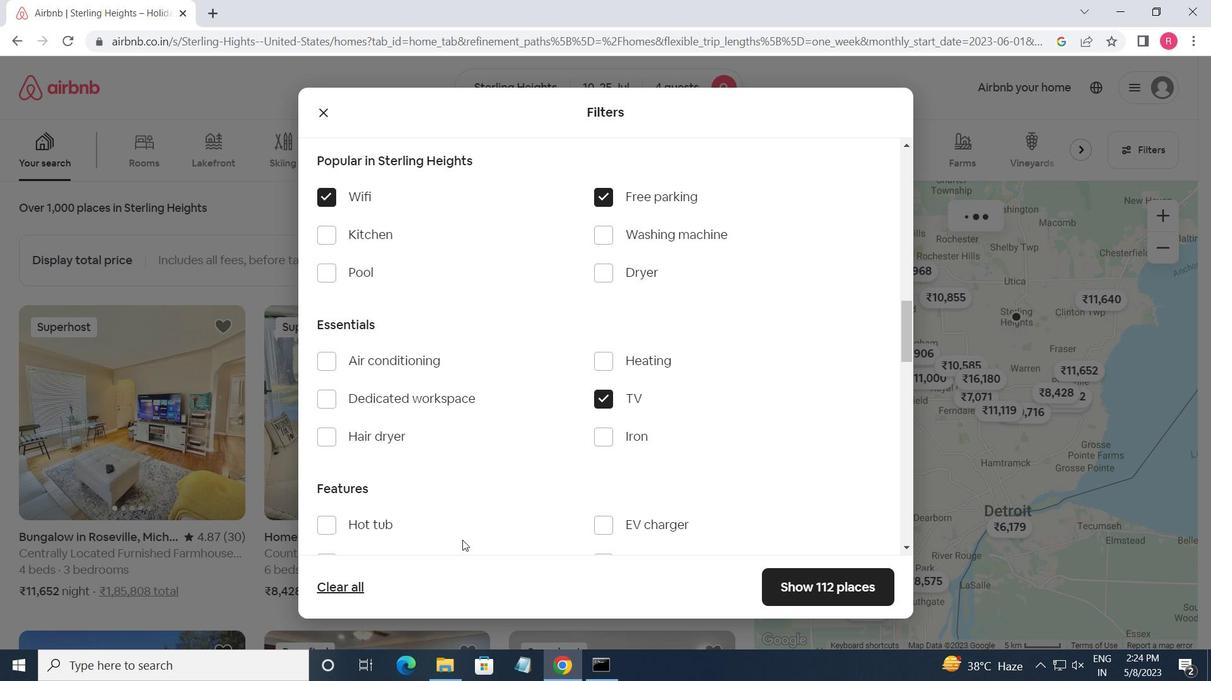
Action: Mouse moved to (609, 367)
Screenshot: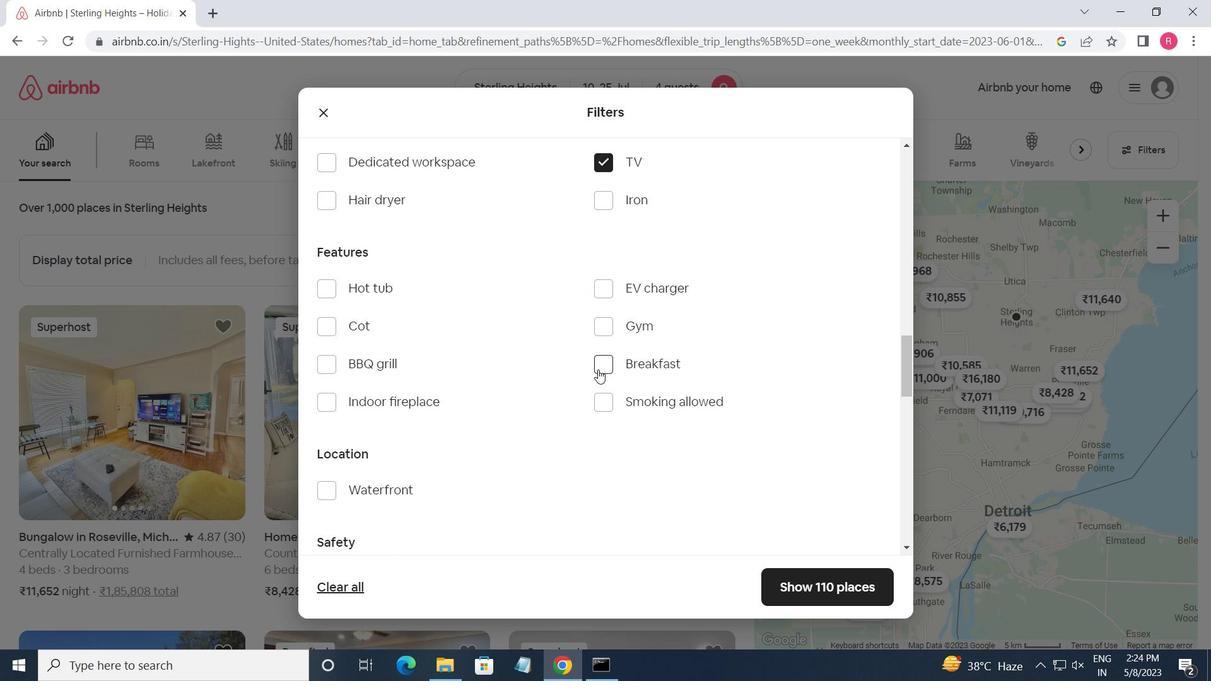 
Action: Mouse pressed left at (609, 367)
Screenshot: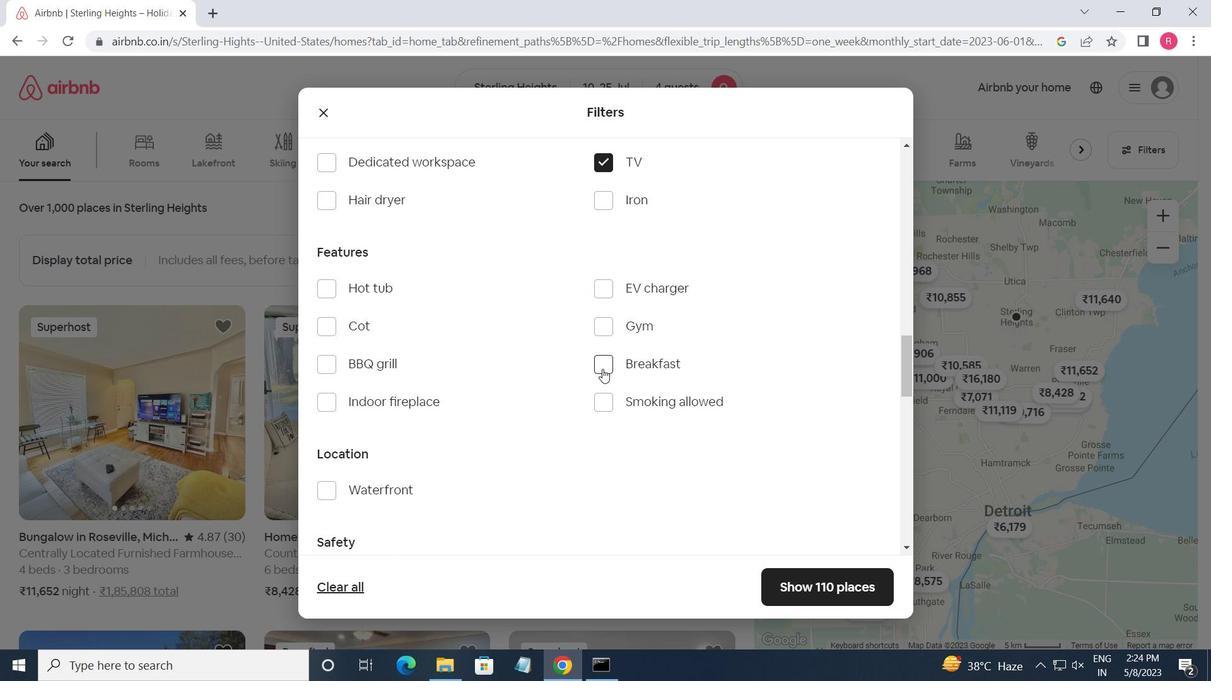 
Action: Mouse moved to (603, 399)
Screenshot: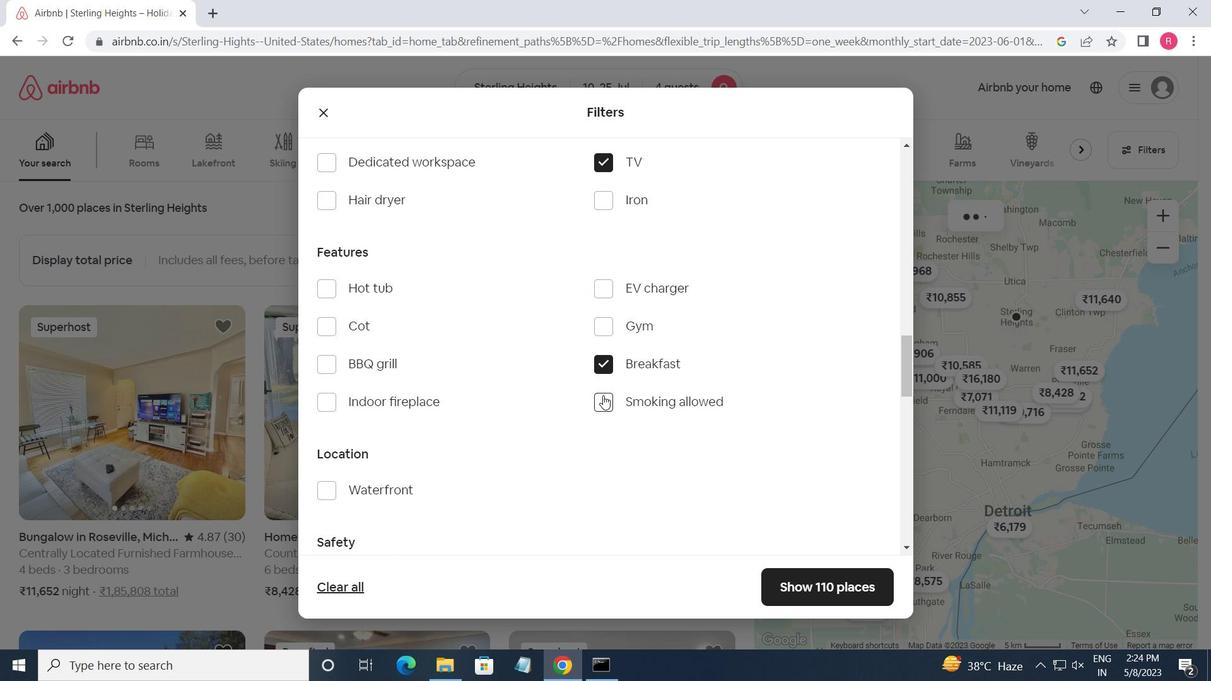 
Action: Mouse pressed left at (603, 399)
Screenshot: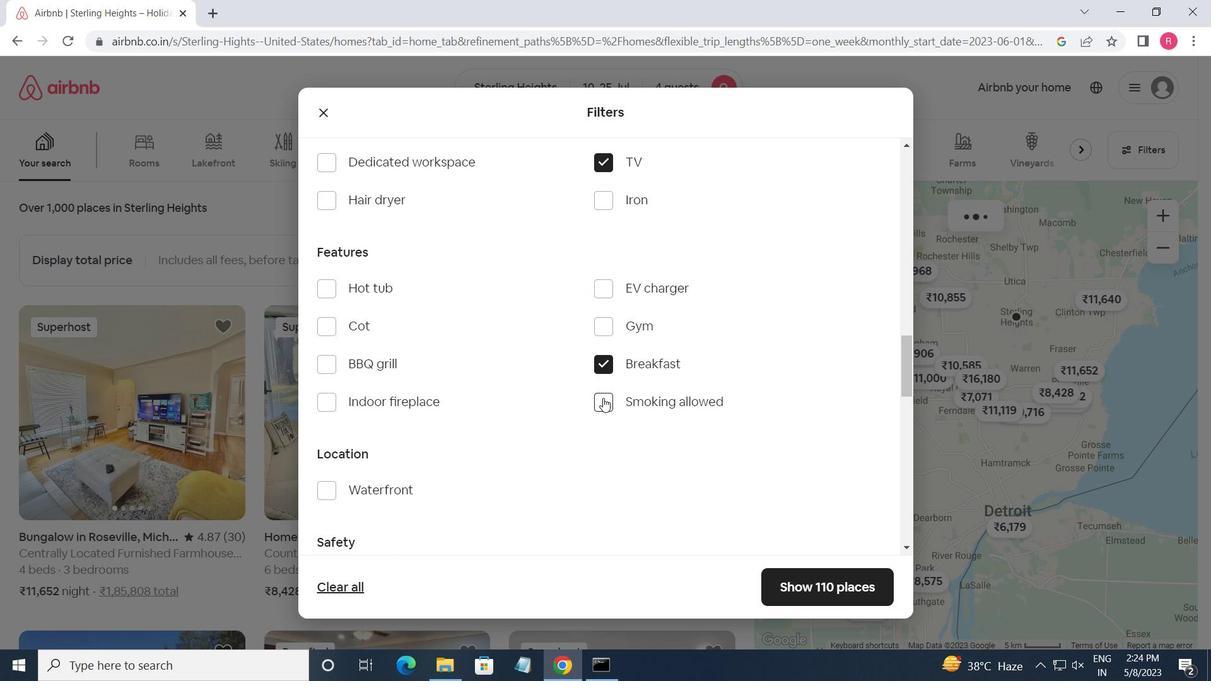 
Action: Mouse moved to (607, 327)
Screenshot: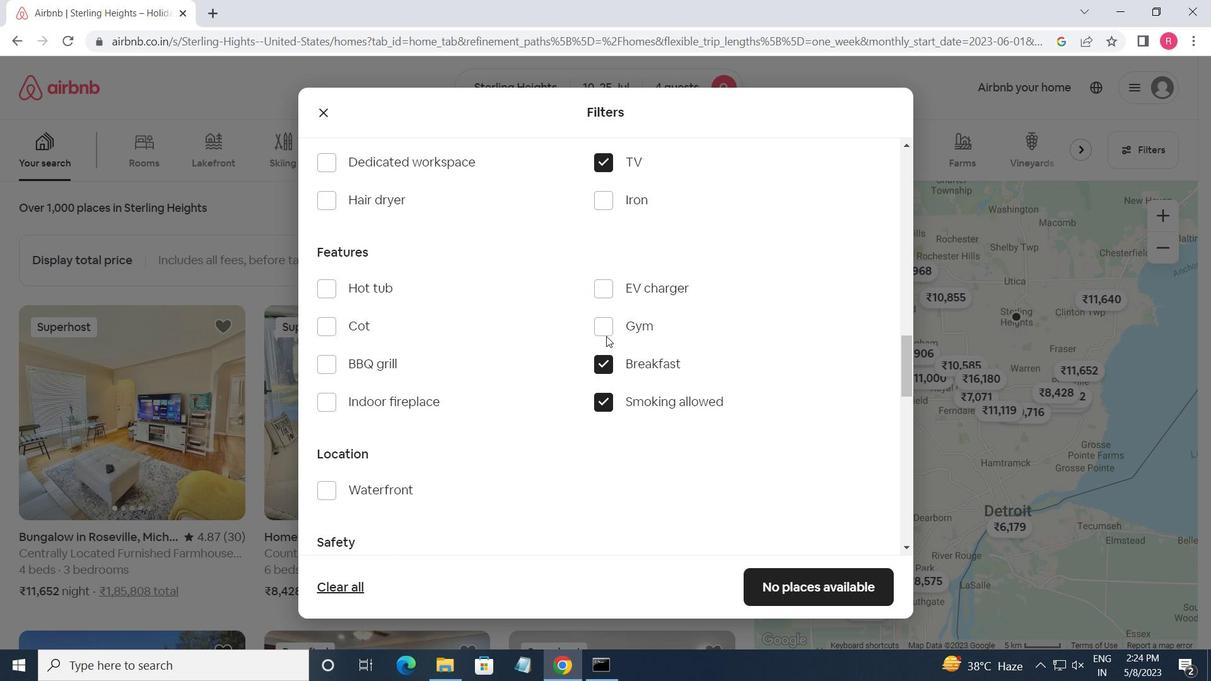 
Action: Mouse pressed left at (607, 327)
Screenshot: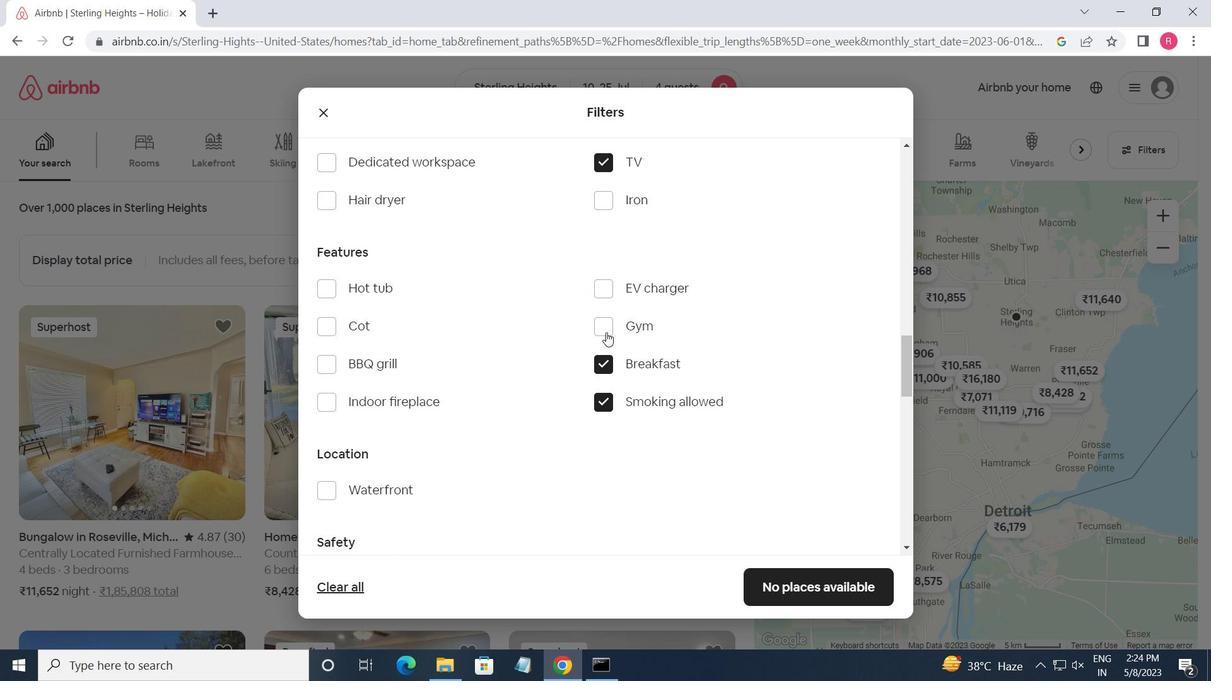 
Action: Mouse moved to (605, 400)
Screenshot: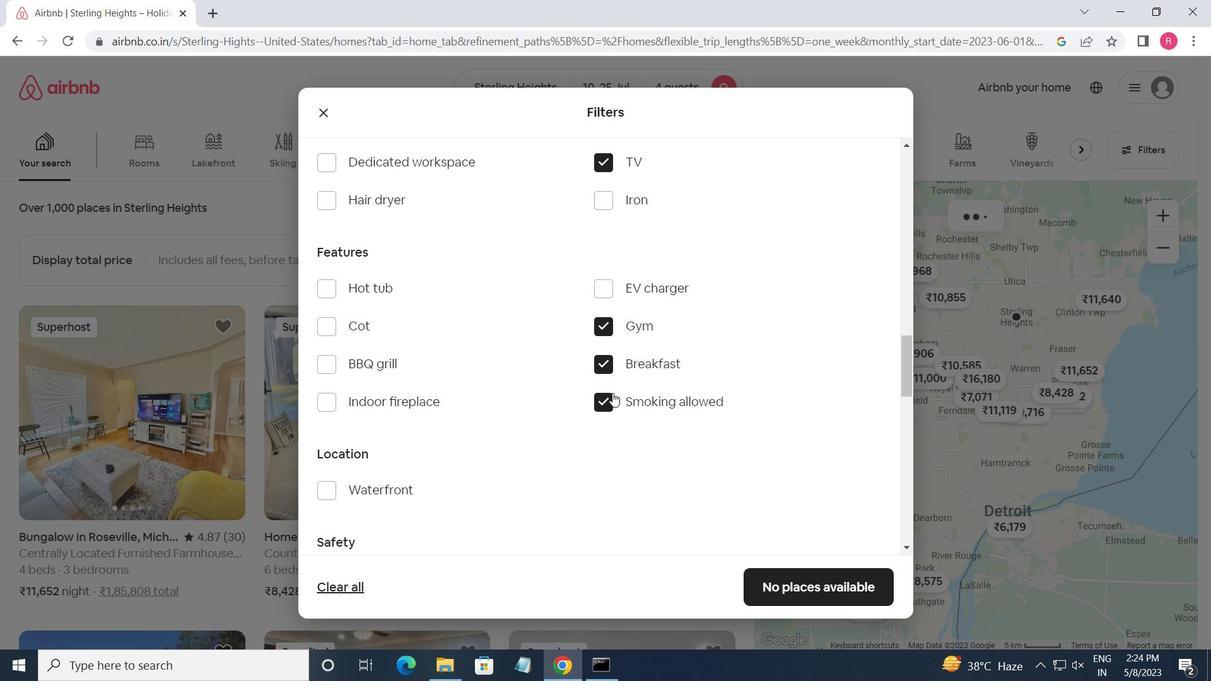 
Action: Mouse pressed left at (605, 400)
Screenshot: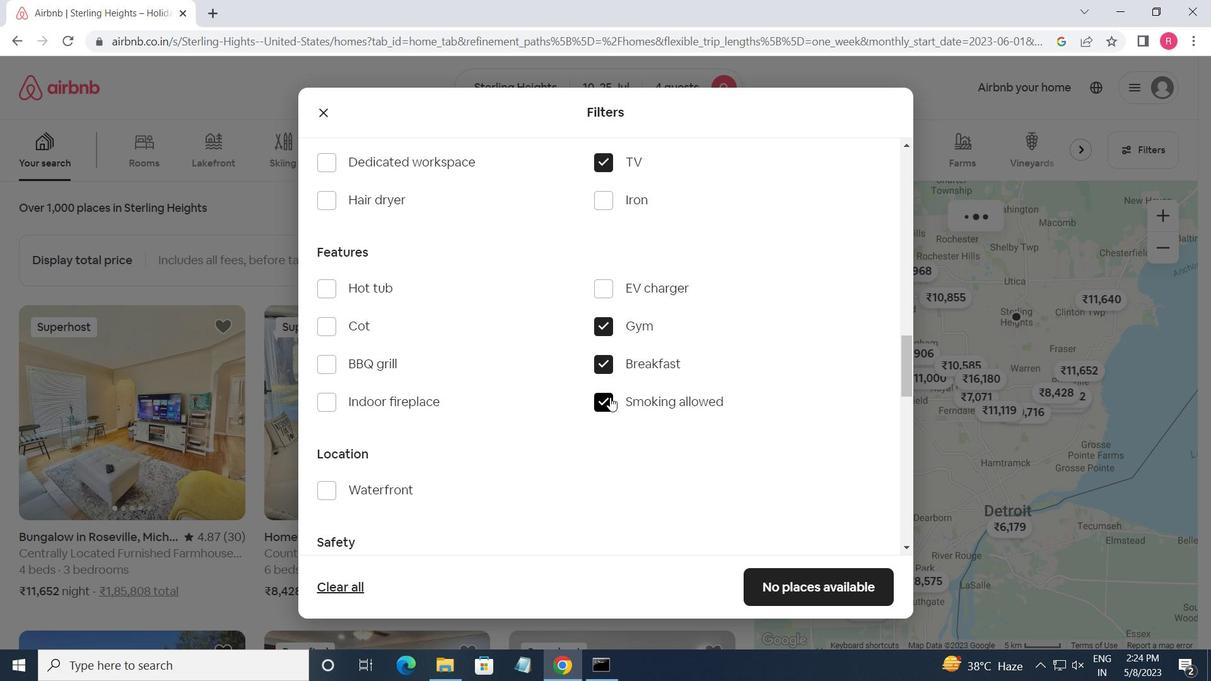 
Action: Mouse moved to (538, 457)
Screenshot: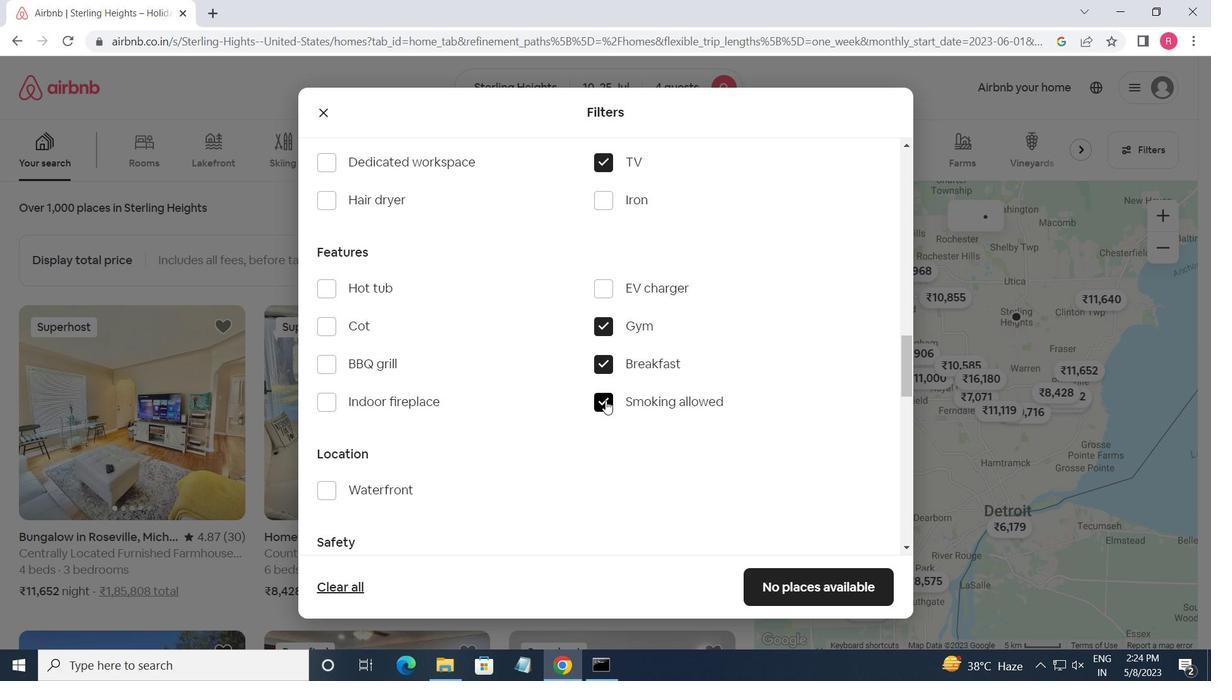 
Action: Mouse scrolled (538, 456) with delta (0, 0)
Screenshot: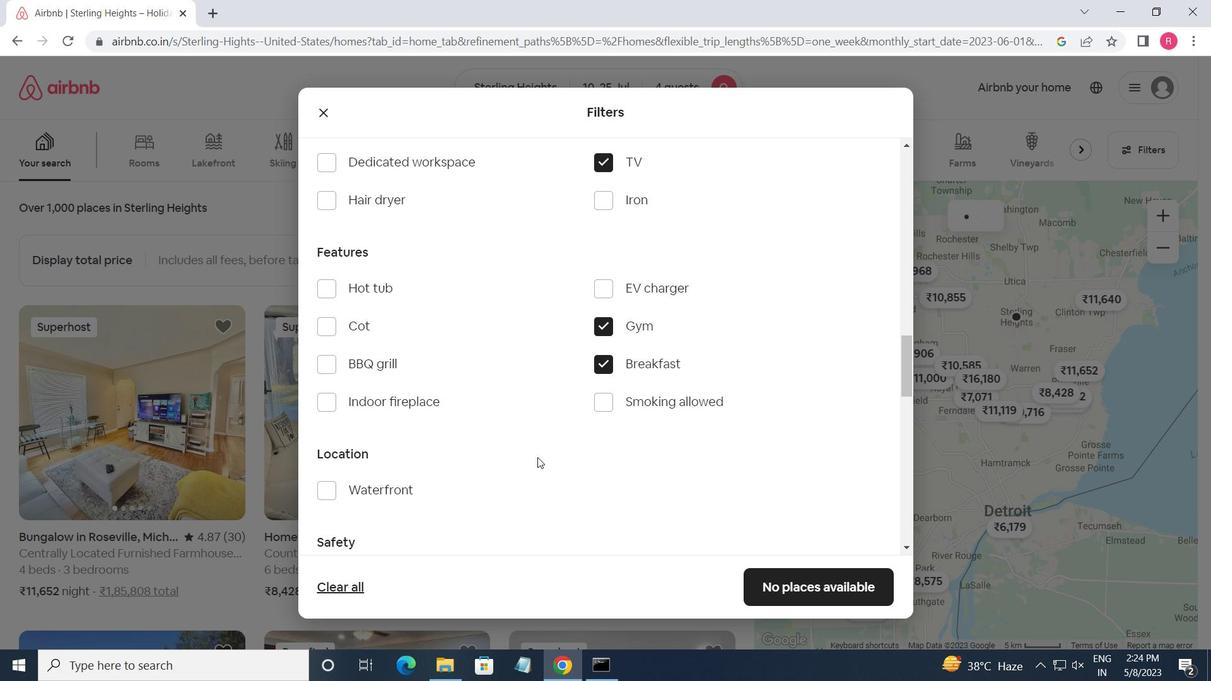 
Action: Mouse scrolled (538, 456) with delta (0, 0)
Screenshot: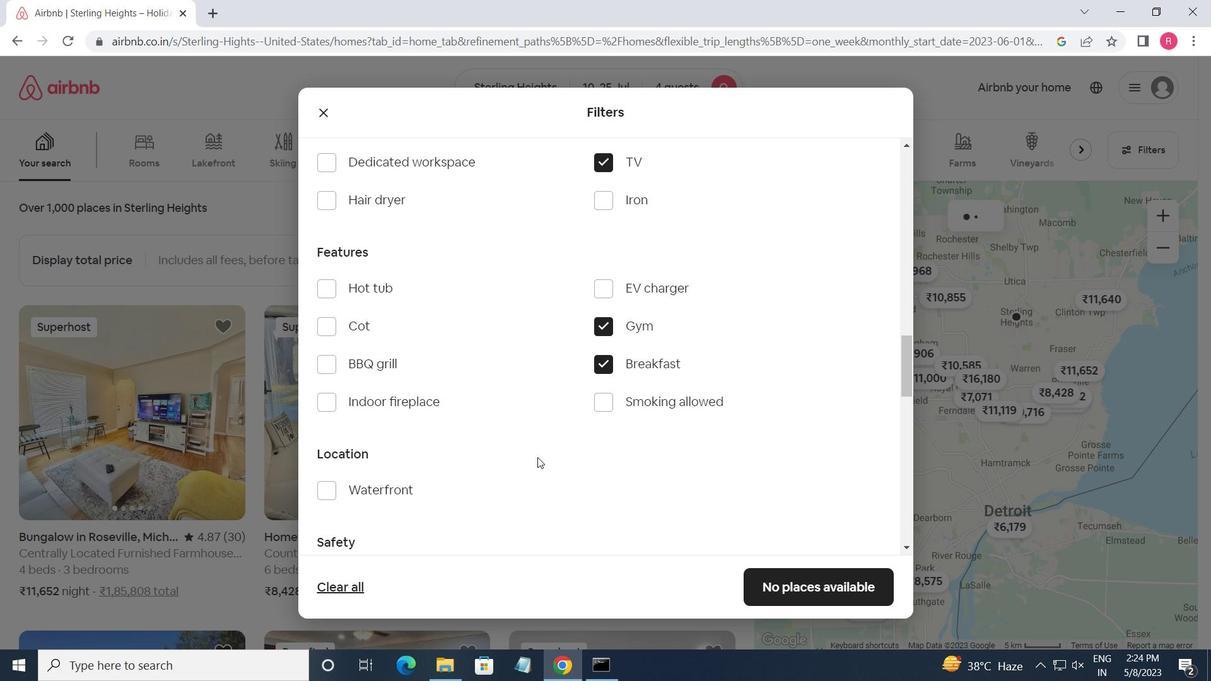 
Action: Mouse moved to (536, 457)
Screenshot: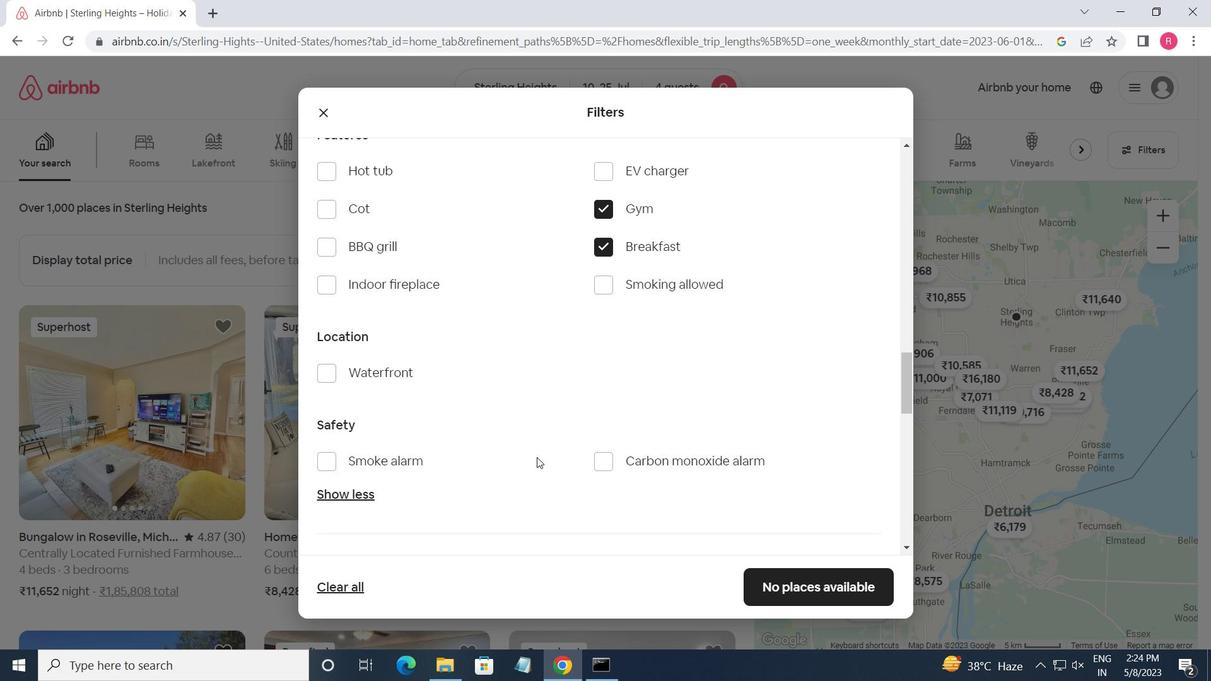 
Action: Mouse scrolled (536, 456) with delta (0, 0)
Screenshot: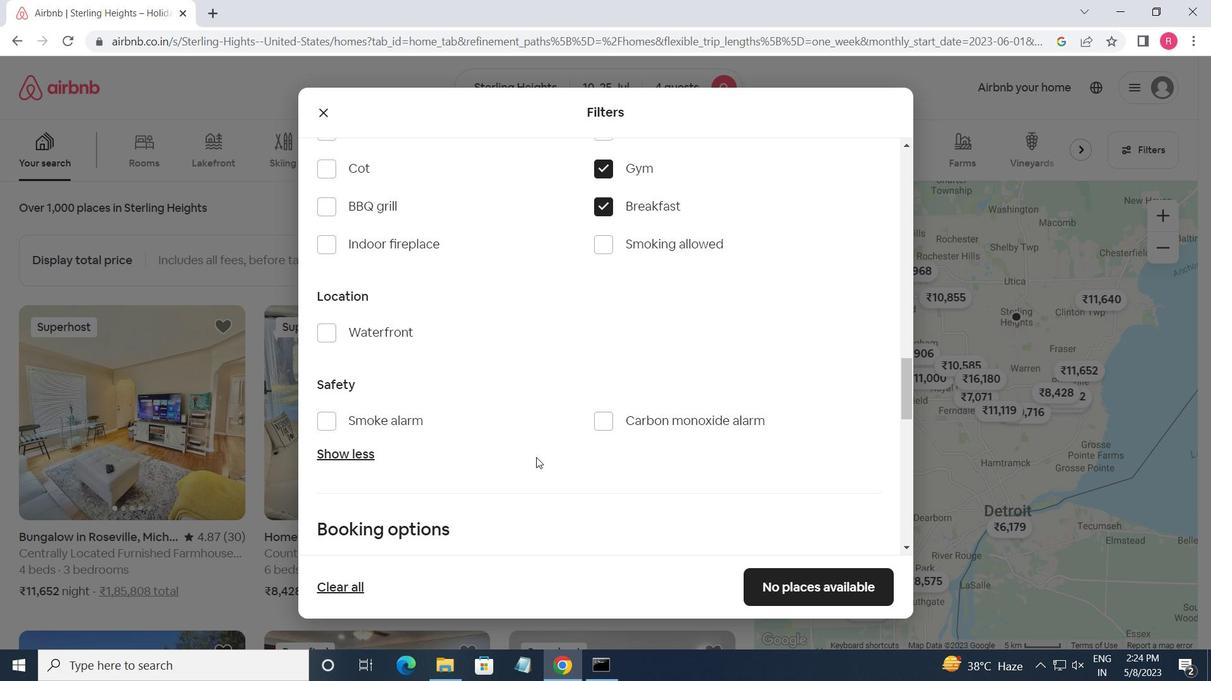 
Action: Mouse scrolled (536, 456) with delta (0, 0)
Screenshot: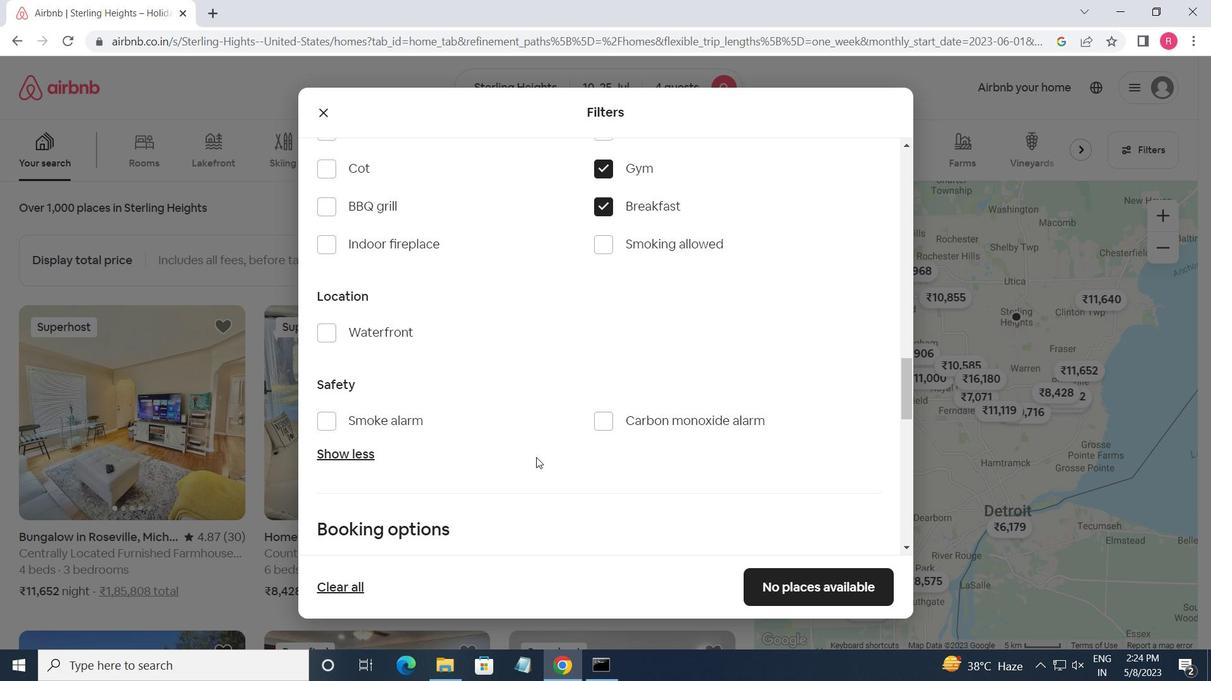 
Action: Mouse scrolled (536, 456) with delta (0, 0)
Screenshot: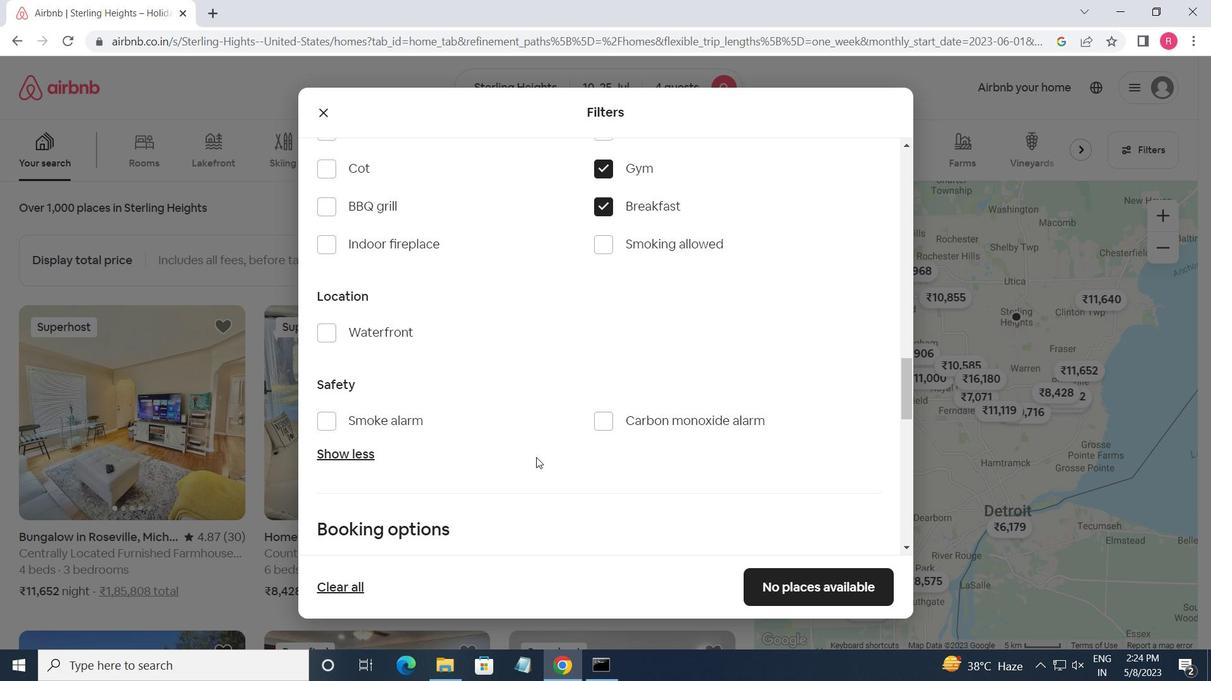 
Action: Mouse moved to (841, 406)
Screenshot: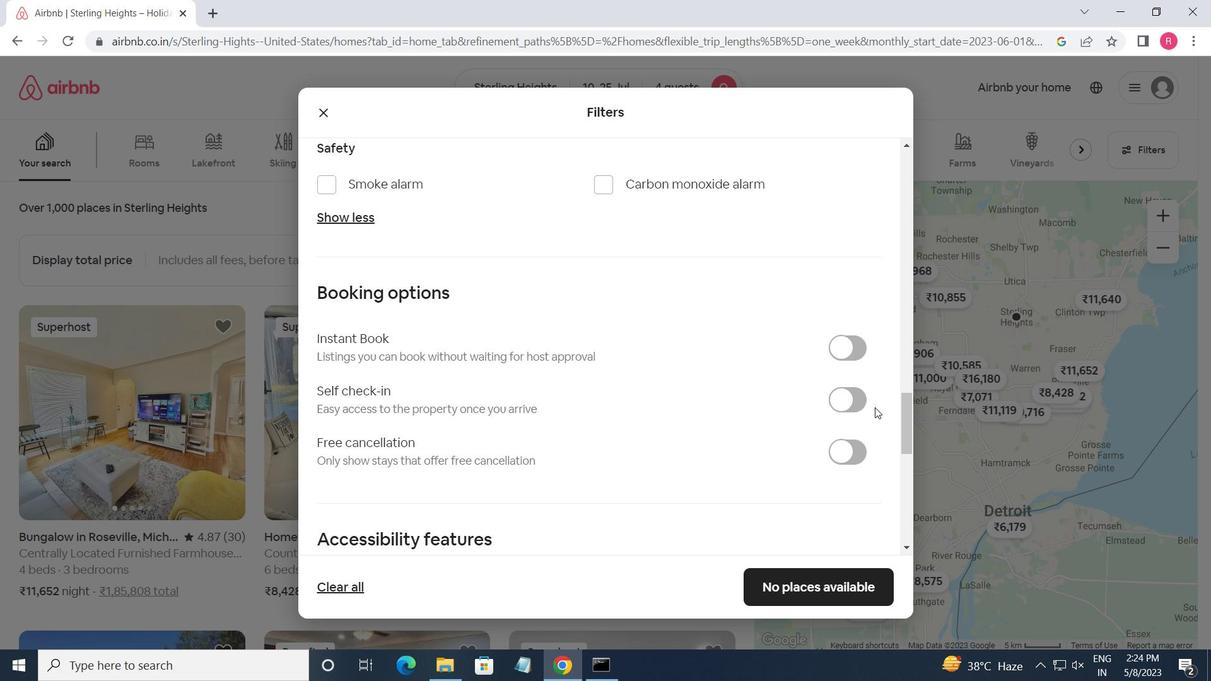 
Action: Mouse pressed left at (841, 406)
Screenshot: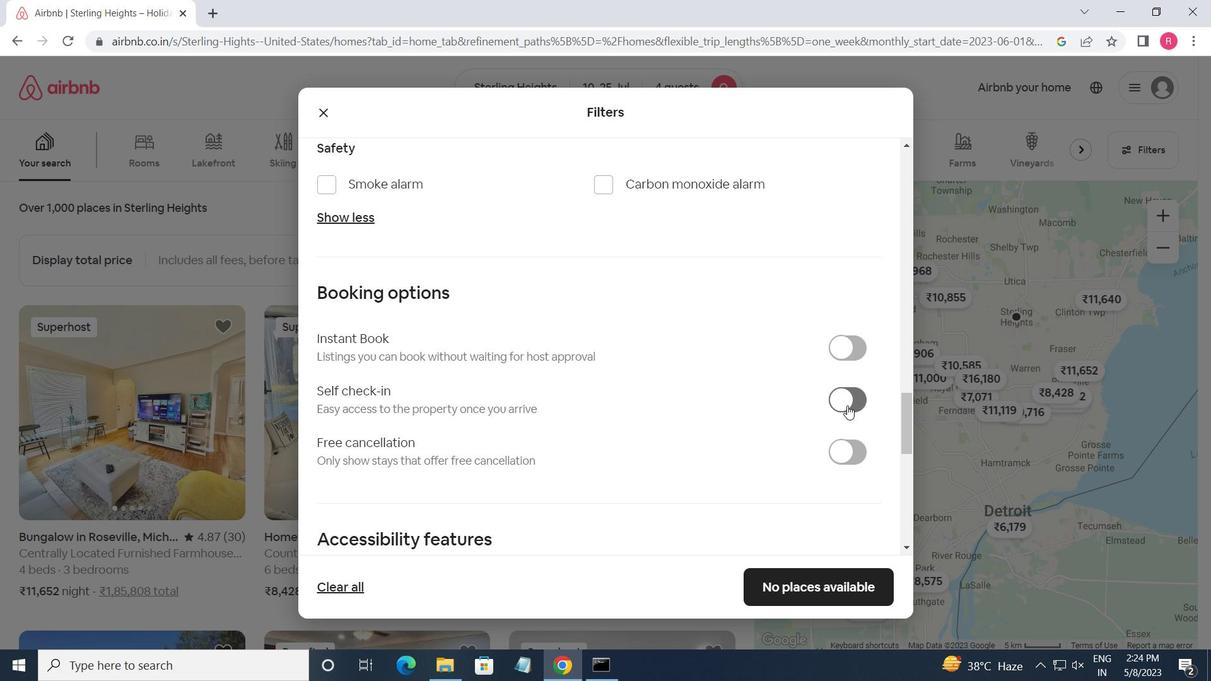 
Action: Mouse moved to (545, 472)
Screenshot: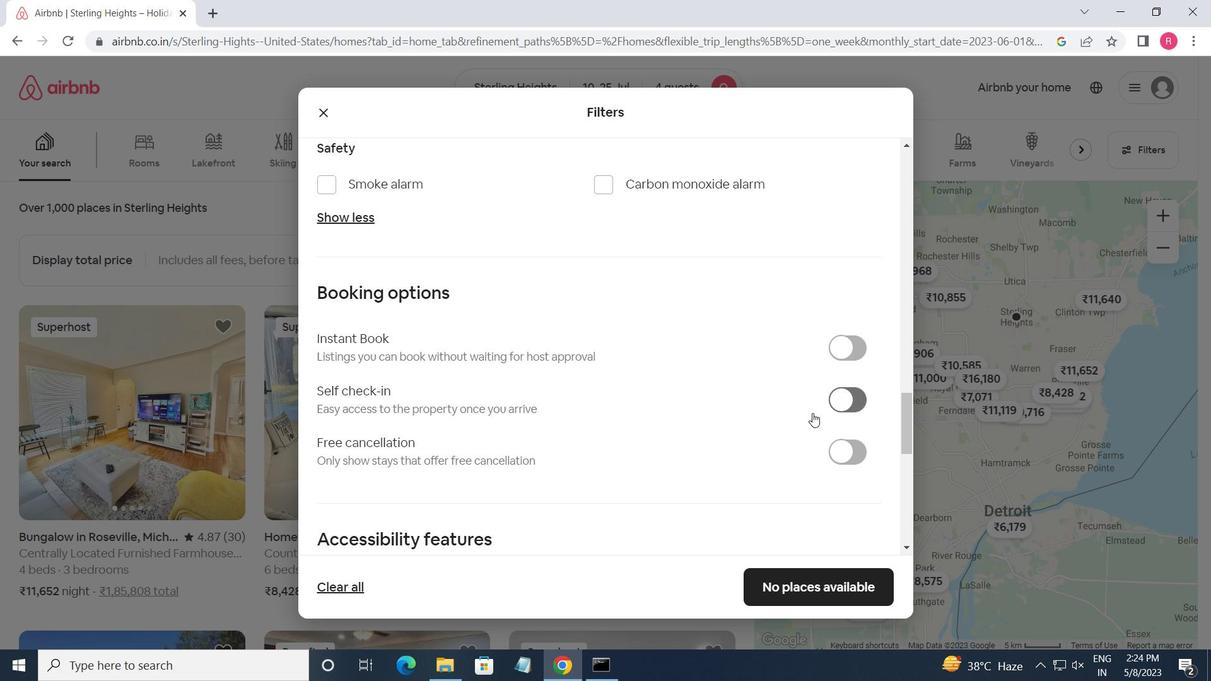 
Action: Mouse scrolled (545, 472) with delta (0, 0)
Screenshot: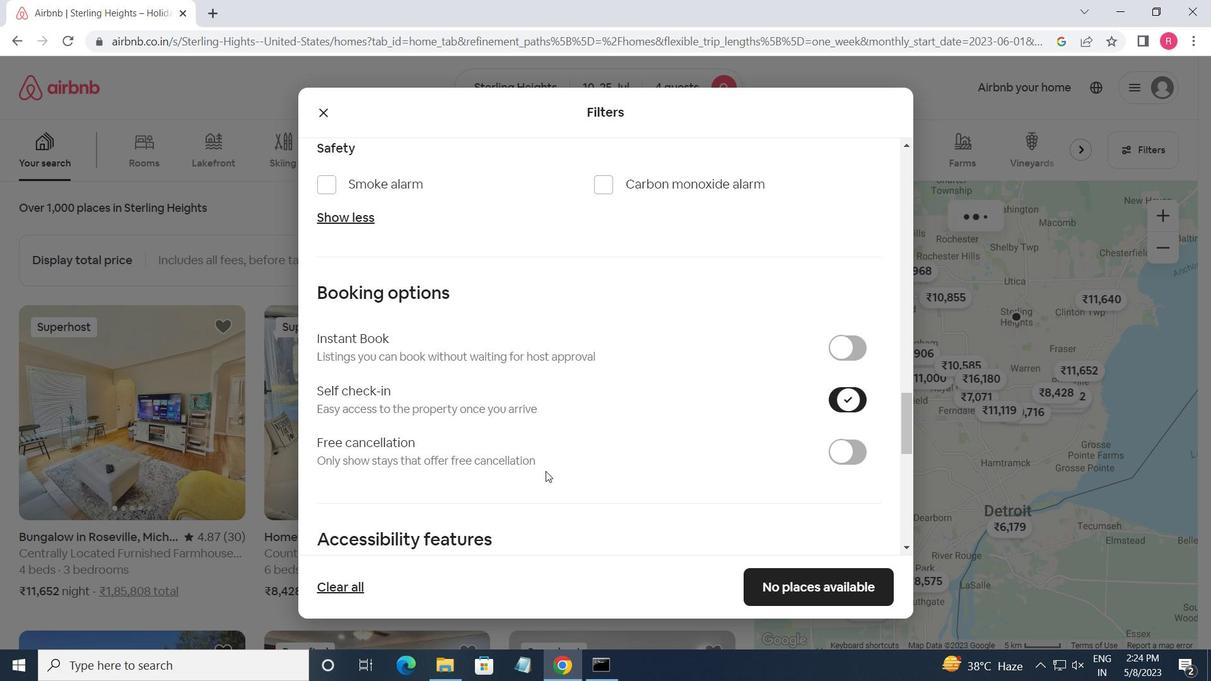 
Action: Mouse scrolled (545, 472) with delta (0, 0)
Screenshot: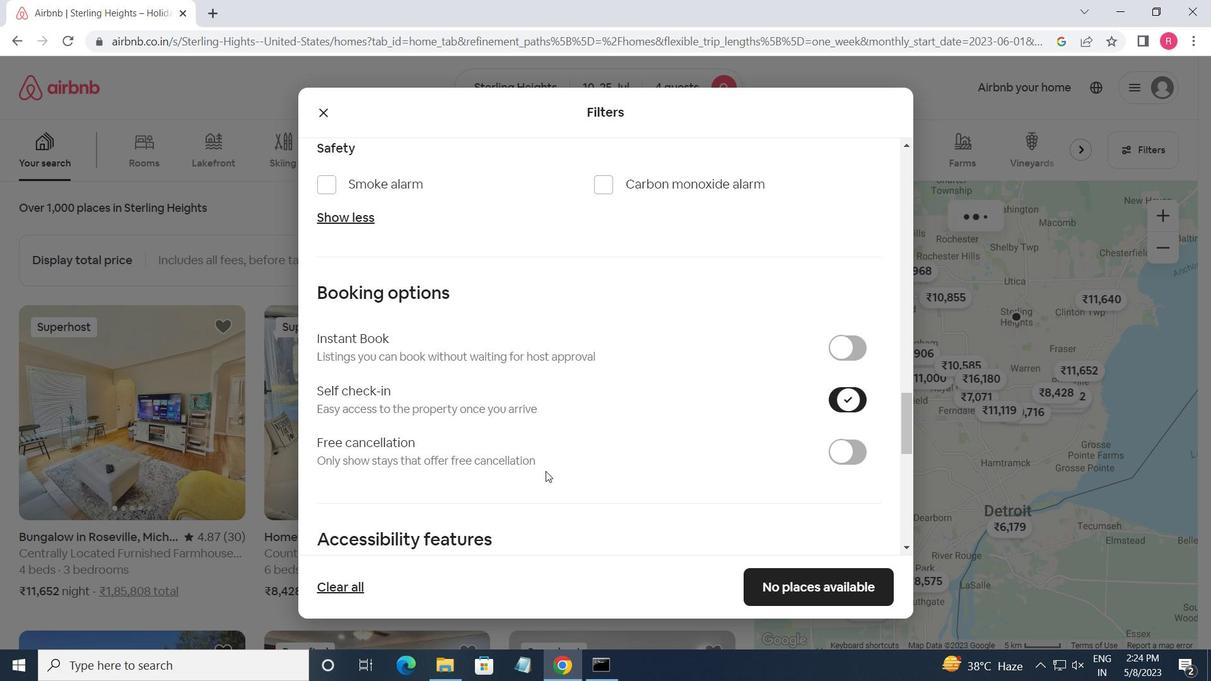 
Action: Mouse scrolled (545, 472) with delta (0, 0)
Screenshot: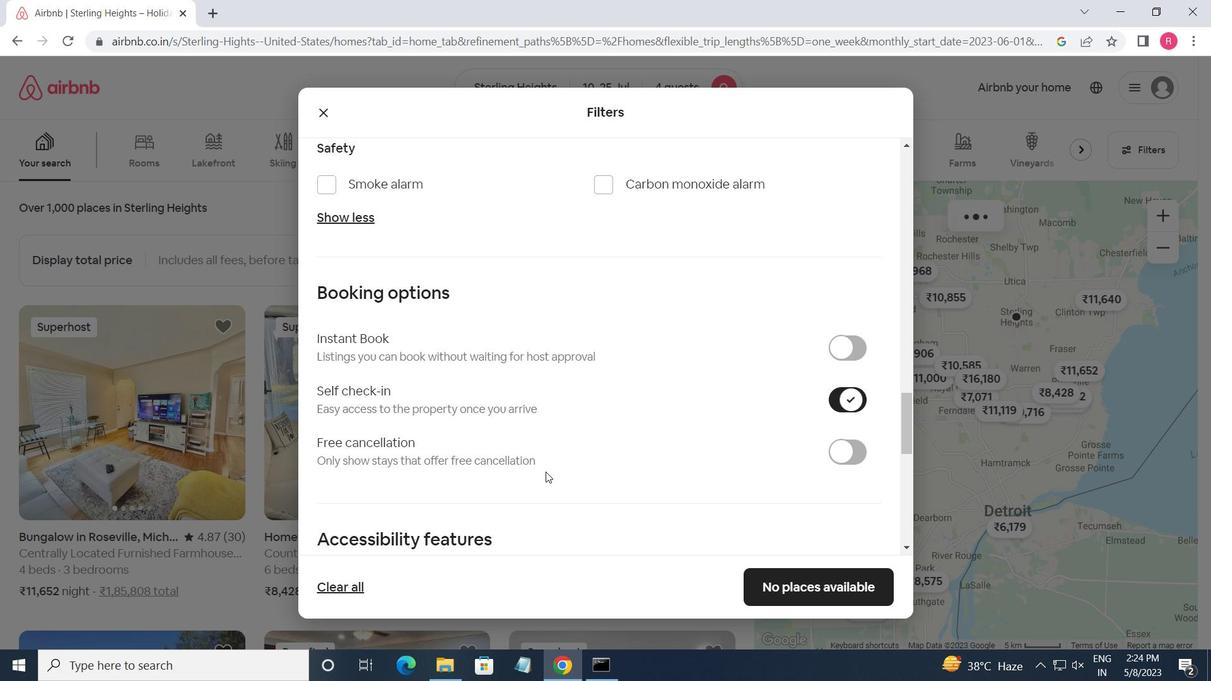 
Action: Mouse scrolled (545, 472) with delta (0, 0)
Screenshot: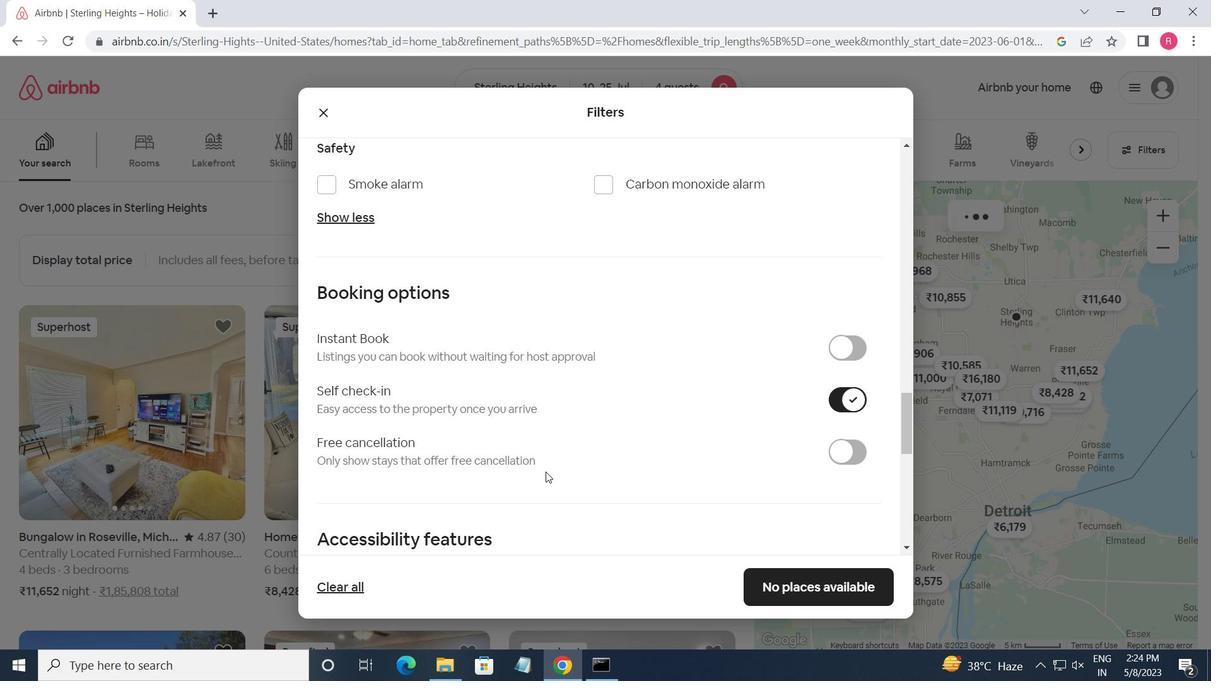 
Action: Mouse scrolled (545, 472) with delta (0, 0)
Screenshot: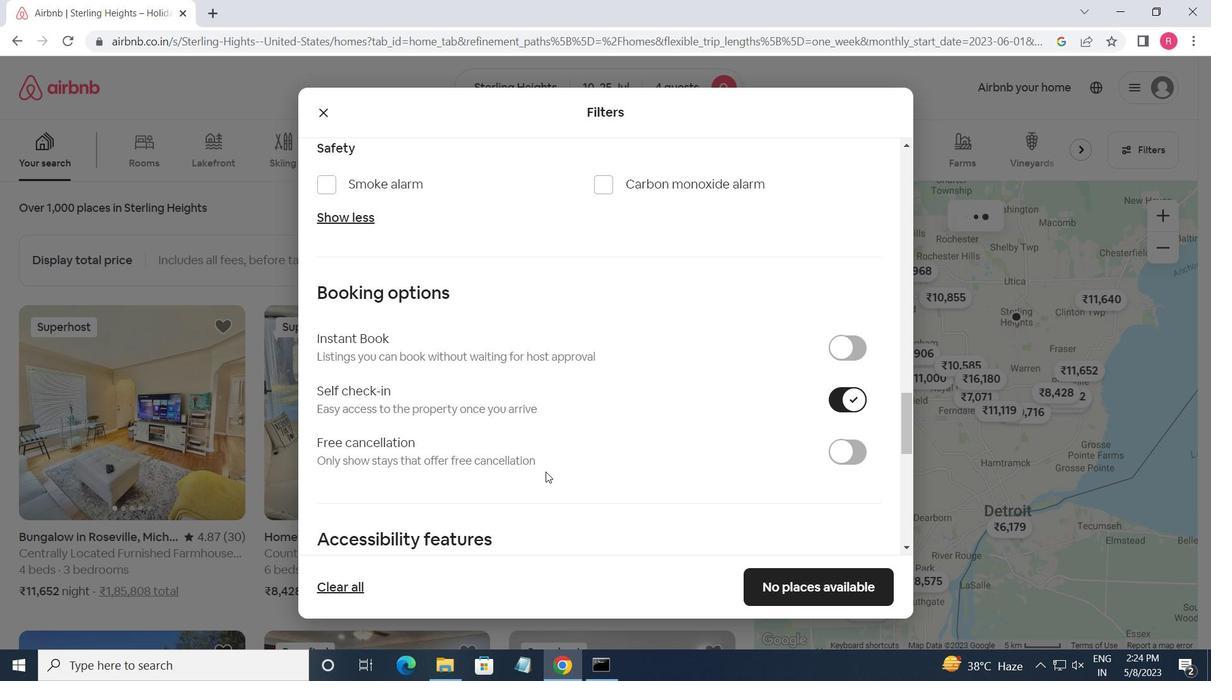 
Action: Mouse moved to (438, 451)
Screenshot: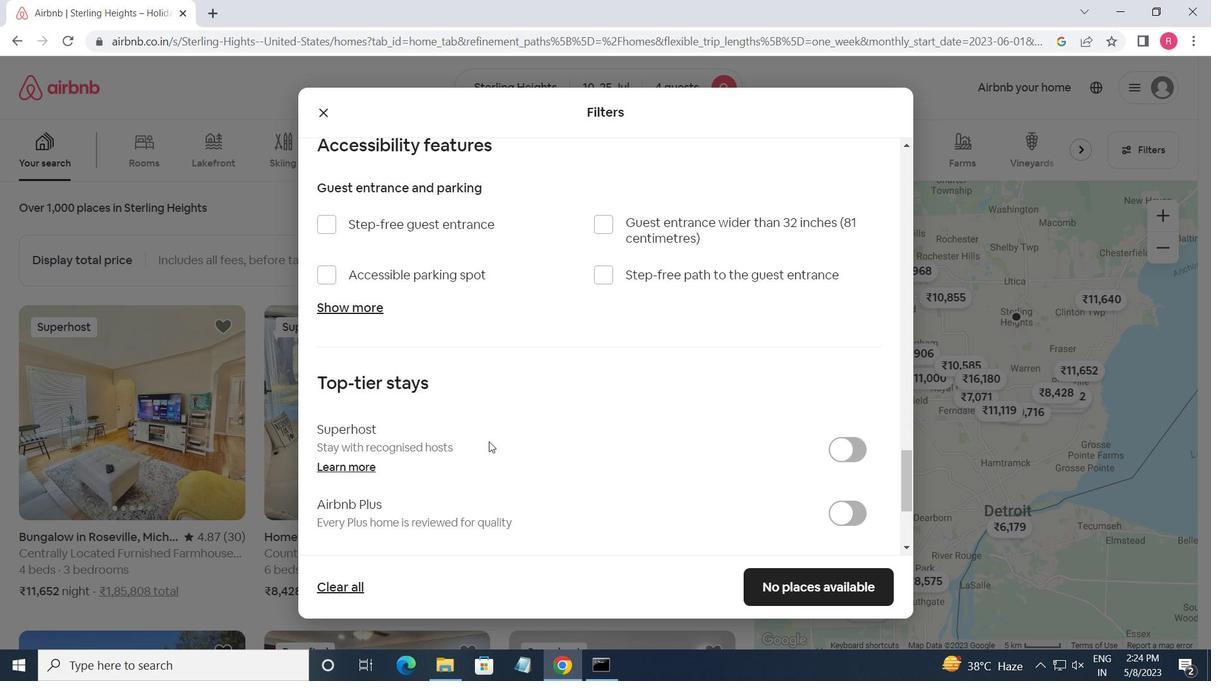 
Action: Mouse scrolled (438, 451) with delta (0, 0)
Screenshot: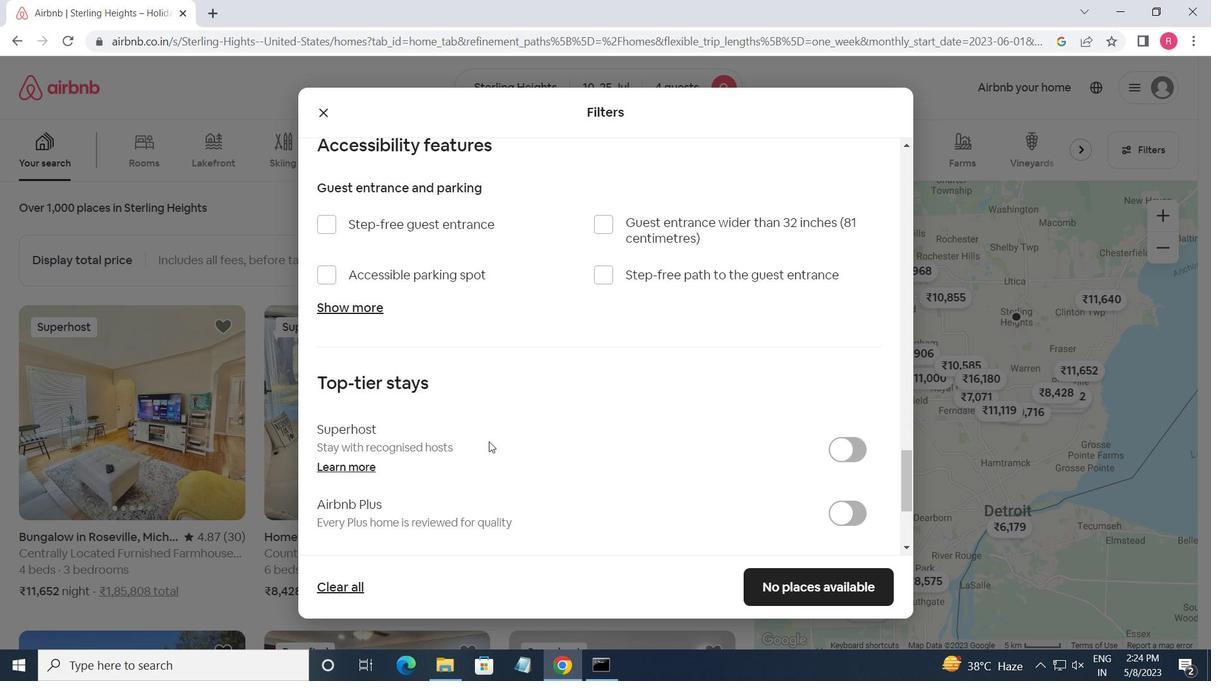 
Action: Mouse moved to (624, 438)
Screenshot: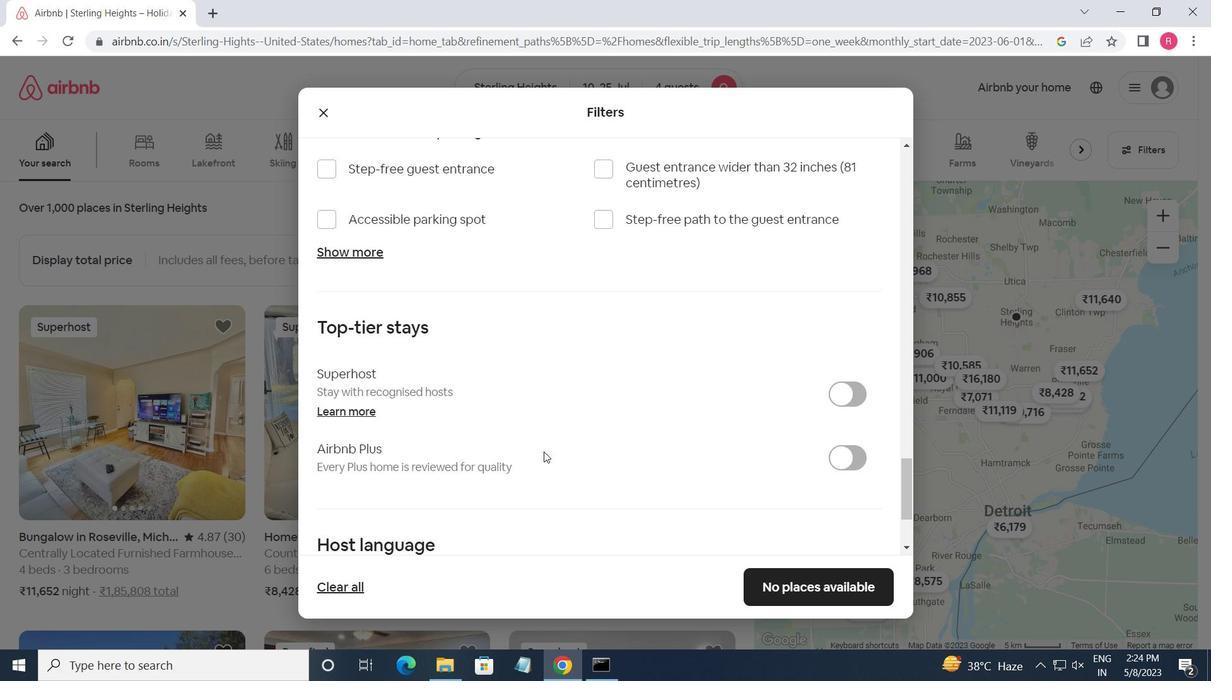
Action: Mouse scrolled (624, 438) with delta (0, 0)
Screenshot: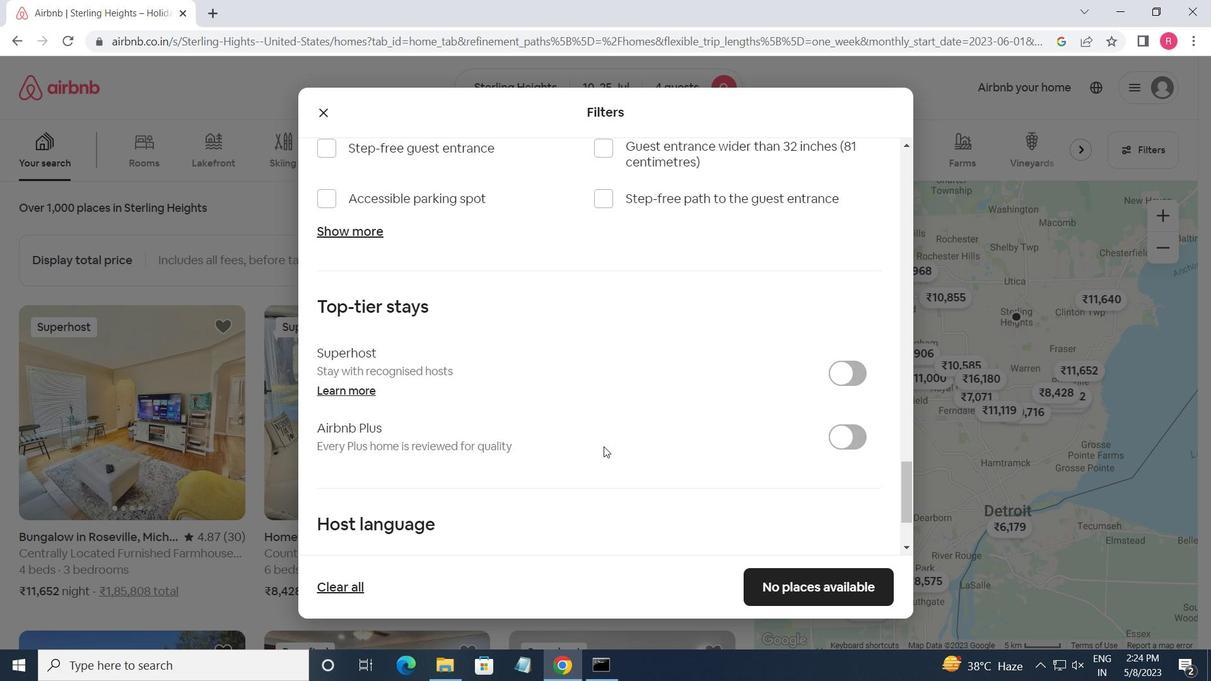 
Action: Mouse moved to (621, 438)
Screenshot: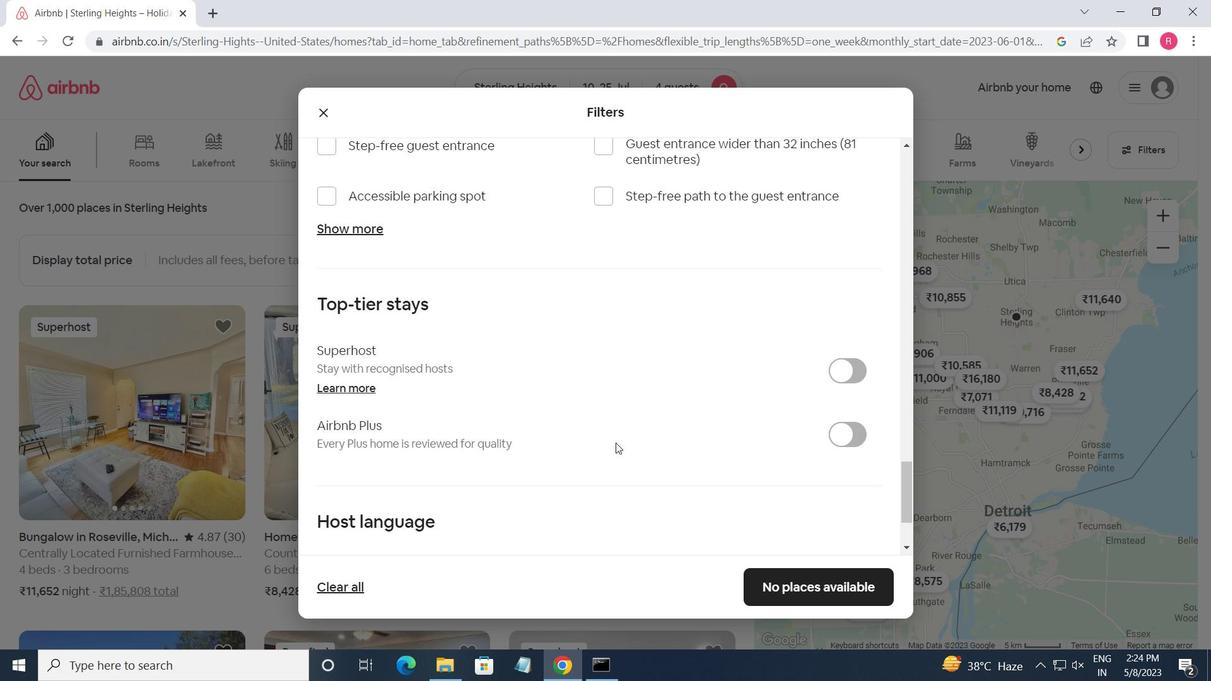 
Action: Mouse scrolled (621, 438) with delta (0, 0)
Screenshot: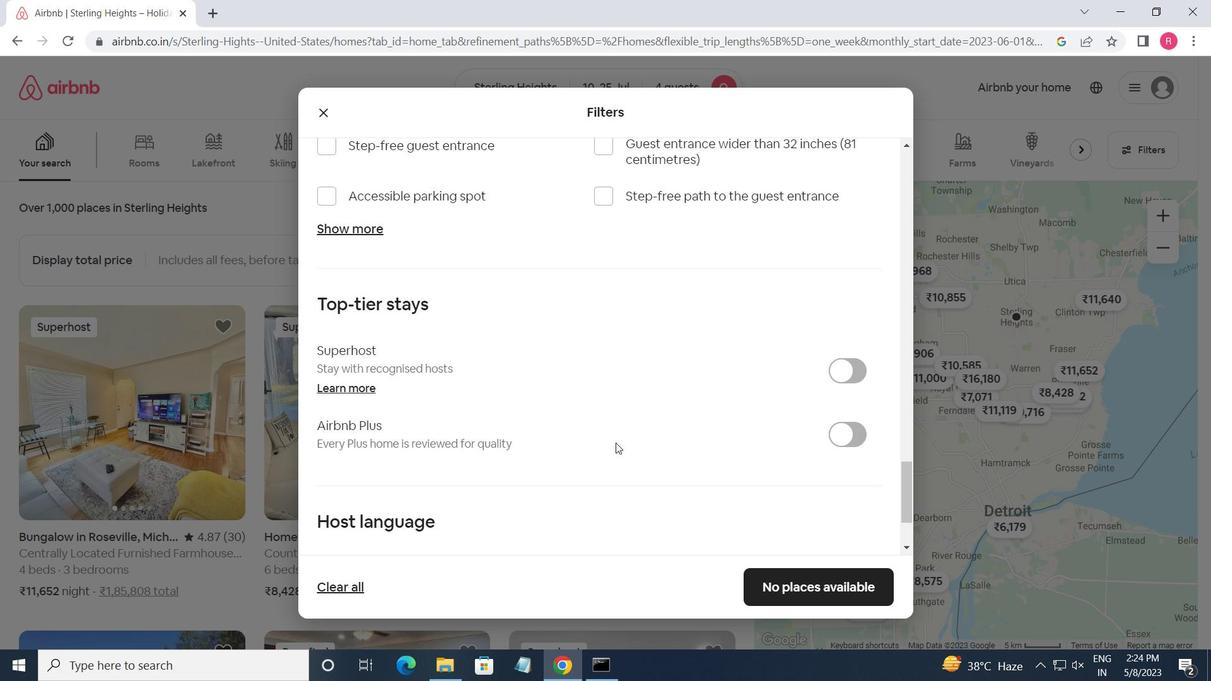 
Action: Mouse moved to (598, 438)
Screenshot: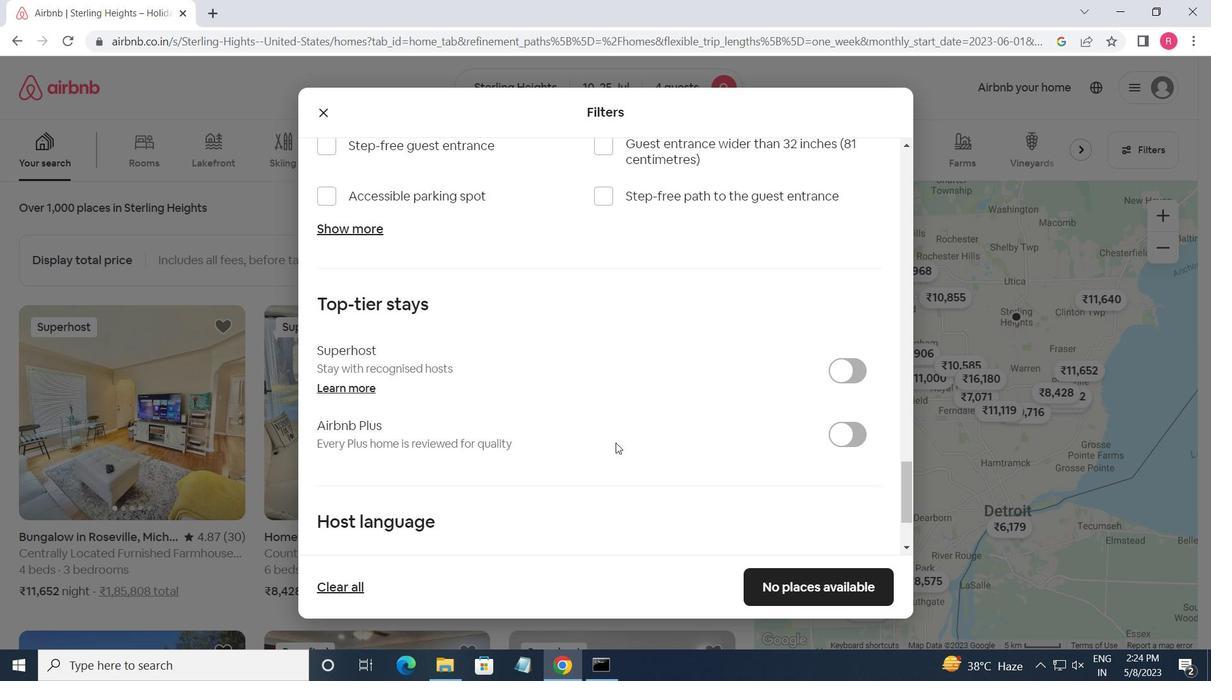 
Action: Mouse scrolled (598, 438) with delta (0, 0)
Screenshot: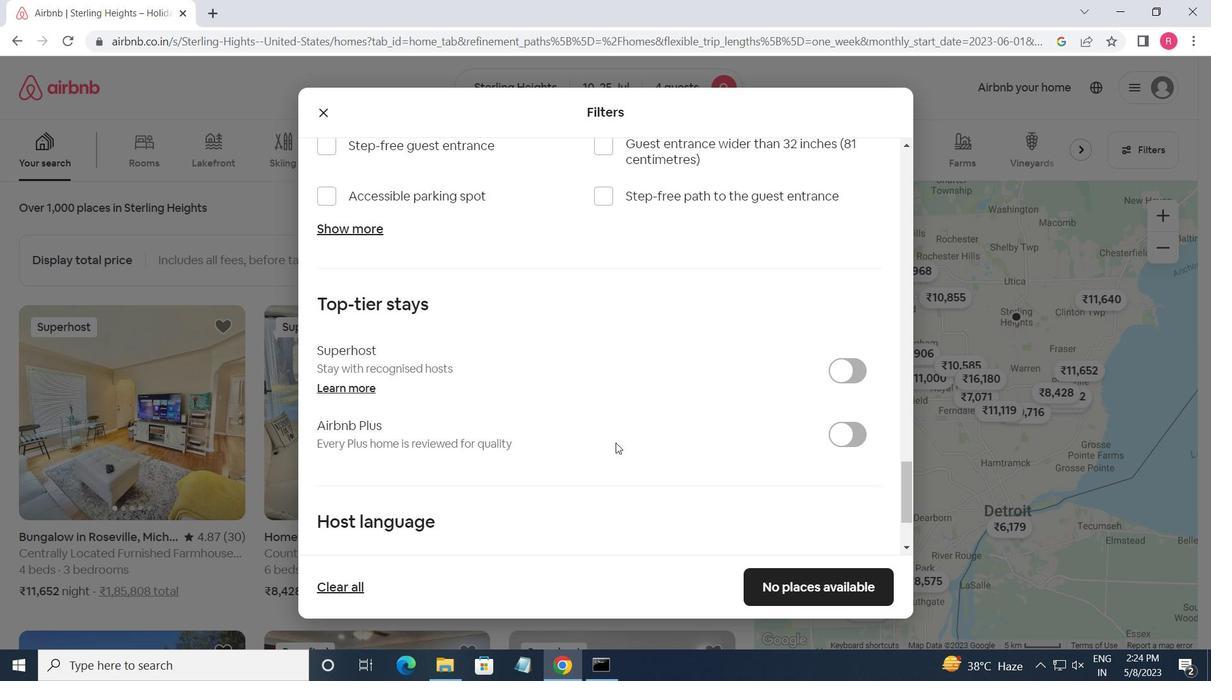 
Action: Mouse moved to (497, 438)
Screenshot: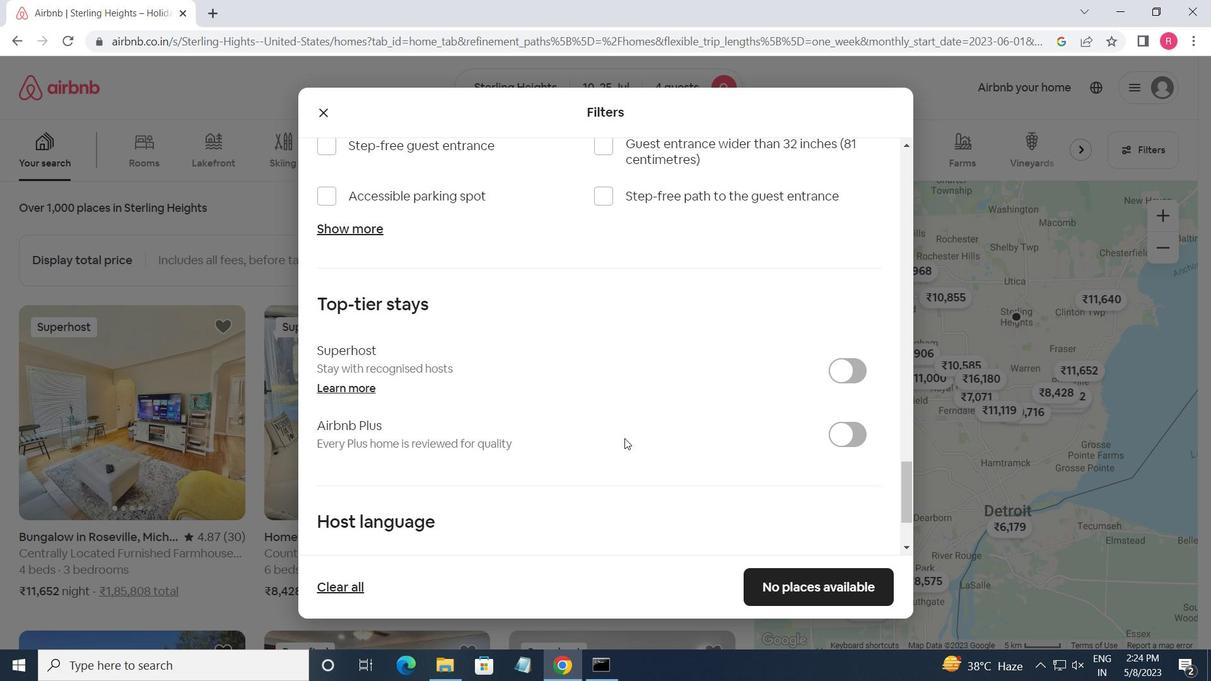 
Action: Mouse scrolled (497, 438) with delta (0, 0)
Screenshot: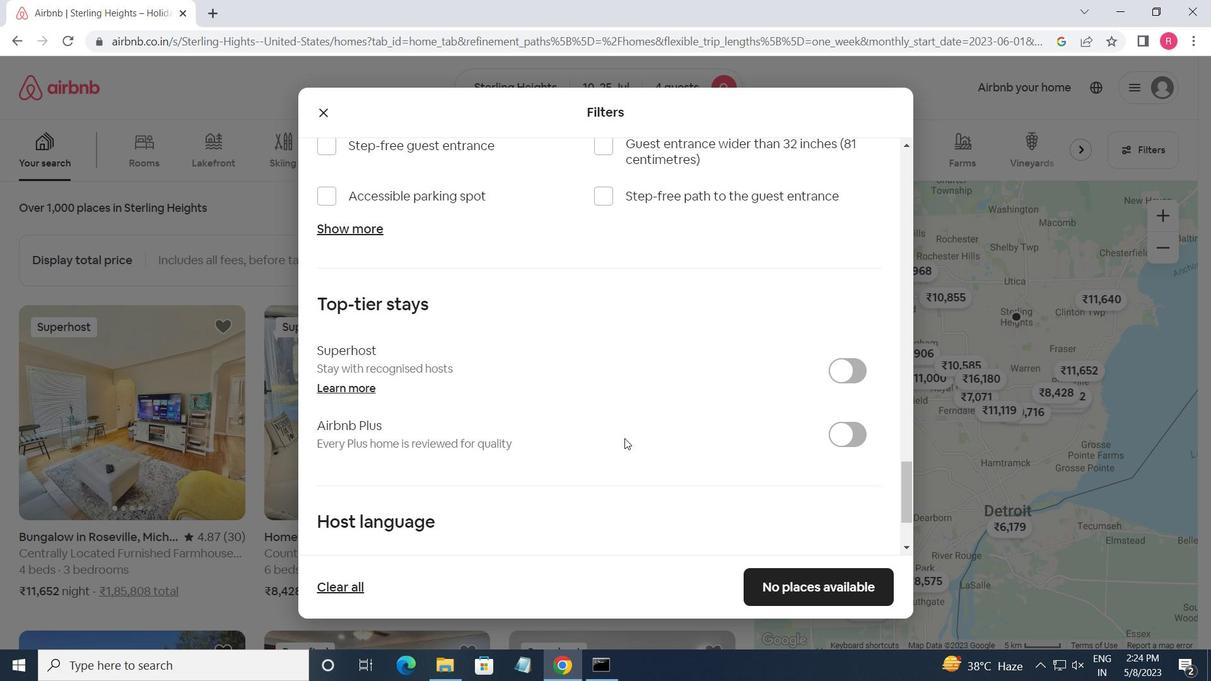 
Action: Mouse moved to (335, 446)
Screenshot: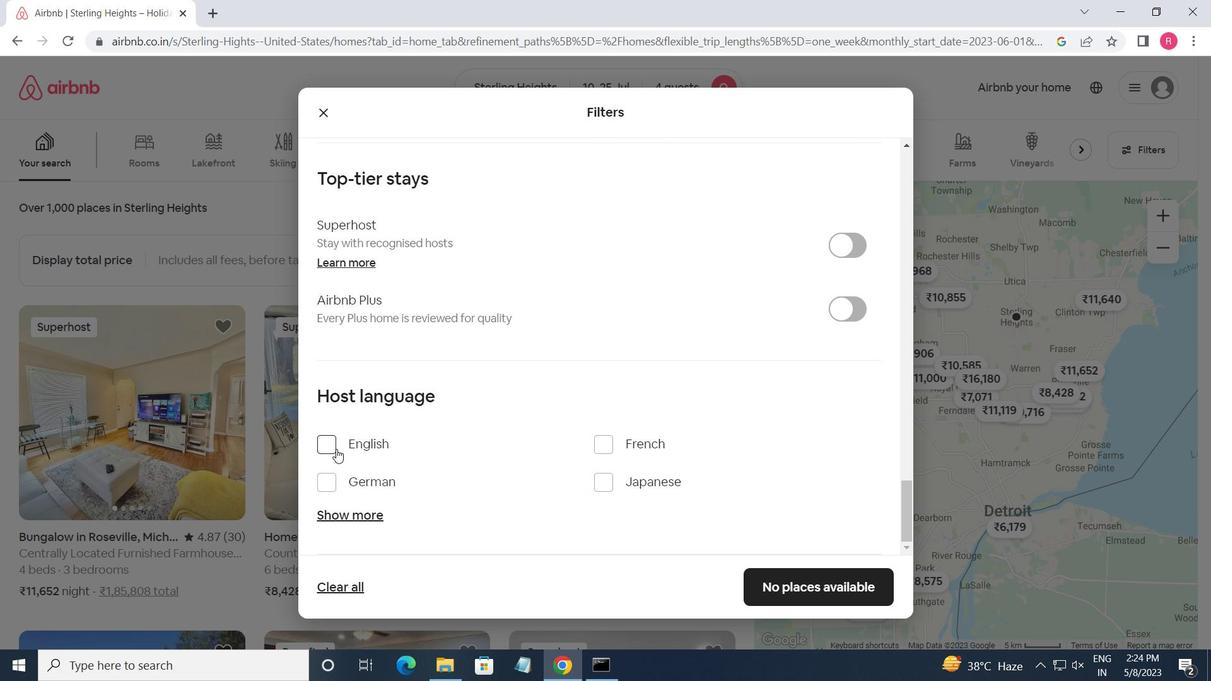 
Action: Mouse pressed left at (335, 446)
Screenshot: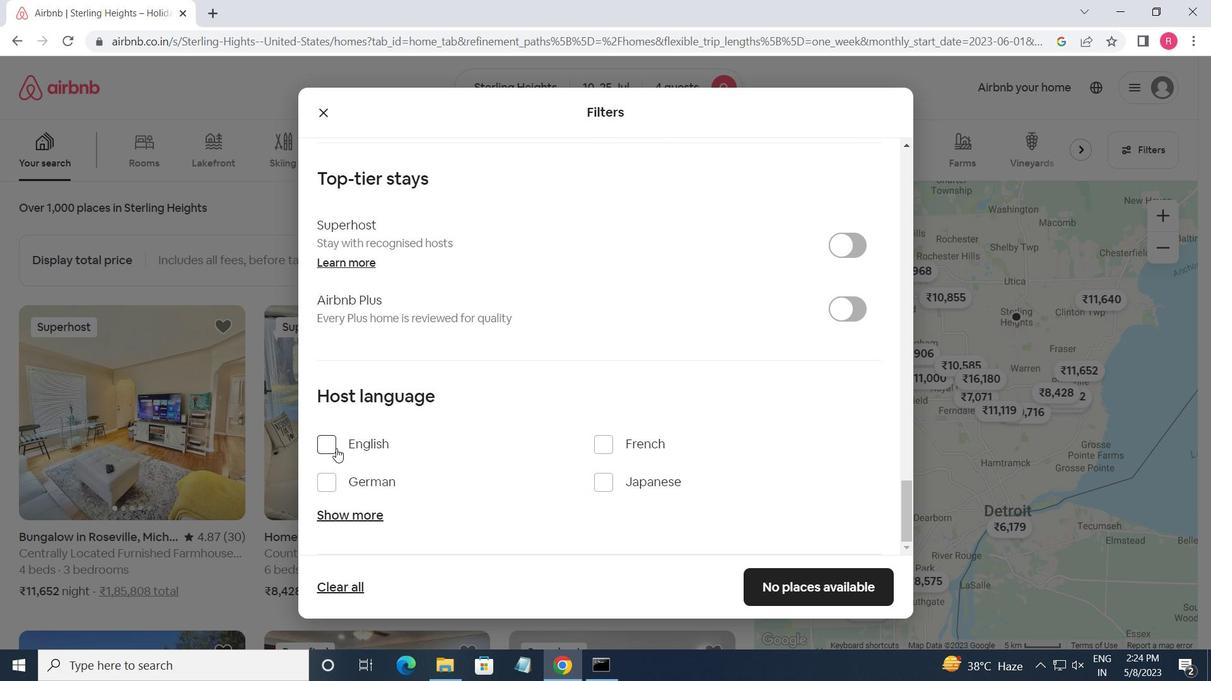 
Action: Mouse moved to (788, 594)
Screenshot: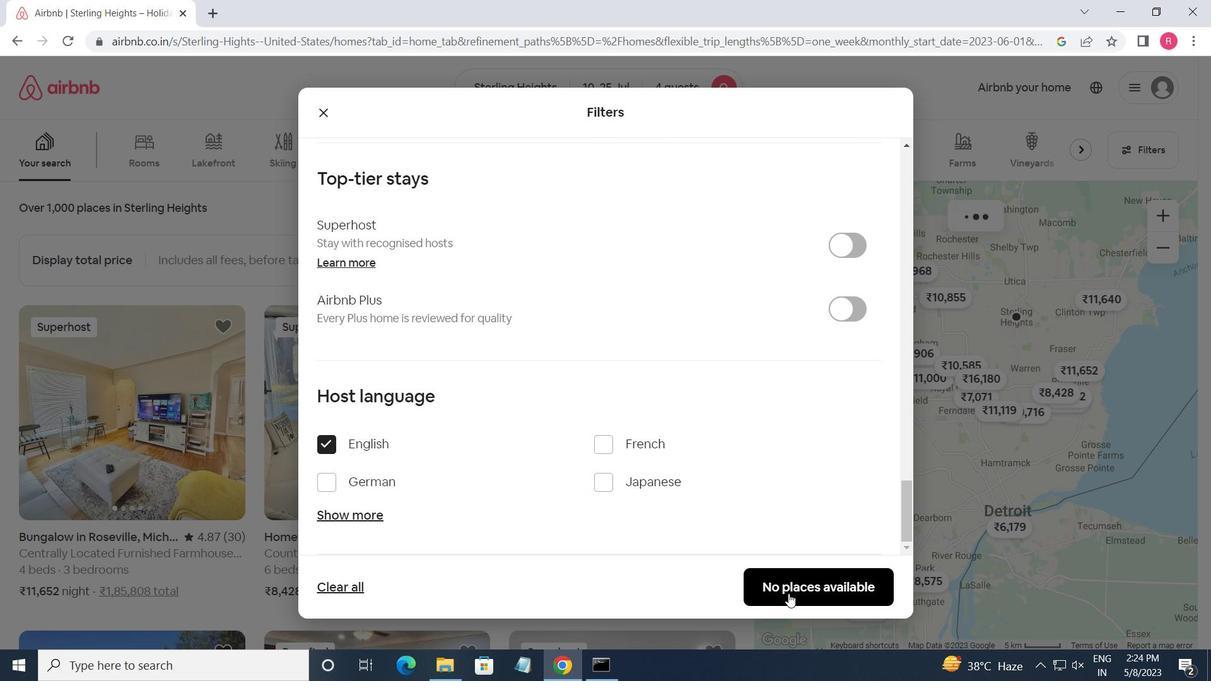 
Action: Mouse pressed left at (788, 594)
Screenshot: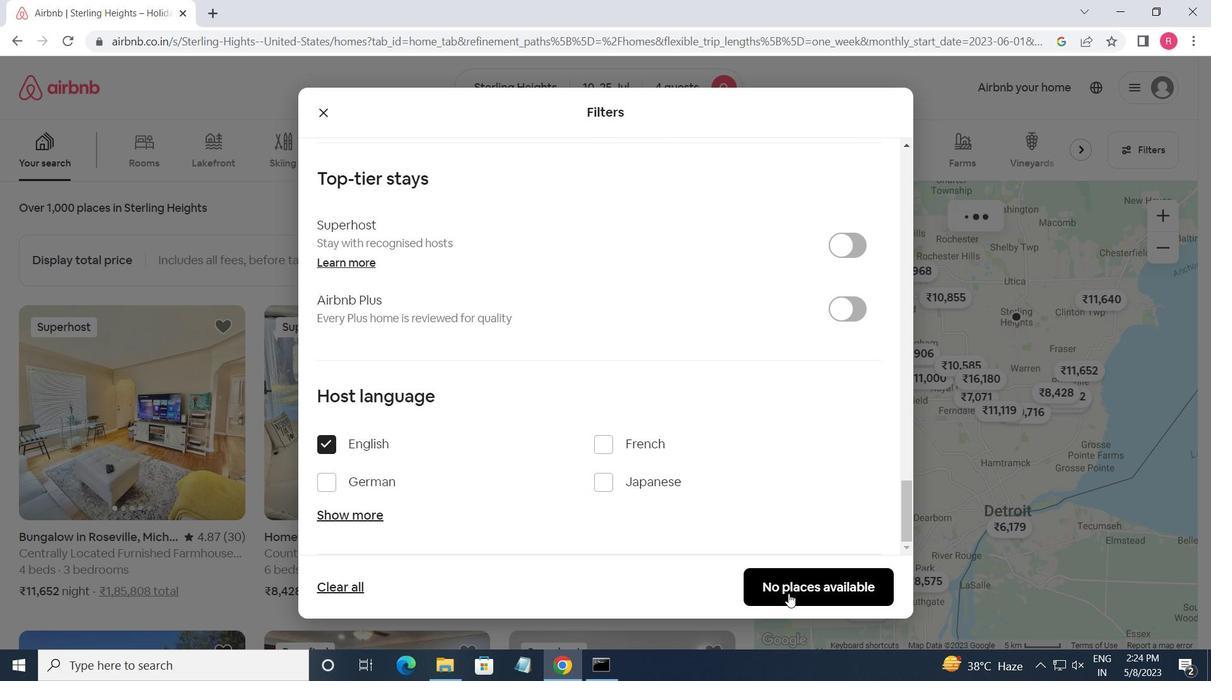 
